 Task: Create new invoice with Date Opened :30-Apr-23, Select Customer: Market Street, Terms: Payment Term 2. Make invoice entry for item-1 with Date: 30-Apr-23, Description: Windex Original Glass Cleaner, Action: Material, Income Account: Income:Sales, Quantity: 1, Unit Price: 6.25, Discount $: 1. Make entry for item-2 with Date: 30-Apr-23, Description: Ben & Jerry's Non-Dairy Chocolate Fudge Brownie_x000D_
, Action: Material, Income Account: Income:Sales, Quantity: 1, Unit Price: 9.5, Discount $: 2. Make entry for item-3 with Date: 30-Apr-23, Description: Cheetos Puffs Flamin' Hot Cheese Flavored Snacks (8 oz), Action: Material, Income Account: Income:Sales, Quantity: 2, Unit Price: 10.5, Discount $: 2.5. Write Notes: 'Looking forward to serving you again.'. Post Invoice with Post Date: 30-Apr-23, Post to Accounts: Assets:Accounts Receivable. Pay / Process Payment with Transaction Date: 15-May-23, Amount: 31.25, Transfer Account: Checking Account. Print Invoice, display notes by going to Option, then go to Display Tab and check 'Invoice Notes'.
Action: Mouse moved to (144, 21)
Screenshot: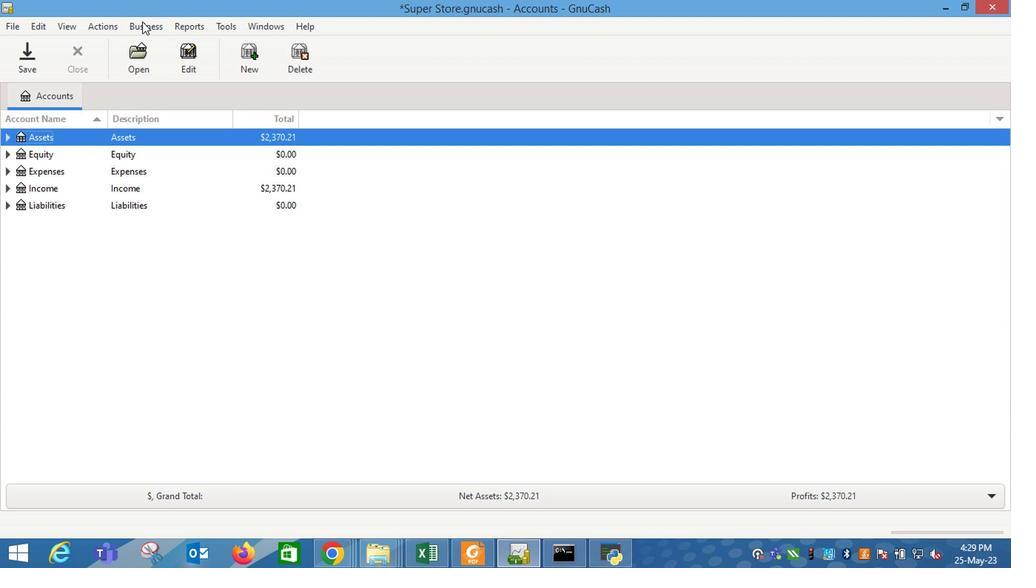 
Action: Mouse pressed left at (144, 21)
Screenshot: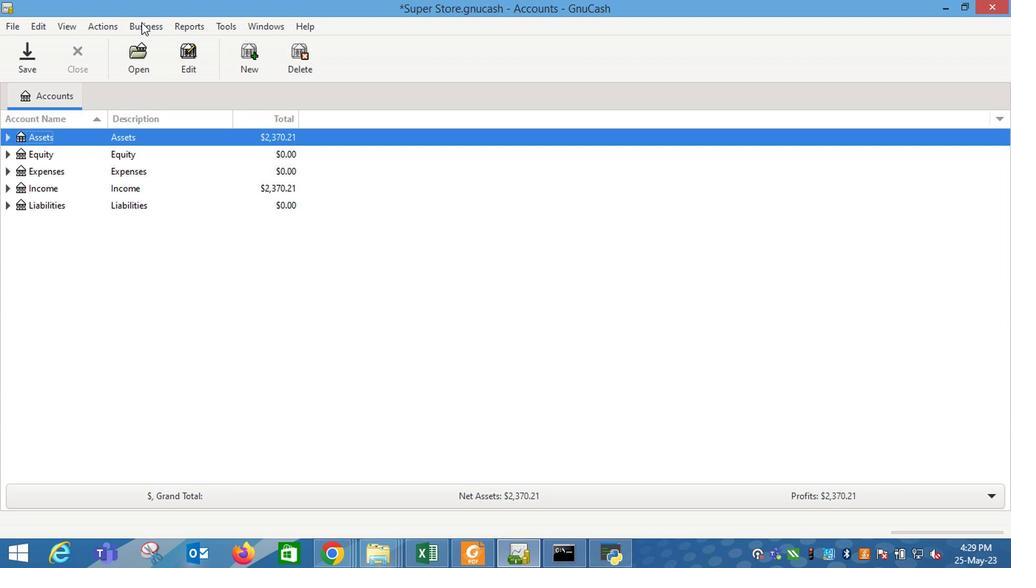 
Action: Mouse moved to (339, 97)
Screenshot: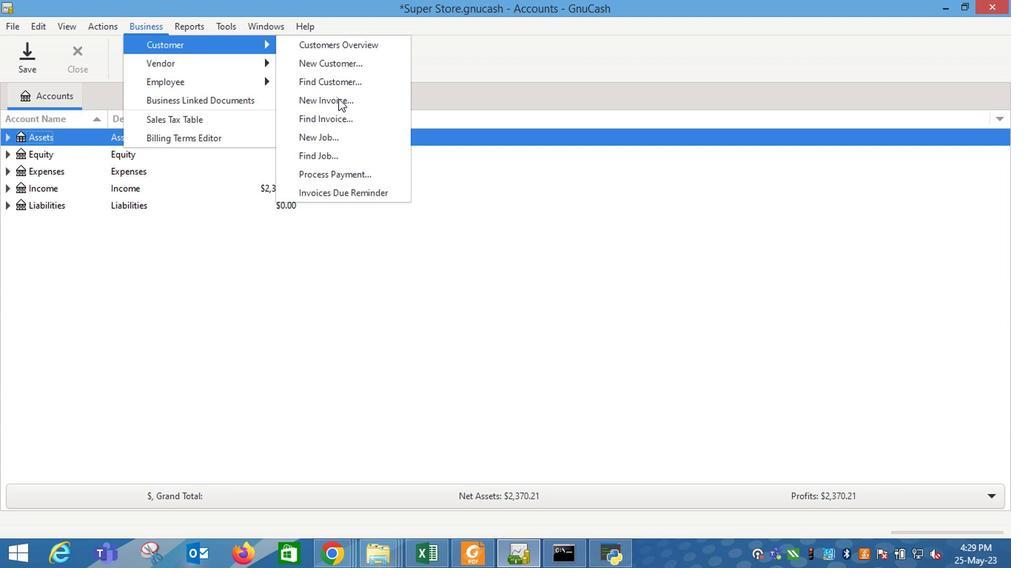 
Action: Mouse pressed left at (339, 97)
Screenshot: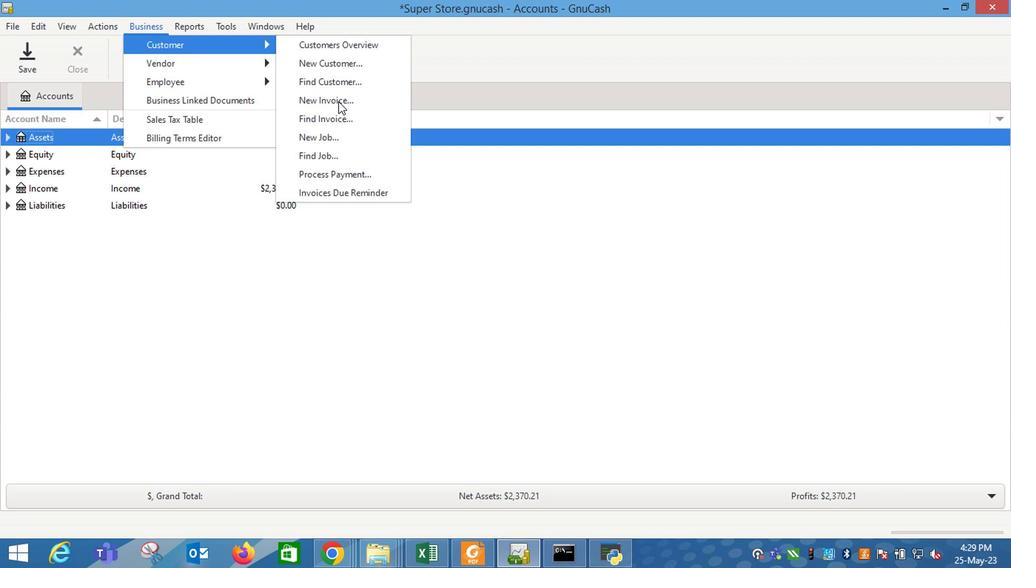 
Action: Mouse moved to (602, 224)
Screenshot: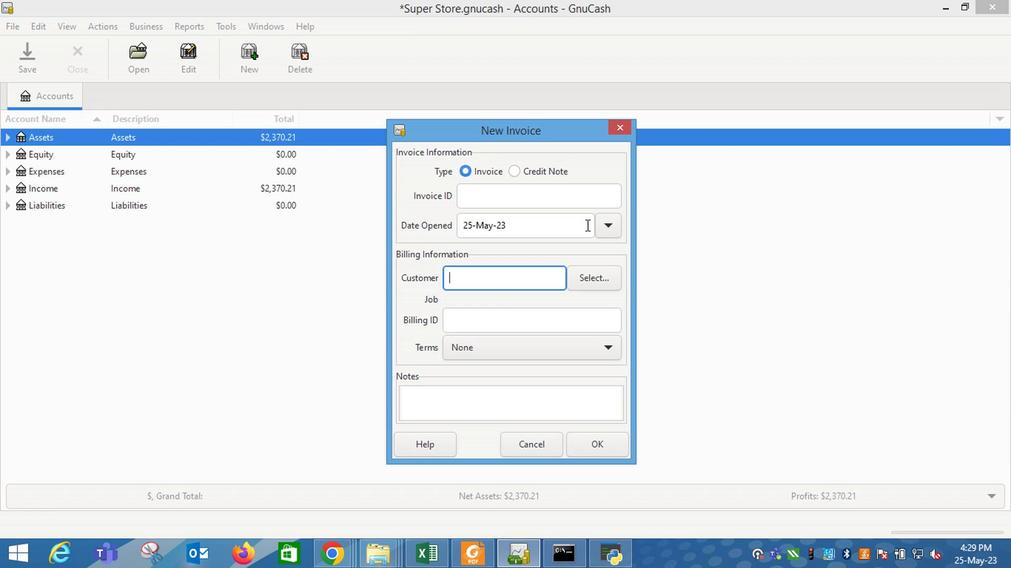 
Action: Mouse pressed left at (602, 224)
Screenshot: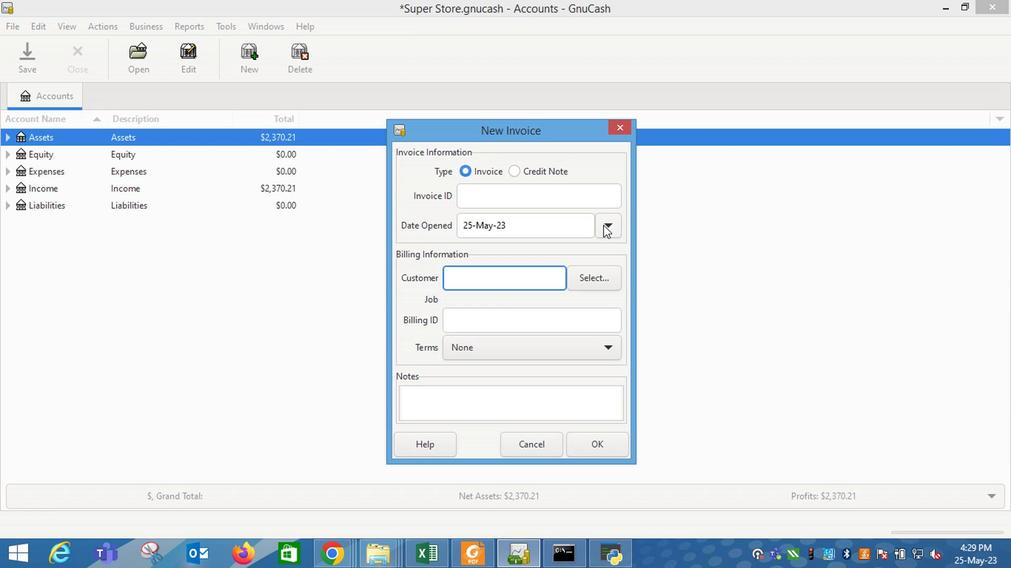 
Action: Mouse moved to (493, 247)
Screenshot: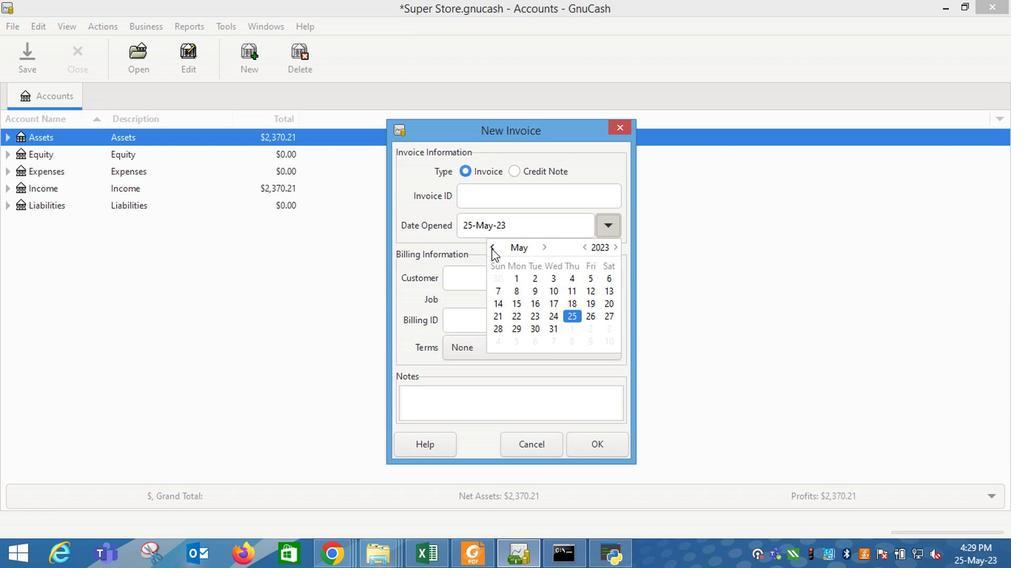 
Action: Mouse pressed left at (493, 247)
Screenshot: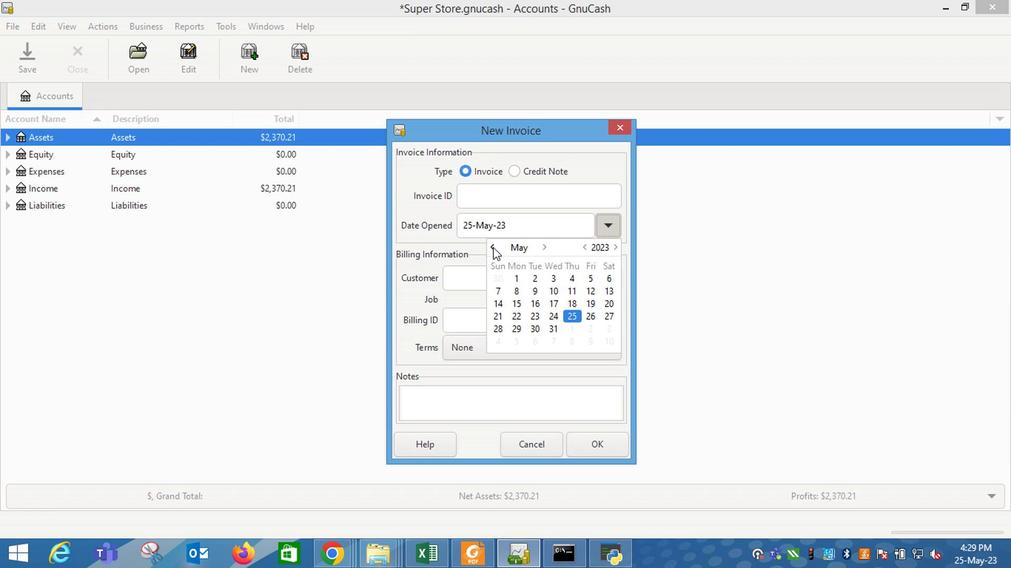 
Action: Mouse moved to (496, 342)
Screenshot: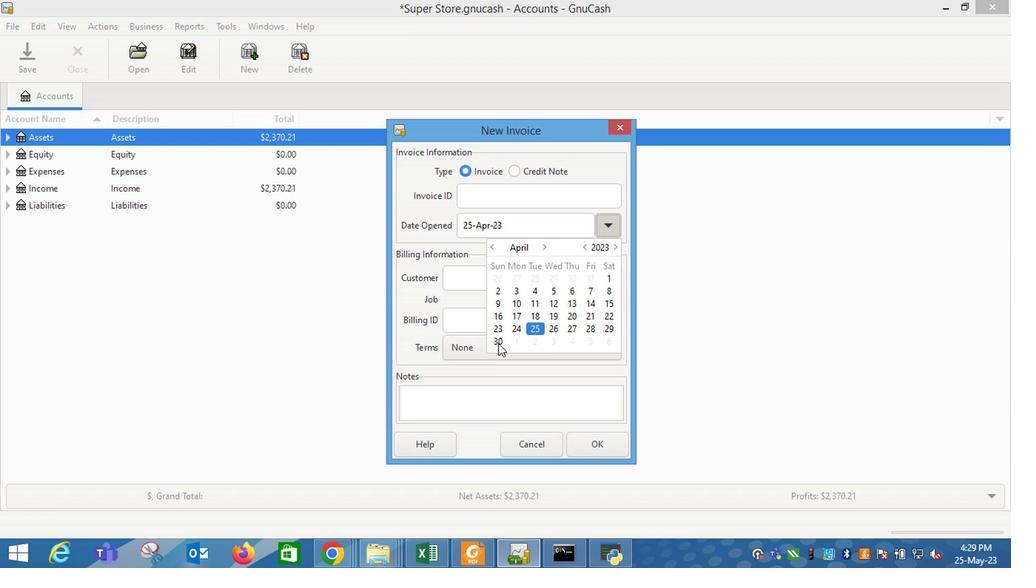 
Action: Mouse pressed left at (496, 342)
Screenshot: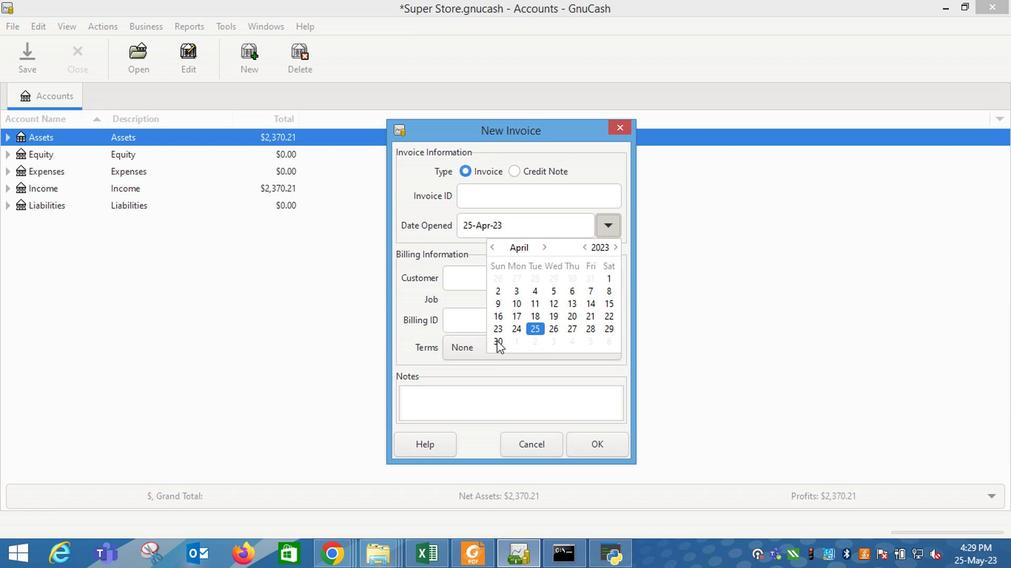 
Action: Mouse moved to (469, 271)
Screenshot: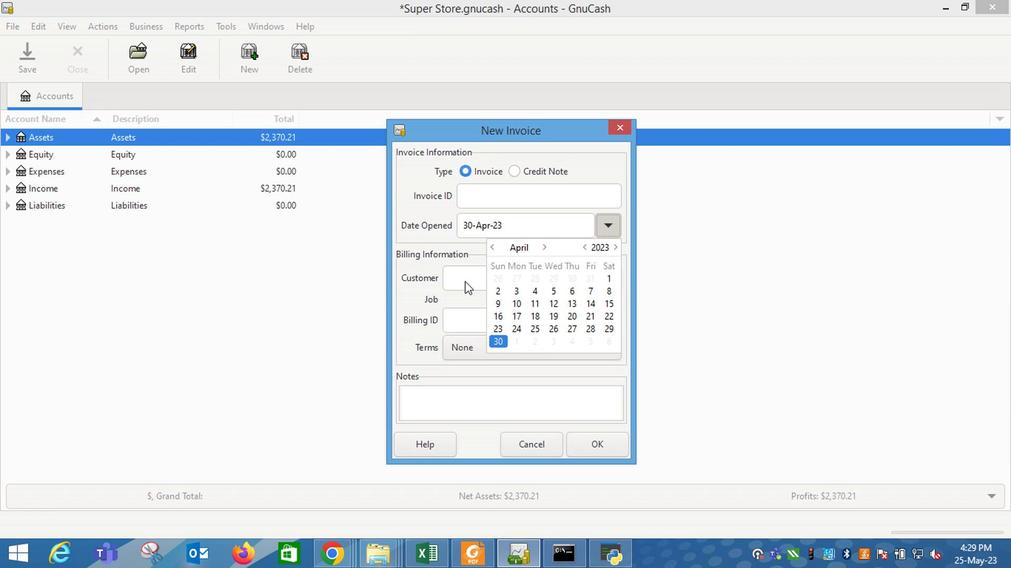 
Action: Mouse pressed left at (469, 271)
Screenshot: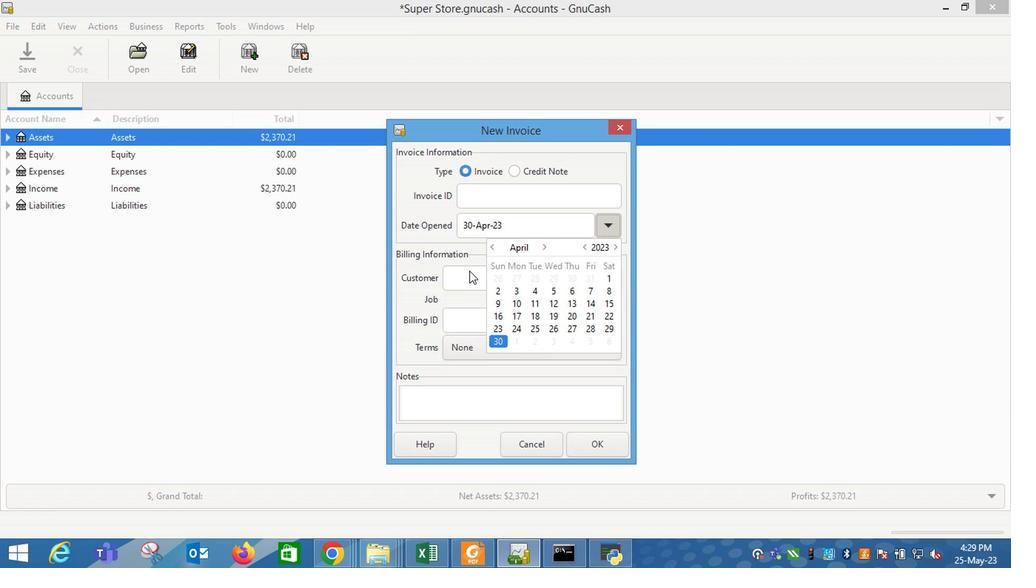 
Action: Mouse moved to (463, 271)
Screenshot: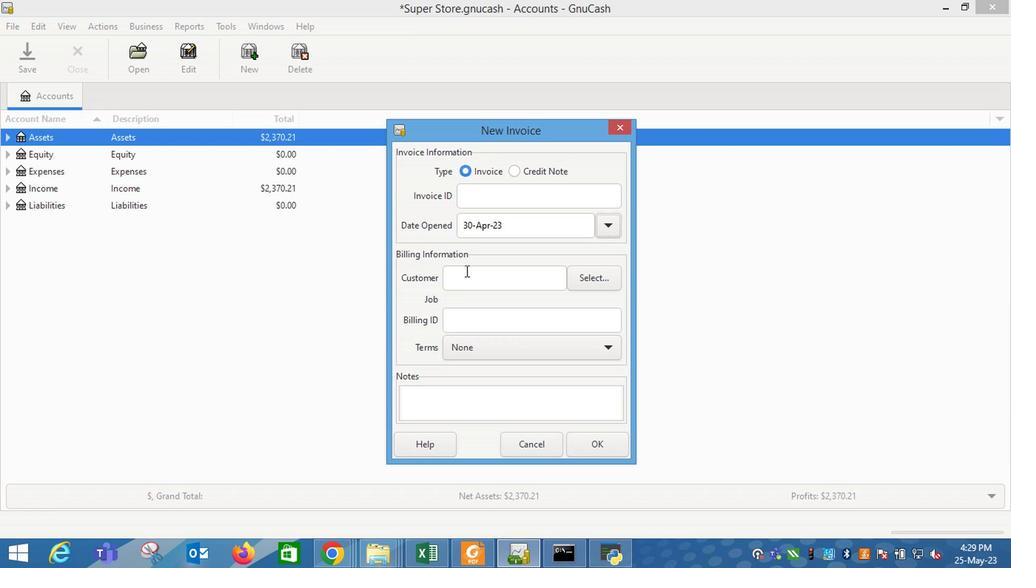 
Action: Mouse pressed left at (463, 271)
Screenshot: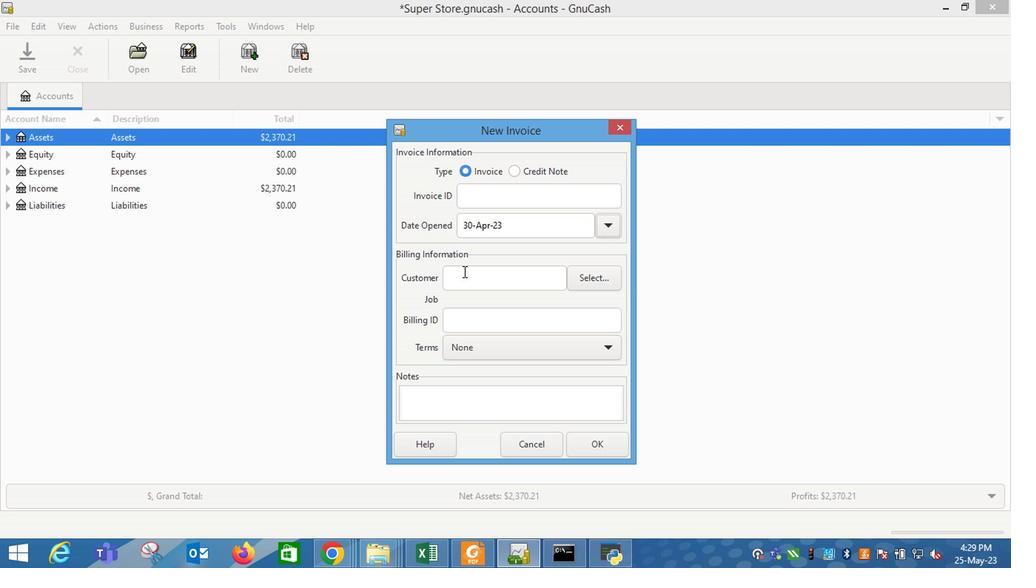 
Action: Key pressed mark
Screenshot: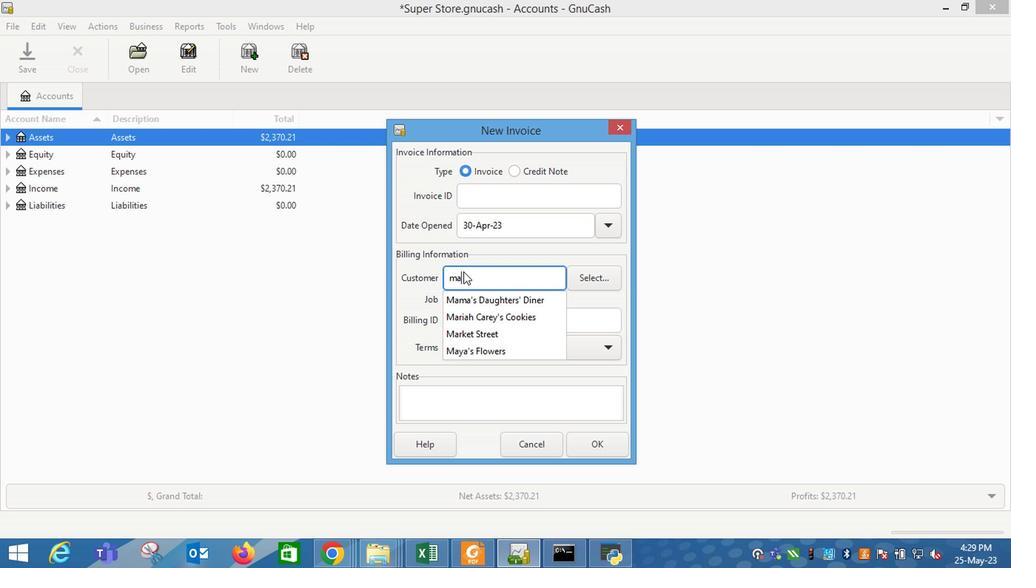 
Action: Mouse moved to (477, 292)
Screenshot: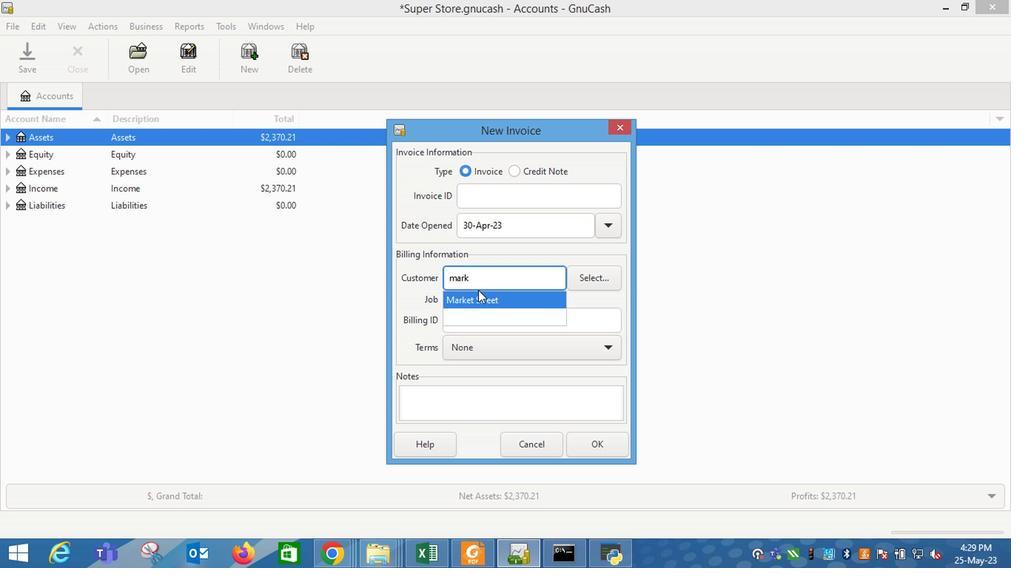 
Action: Mouse pressed left at (477, 292)
Screenshot: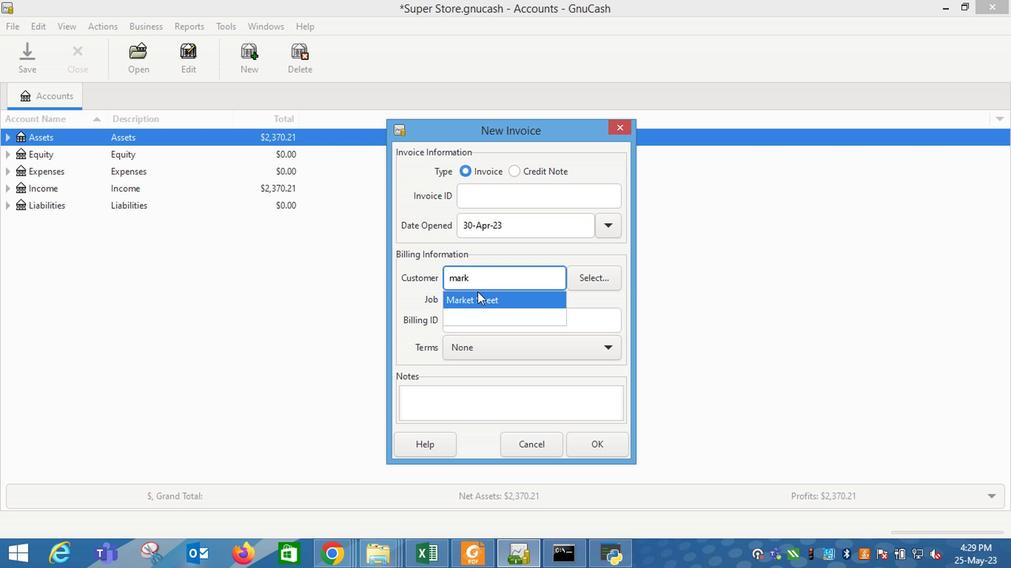 
Action: Mouse moved to (497, 334)
Screenshot: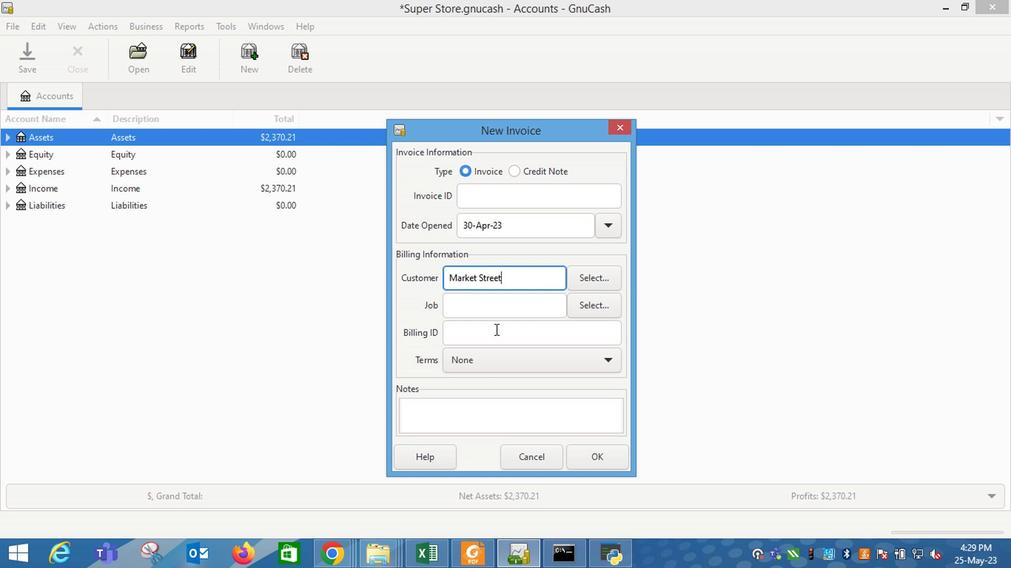 
Action: Key pressed <Key.tab>
Screenshot: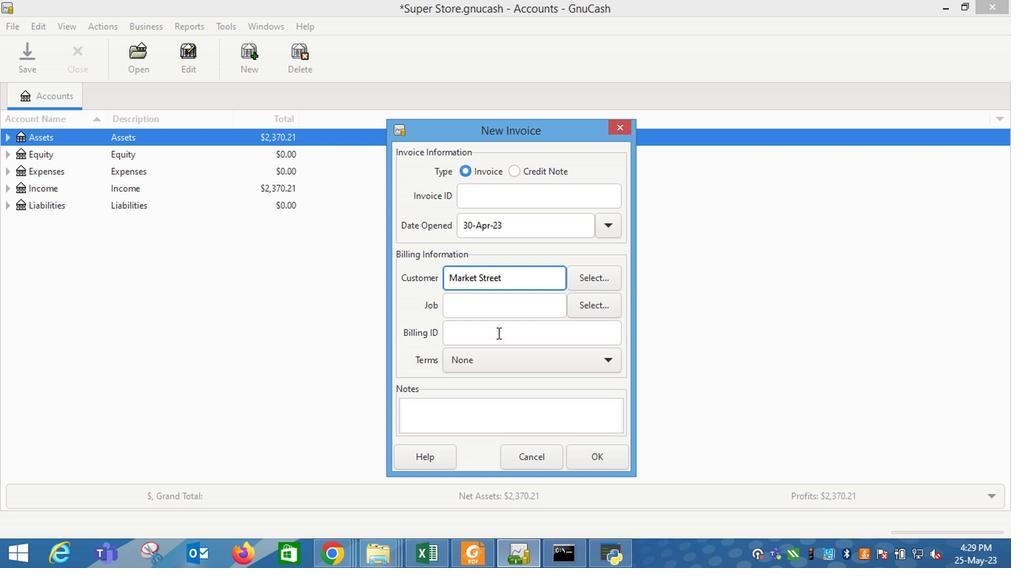 
Action: Mouse moved to (501, 339)
Screenshot: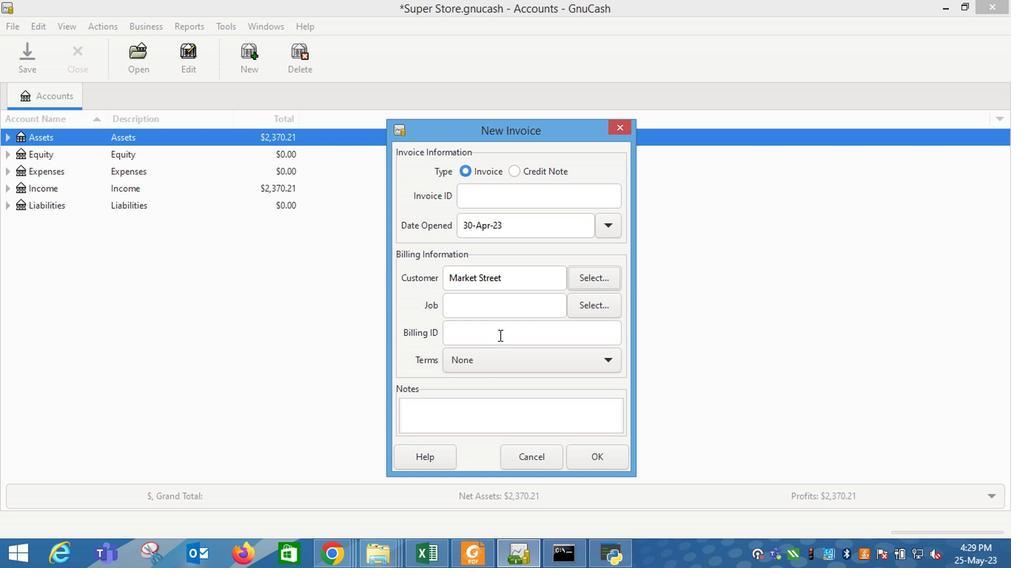 
Action: Key pressed <Key.tab>
Screenshot: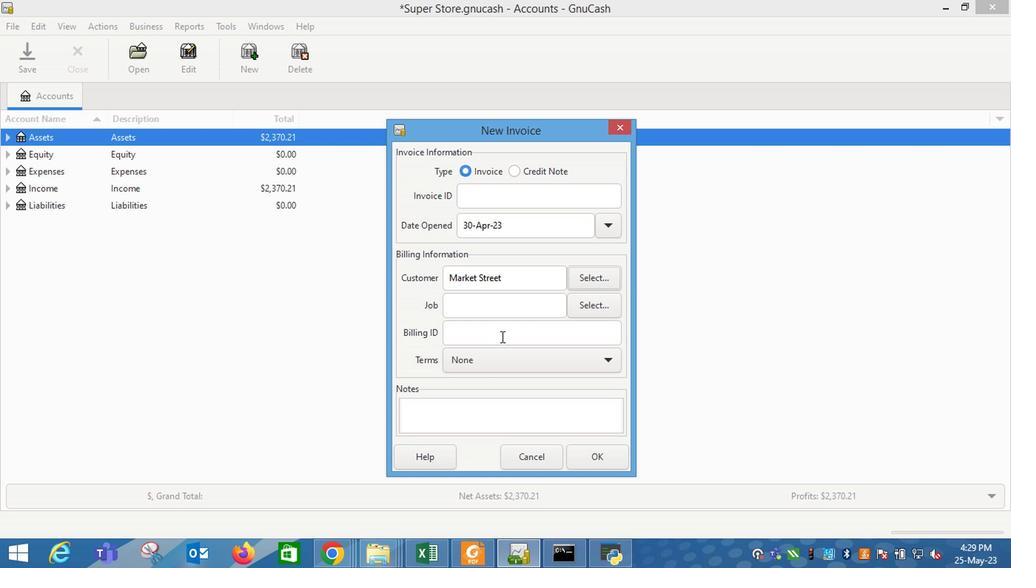 
Action: Mouse moved to (499, 356)
Screenshot: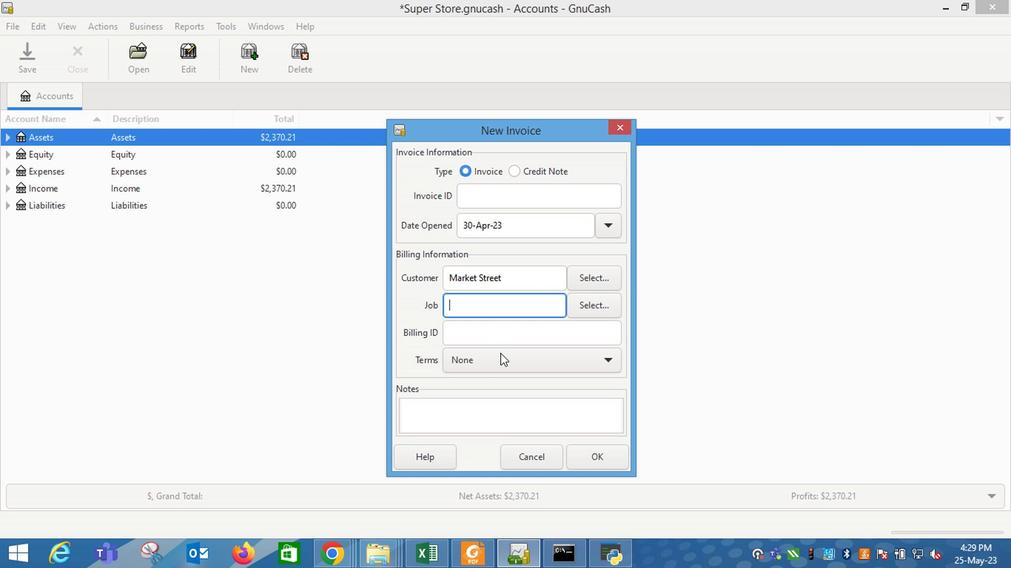 
Action: Key pressed <Key.tab><Key.tab><Key.tab>
Screenshot: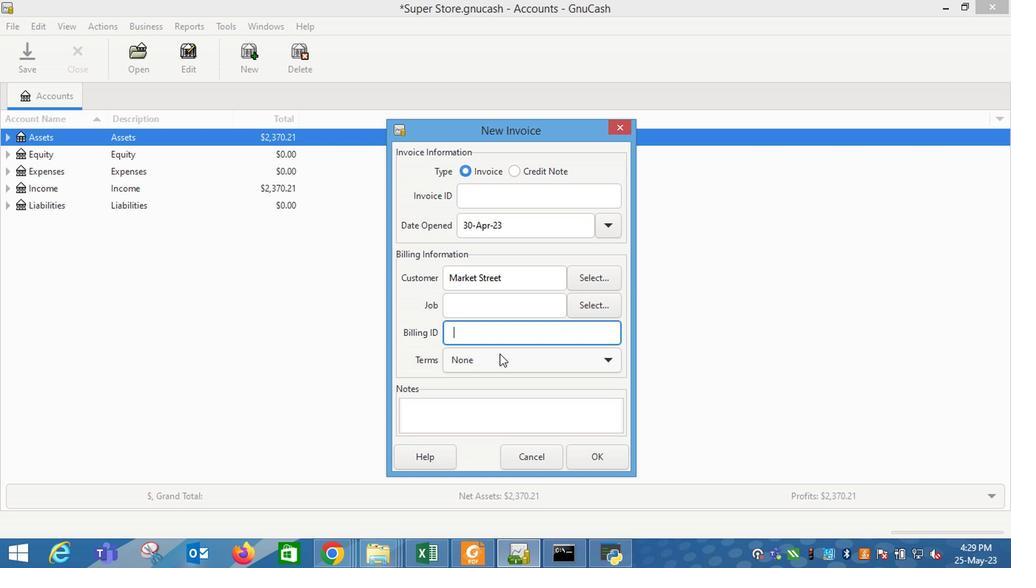 
Action: Mouse moved to (498, 361)
Screenshot: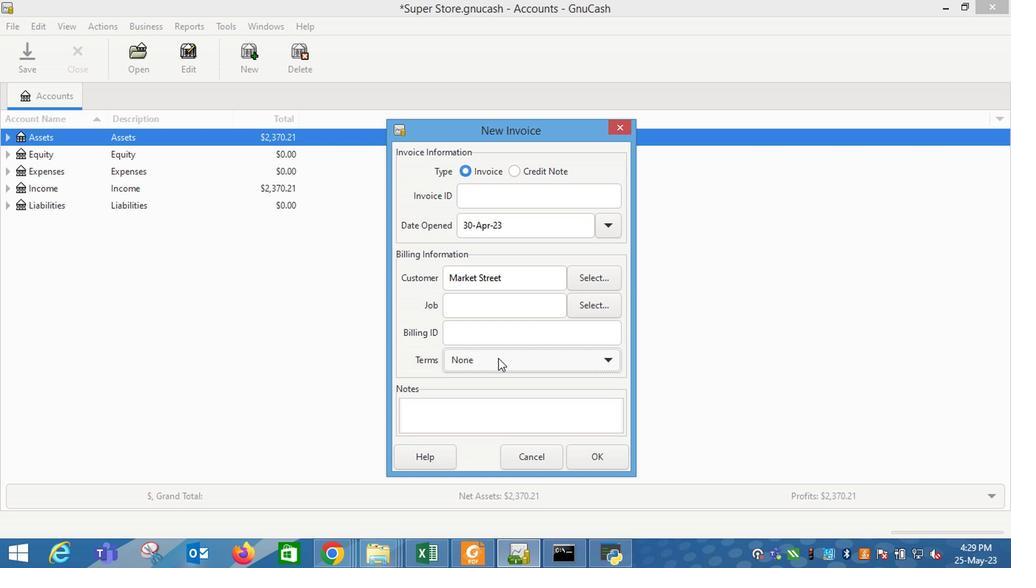 
Action: Mouse pressed left at (498, 361)
Screenshot: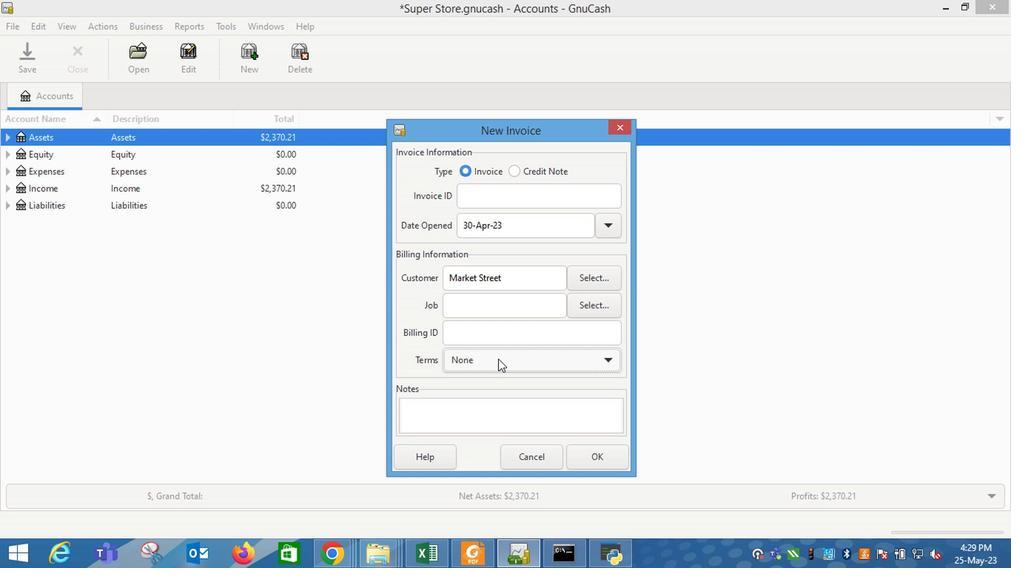 
Action: Mouse moved to (487, 408)
Screenshot: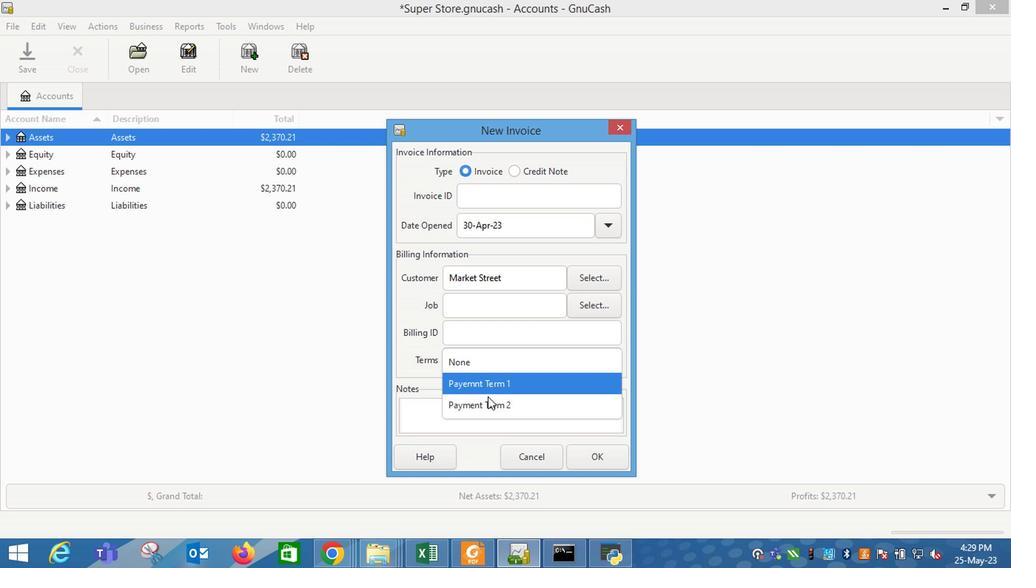 
Action: Mouse pressed left at (487, 408)
Screenshot: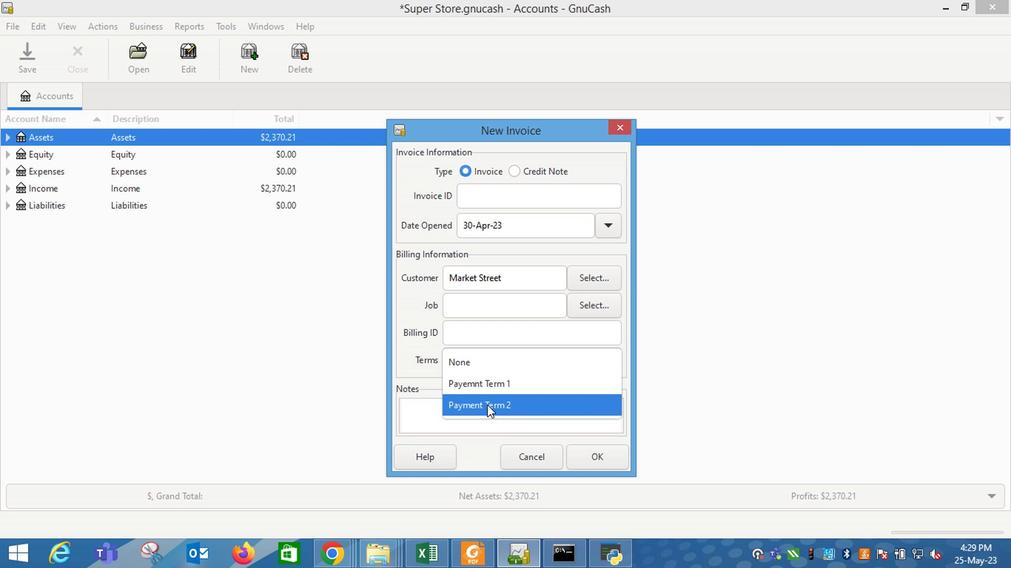 
Action: Mouse moved to (582, 458)
Screenshot: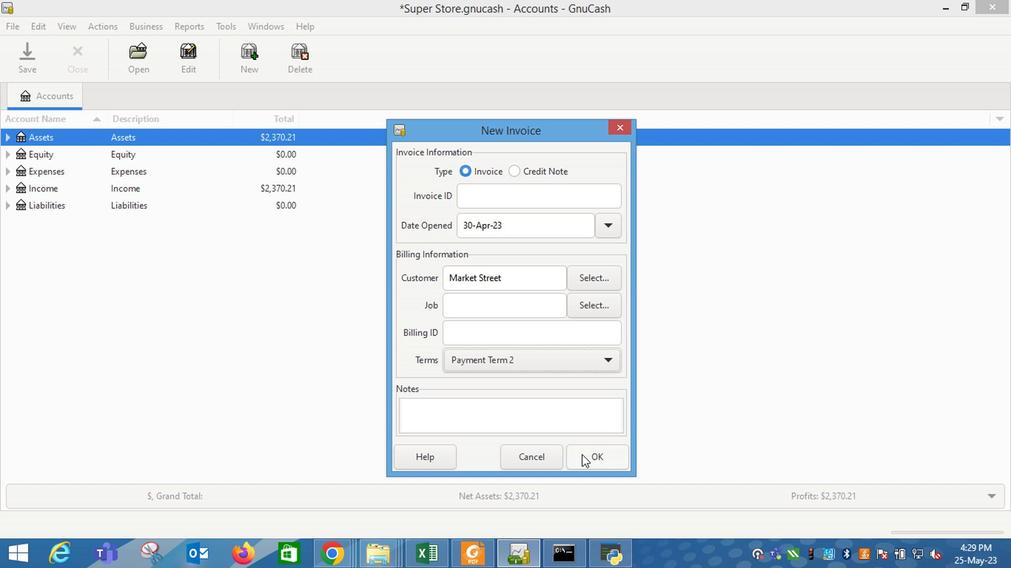 
Action: Mouse pressed left at (582, 458)
Screenshot: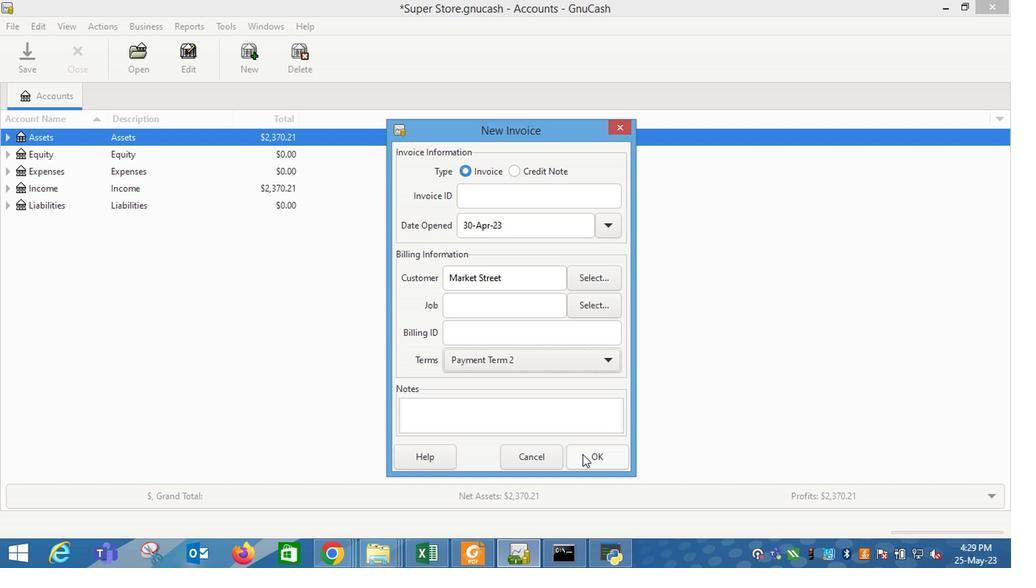 
Action: Mouse moved to (73, 284)
Screenshot: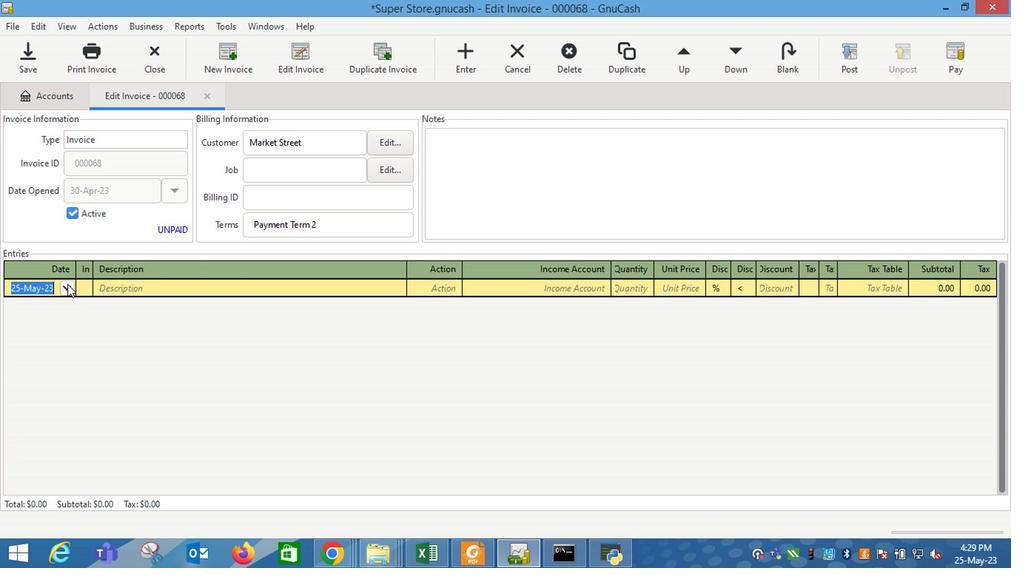 
Action: Mouse pressed left at (73, 284)
Screenshot: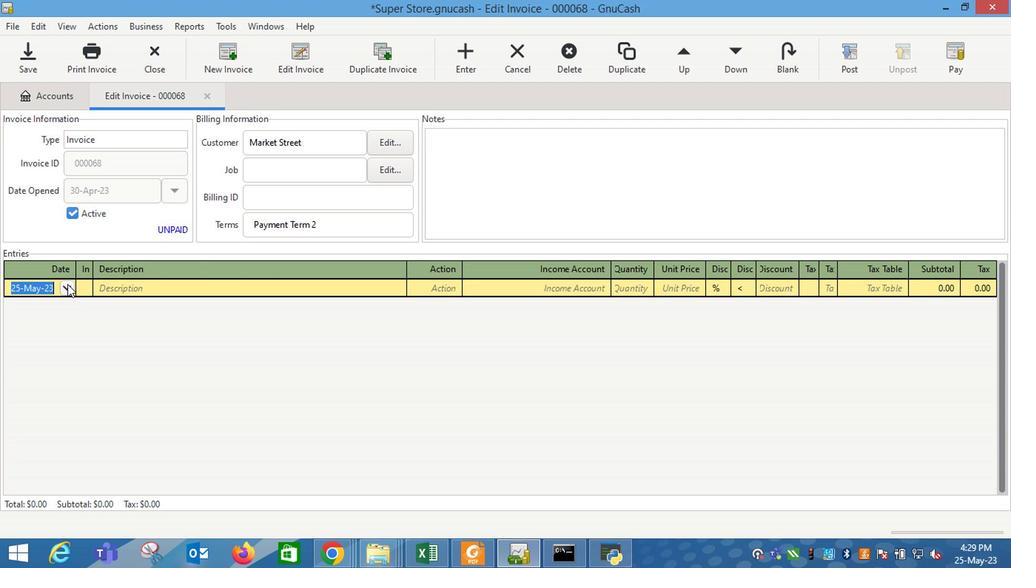 
Action: Mouse moved to (15, 311)
Screenshot: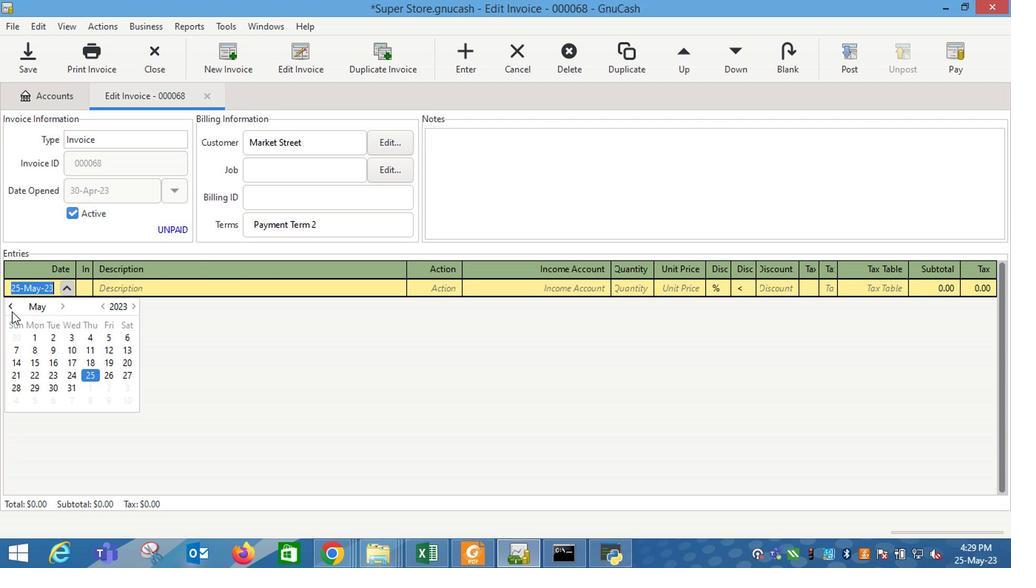 
Action: Mouse pressed left at (15, 311)
Screenshot: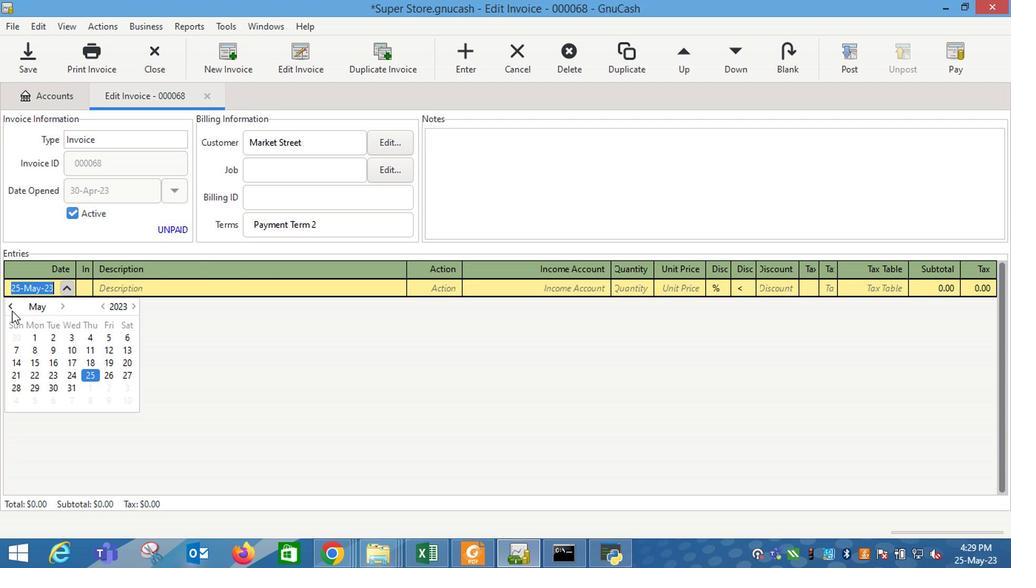 
Action: Mouse moved to (17, 408)
Screenshot: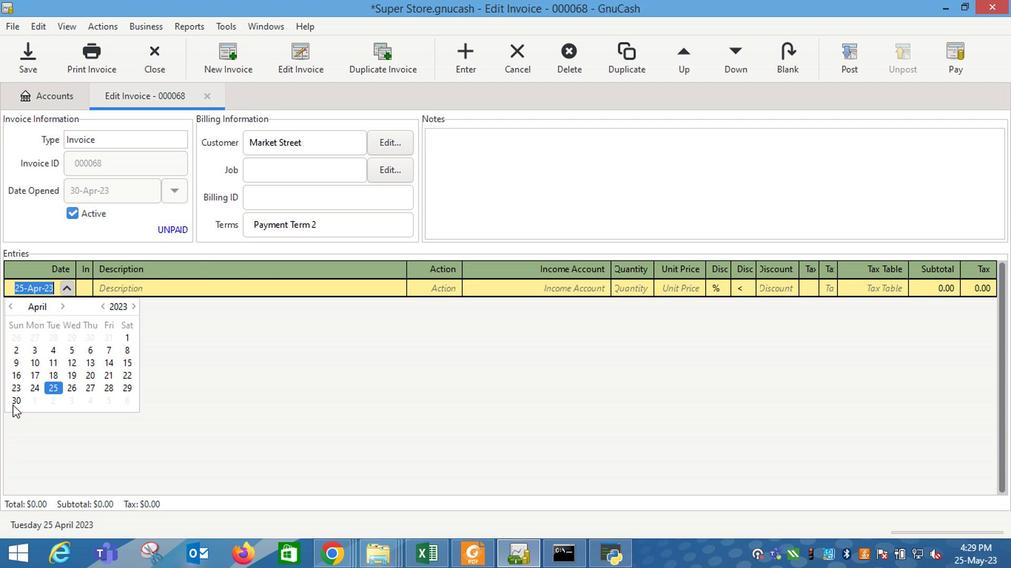 
Action: Mouse pressed left at (17, 408)
Screenshot: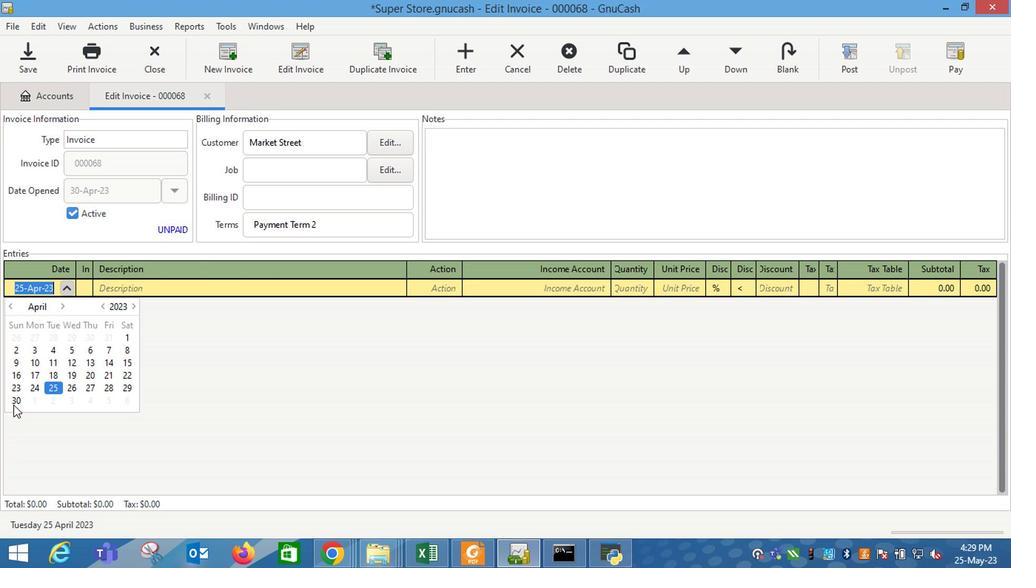 
Action: Key pressed <Key.tab><Key.shift_r>Windes<Key.space><Key.shift_r>Original<Key.space><Key.shift_r>Glass<Key.space><Key.shift_r>Cleaner<Key.tab>
Screenshot: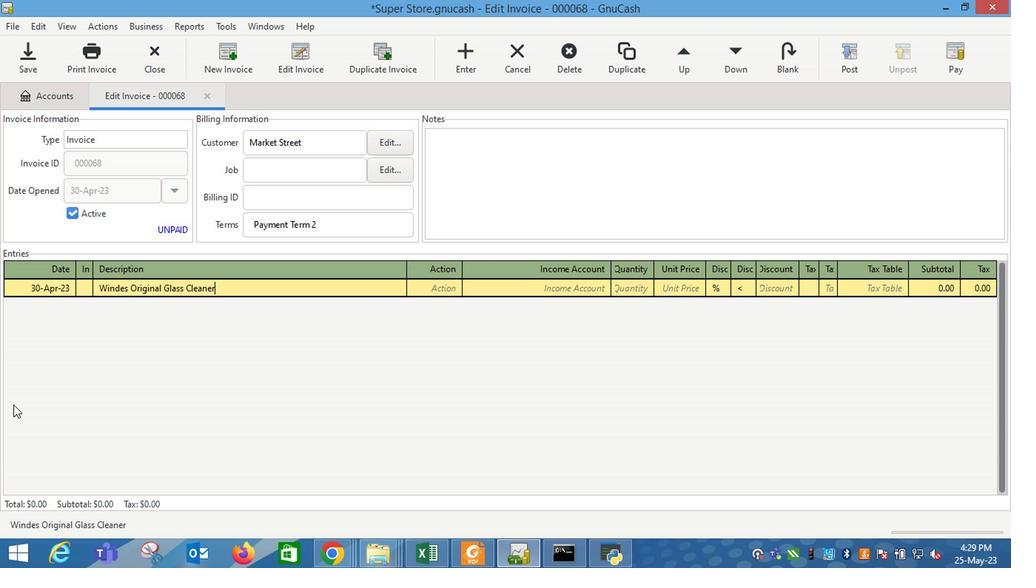 
Action: Mouse moved to (449, 280)
Screenshot: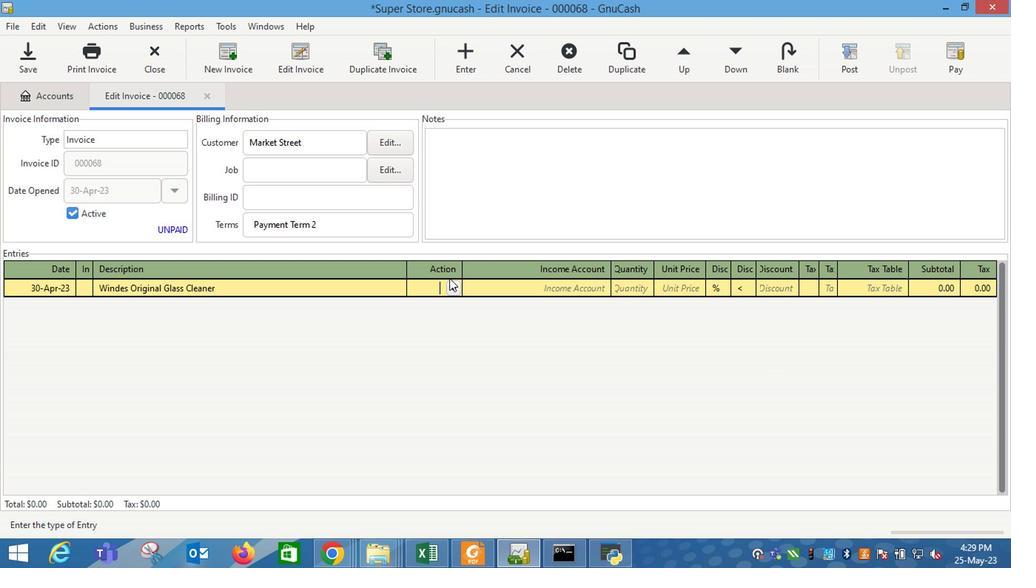 
Action: Mouse pressed left at (449, 280)
Screenshot: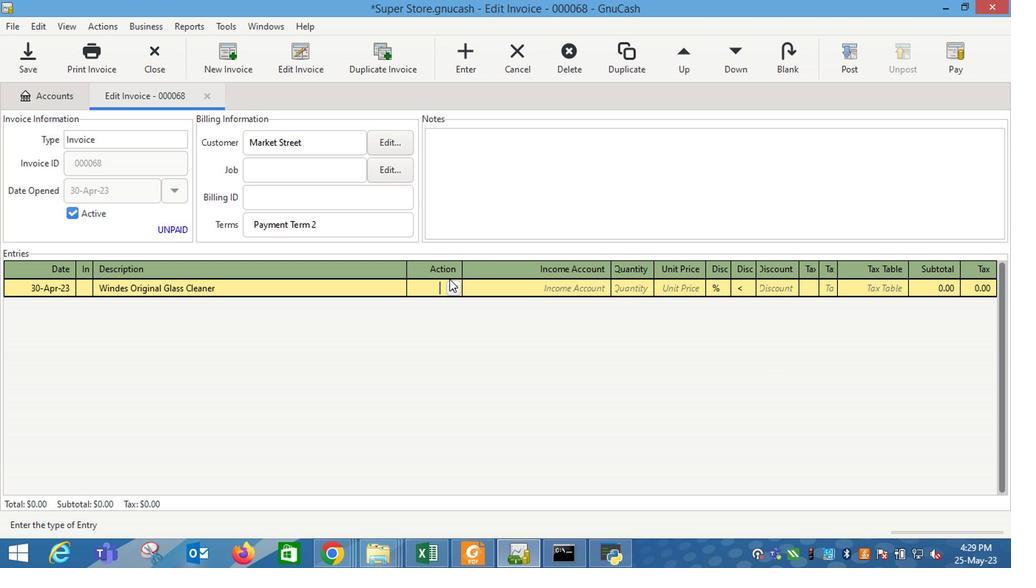
Action: Mouse moved to (458, 286)
Screenshot: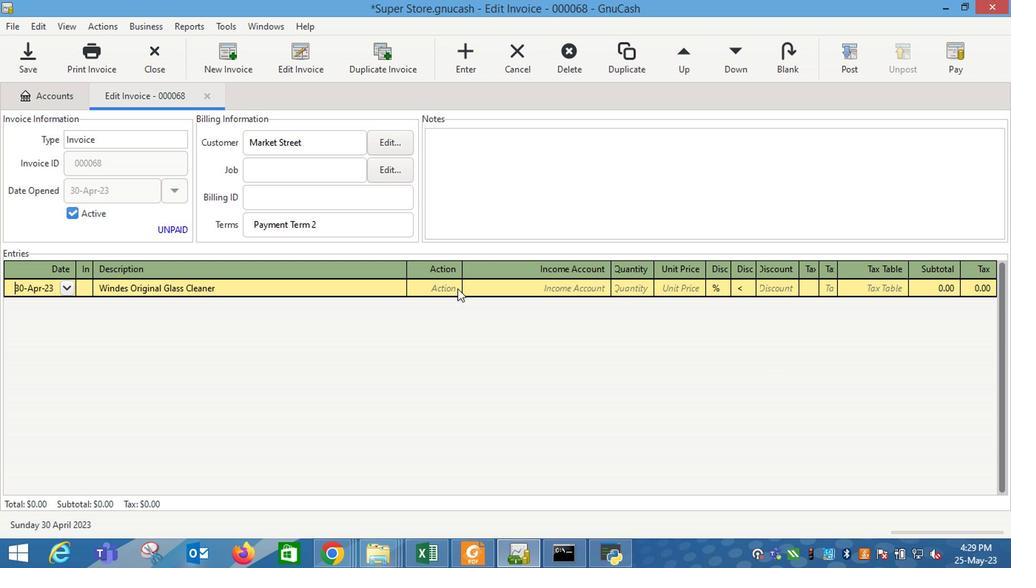 
Action: Mouse pressed left at (458, 286)
Screenshot: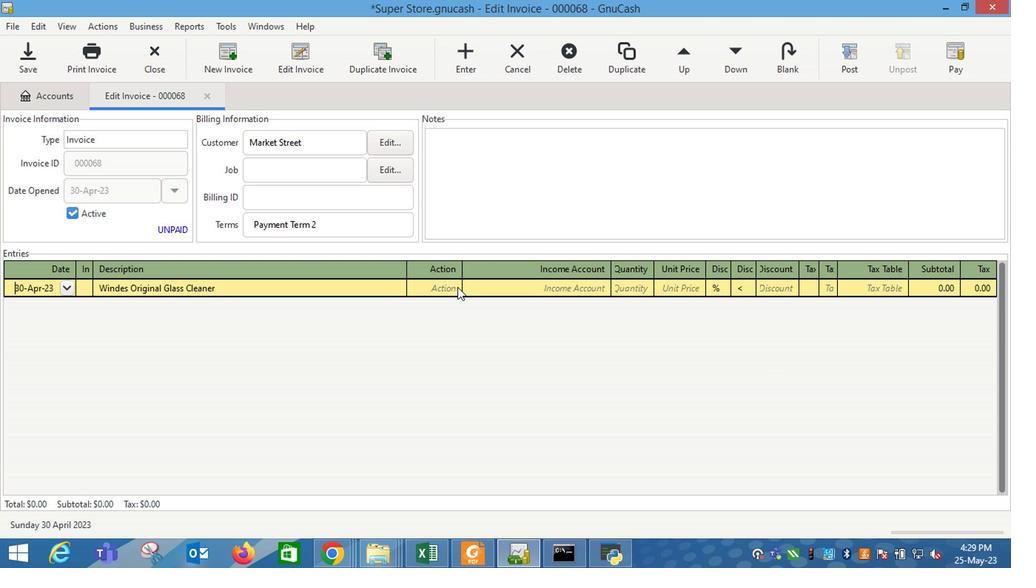 
Action: Mouse moved to (458, 291)
Screenshot: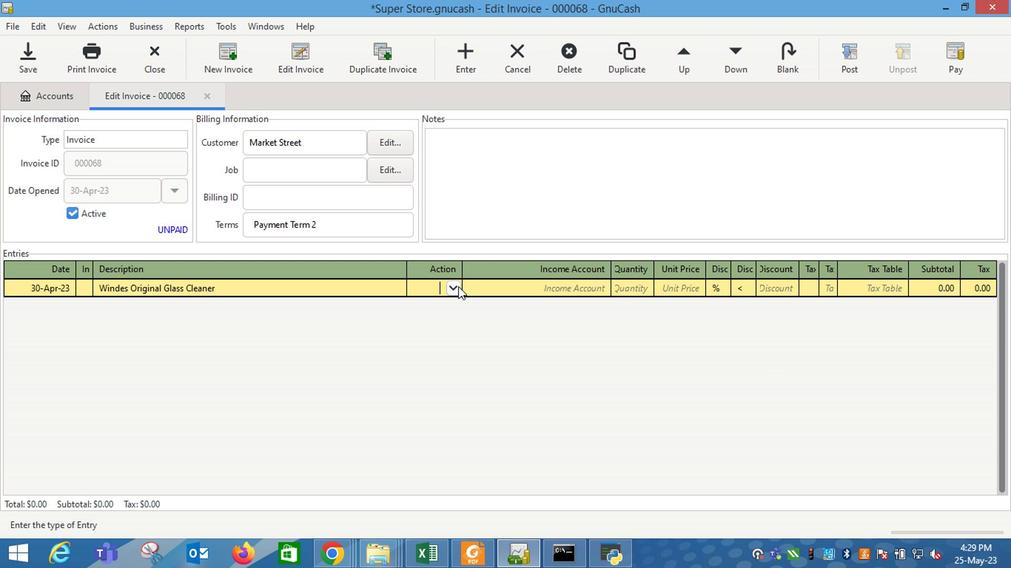 
Action: Mouse pressed left at (458, 288)
Screenshot: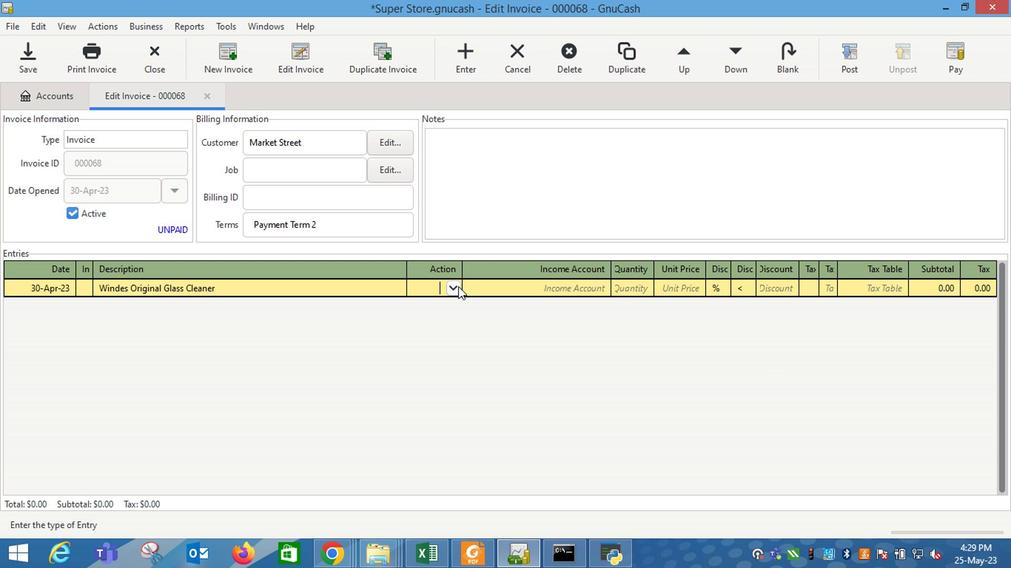 
Action: Mouse moved to (444, 308)
Screenshot: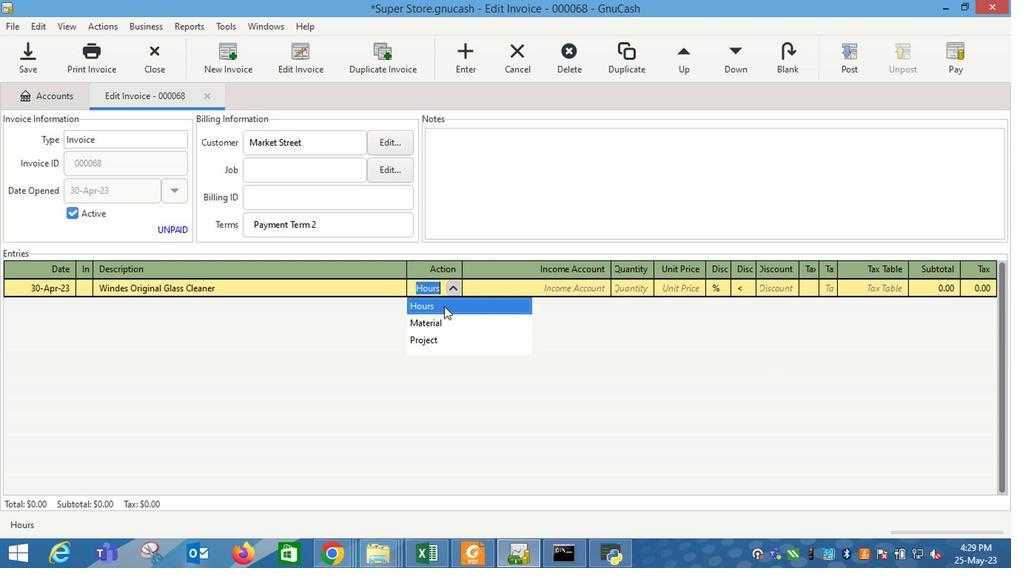 
Action: Mouse pressed left at (444, 308)
Screenshot: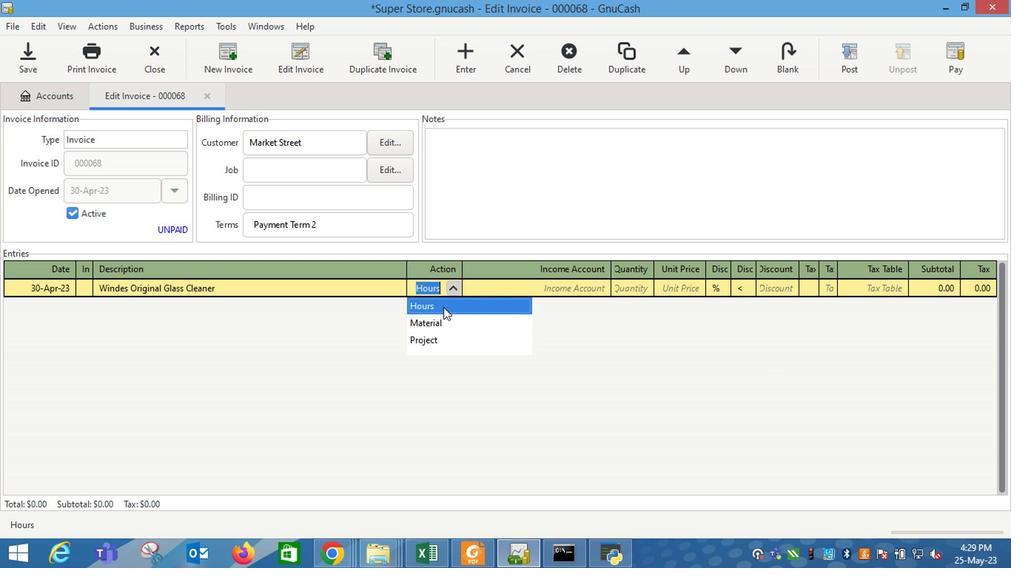 
Action: Mouse moved to (453, 286)
Screenshot: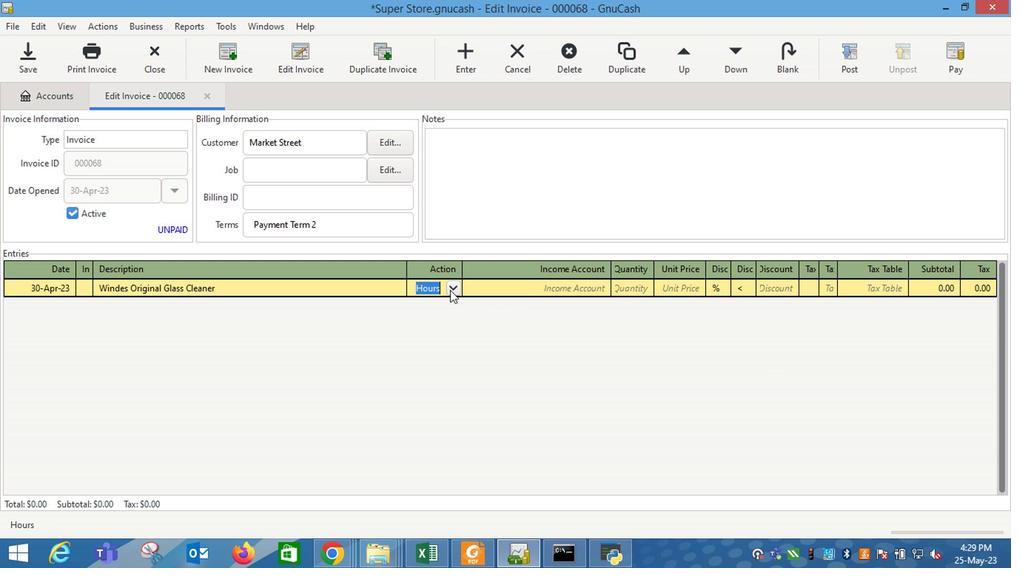 
Action: Mouse pressed left at (453, 286)
Screenshot: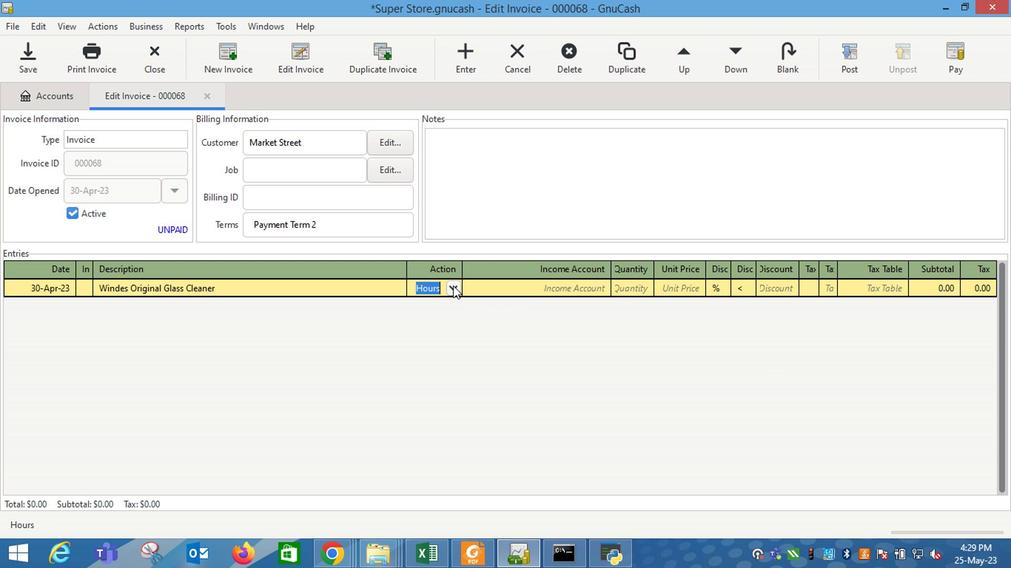 
Action: Mouse moved to (434, 330)
Screenshot: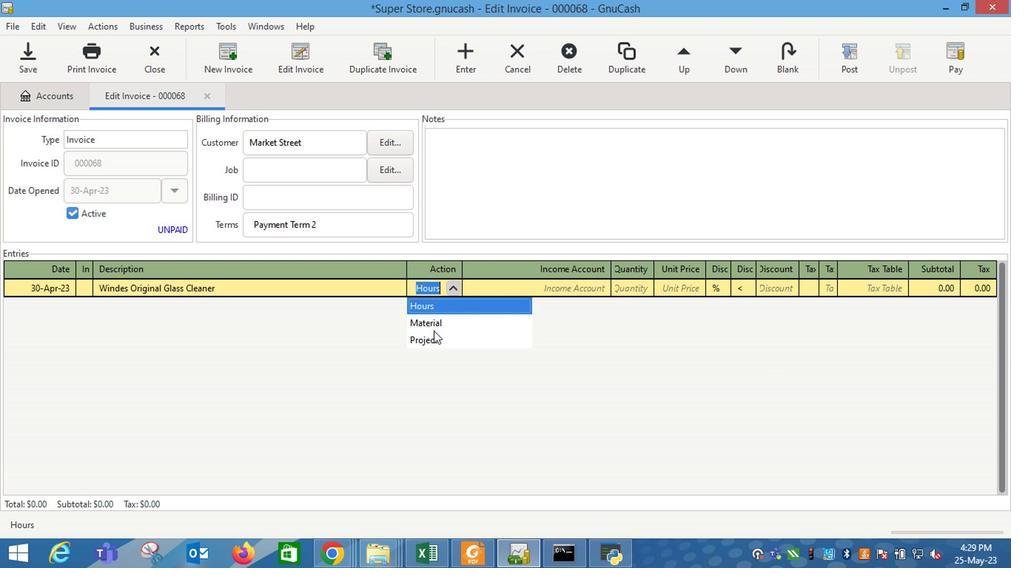 
Action: Mouse pressed left at (434, 330)
Screenshot: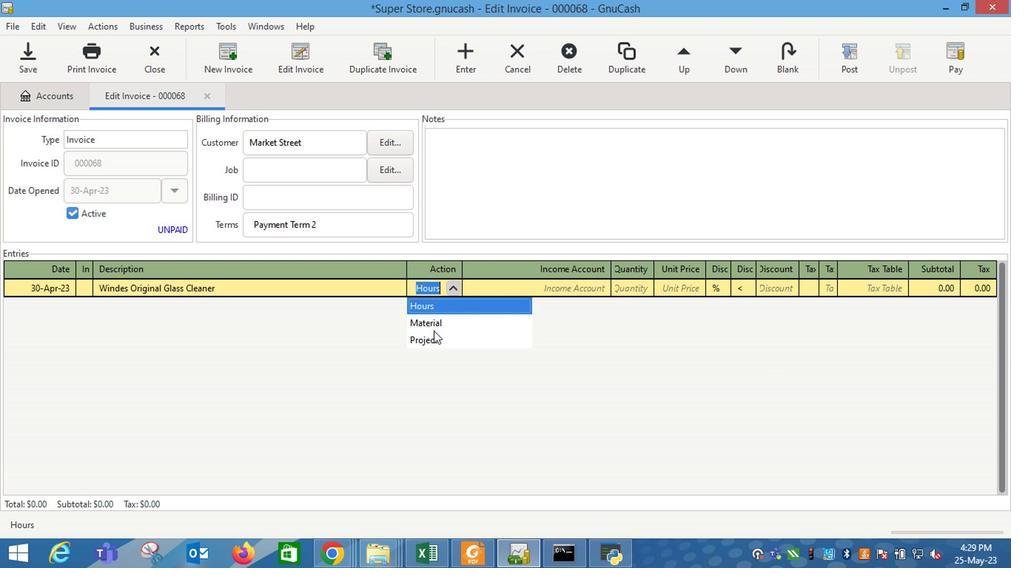 
Action: Mouse moved to (543, 290)
Screenshot: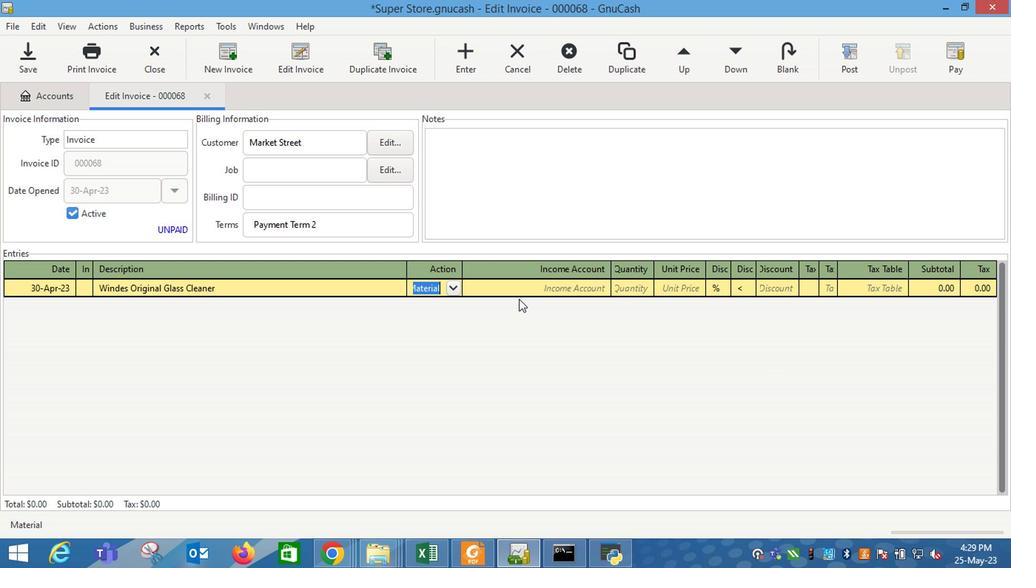 
Action: Key pressed <Key.tab>
Screenshot: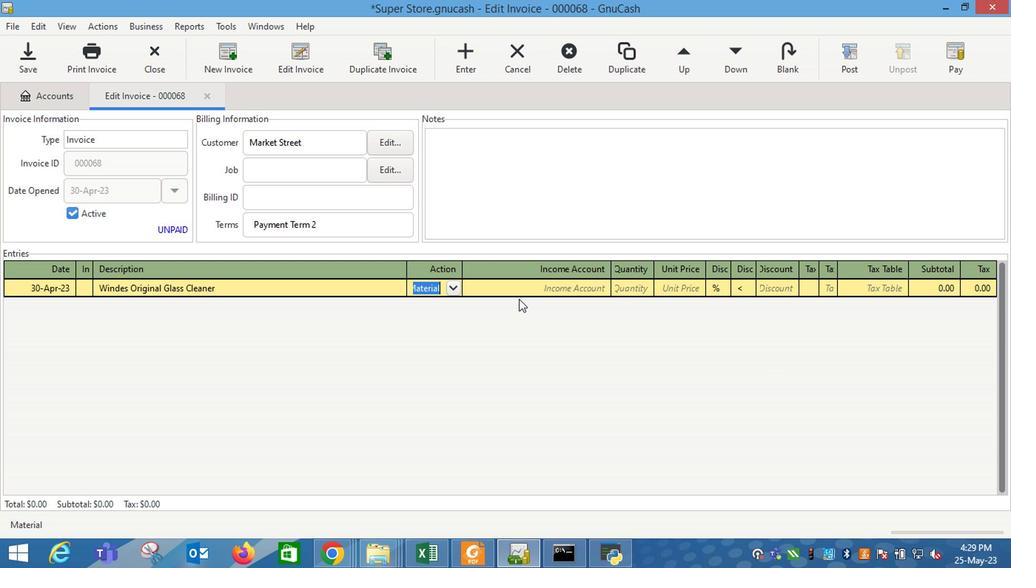 
Action: Mouse moved to (599, 284)
Screenshot: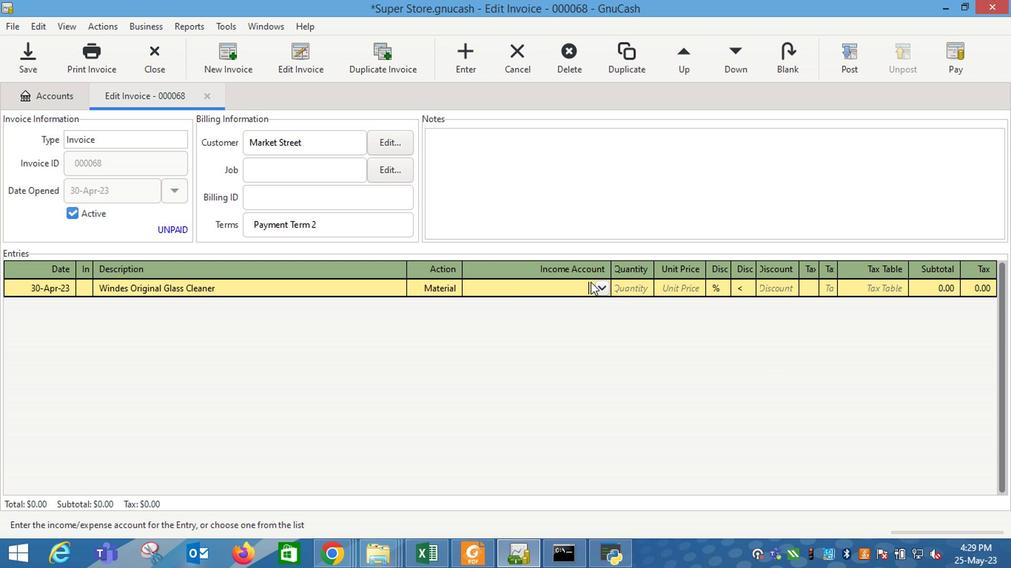 
Action: Mouse pressed left at (599, 284)
Screenshot: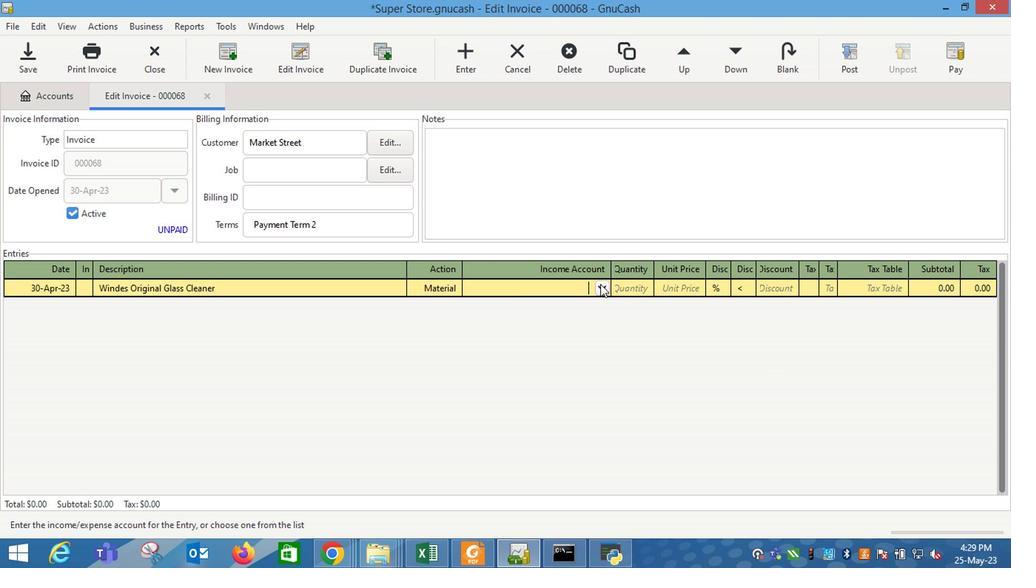
Action: Mouse moved to (516, 363)
Screenshot: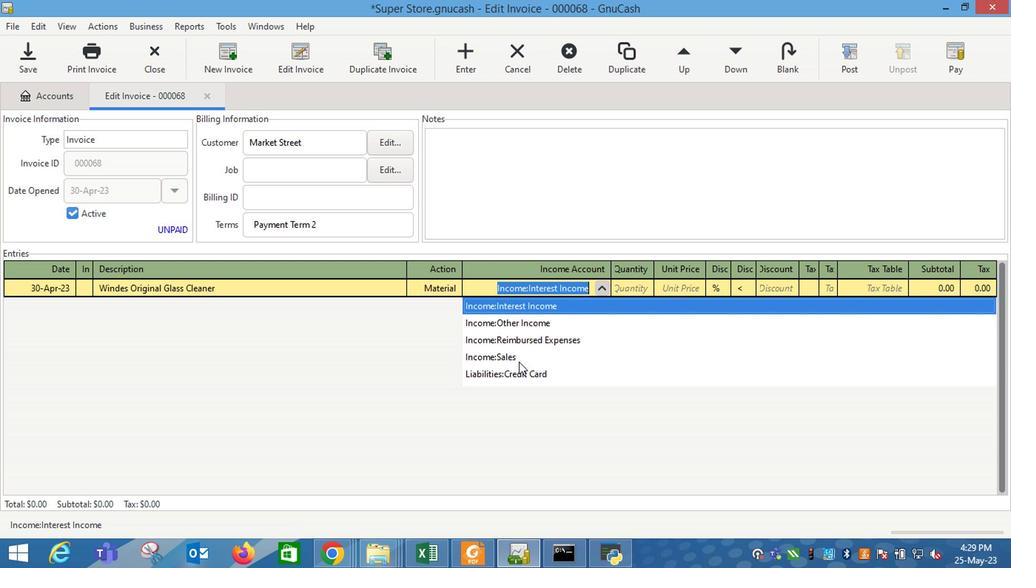 
Action: Mouse pressed left at (516, 363)
Screenshot: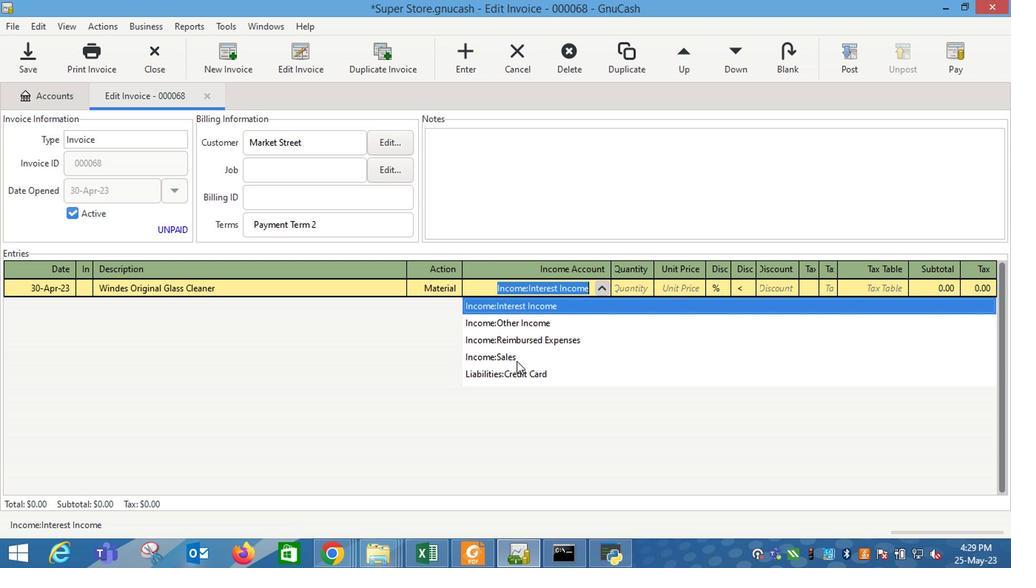
Action: Key pressed <Key.tab>1<Key.tab>6
Screenshot: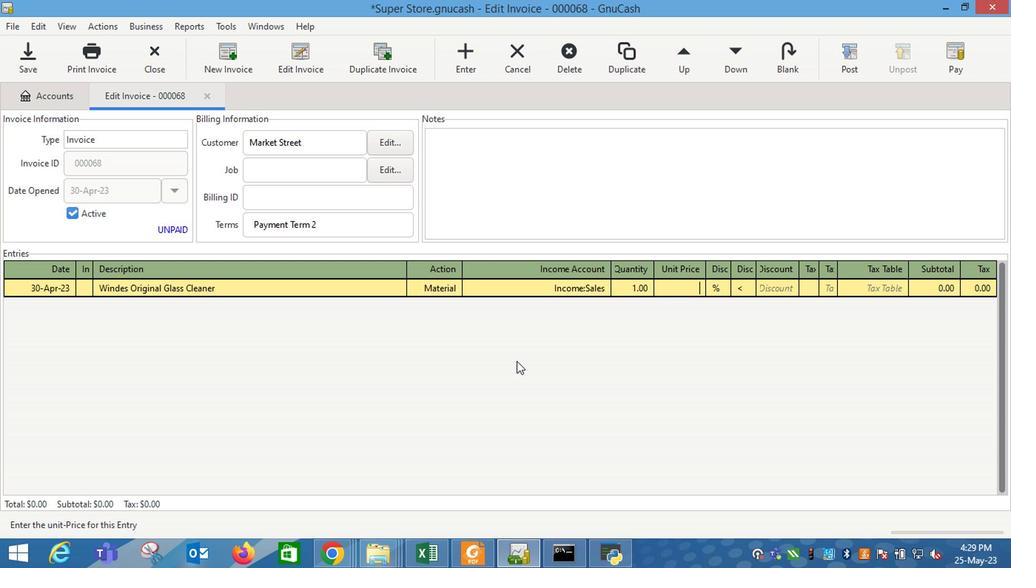 
Action: Mouse moved to (516, 363)
Screenshot: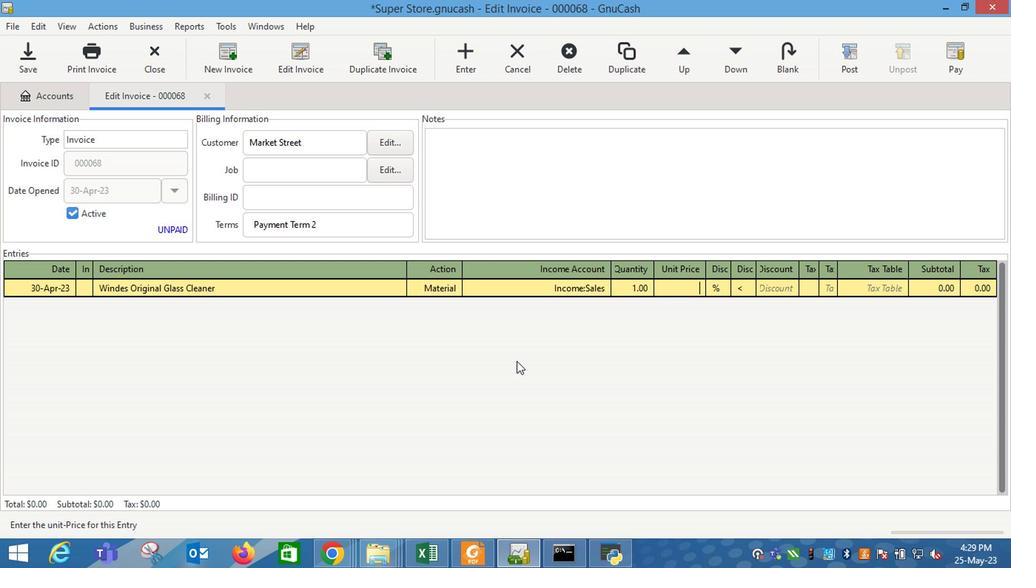
Action: Key pressed .25
Screenshot: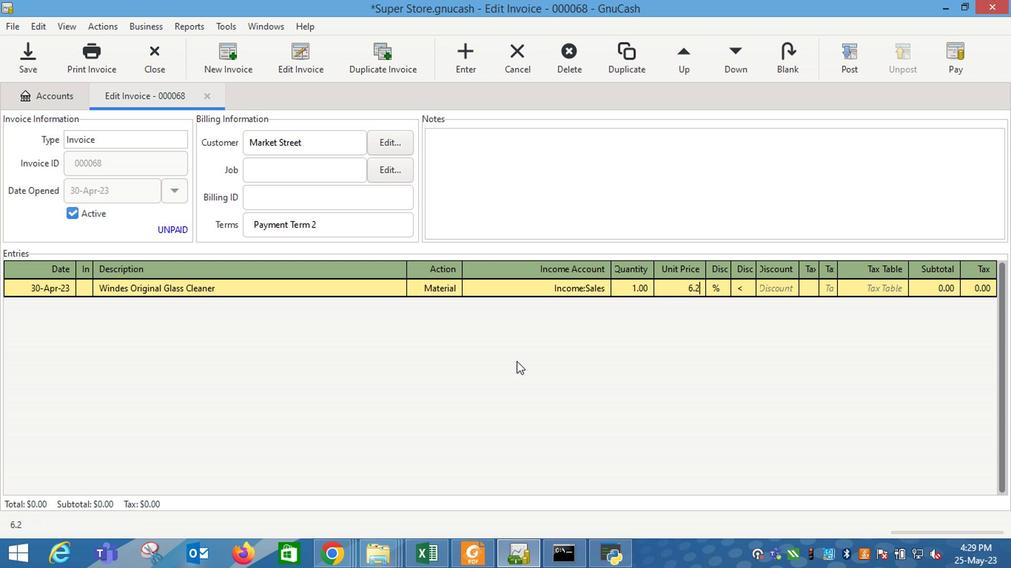 
Action: Mouse moved to (714, 291)
Screenshot: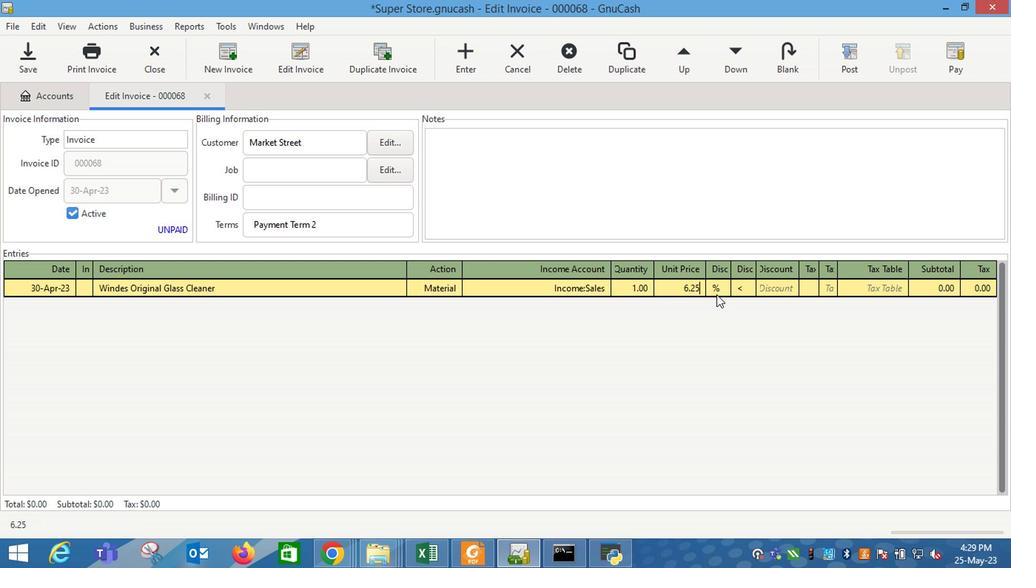 
Action: Mouse pressed left at (714, 291)
Screenshot: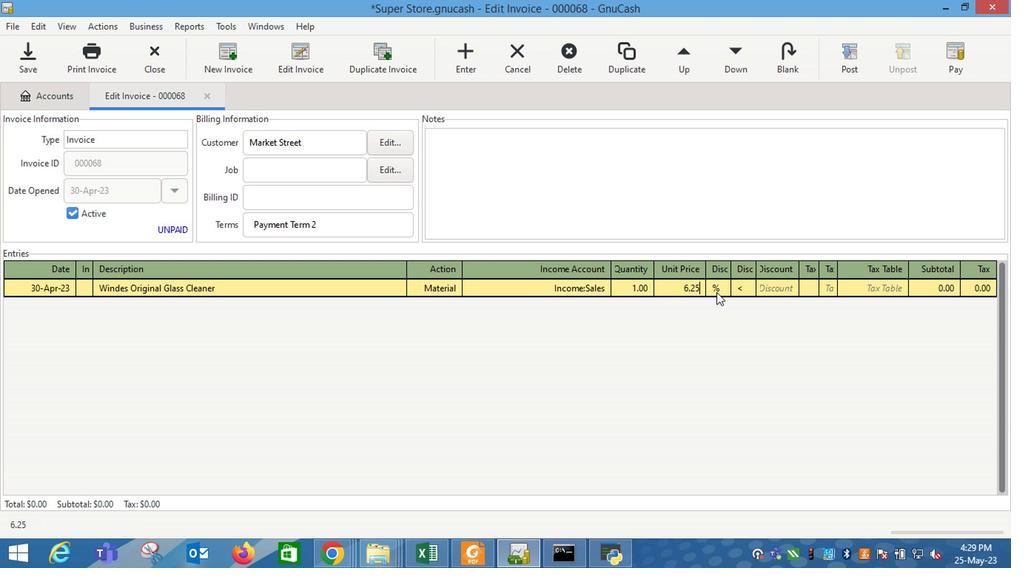 
Action: Mouse moved to (735, 290)
Screenshot: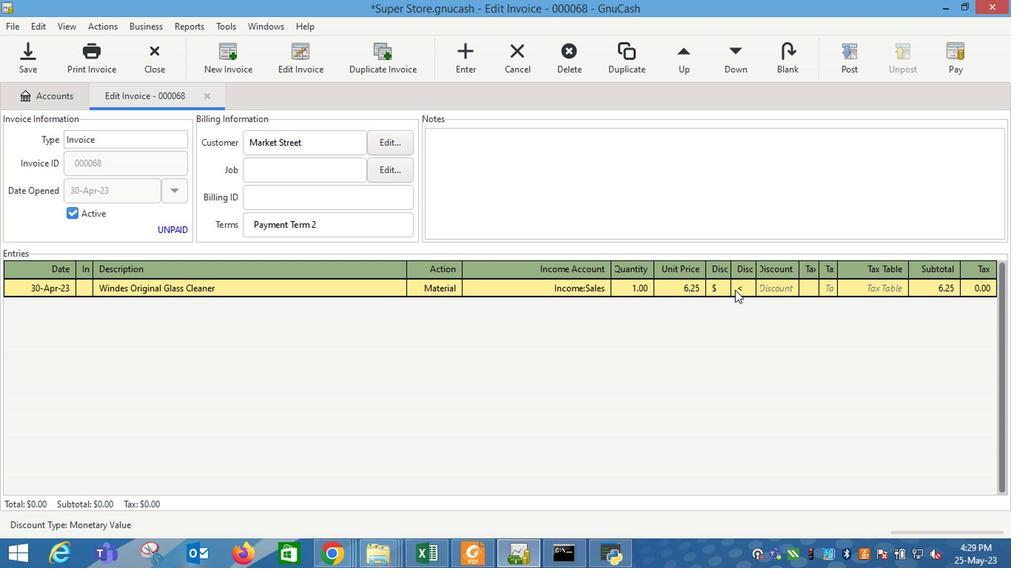 
Action: Mouse pressed left at (735, 290)
Screenshot: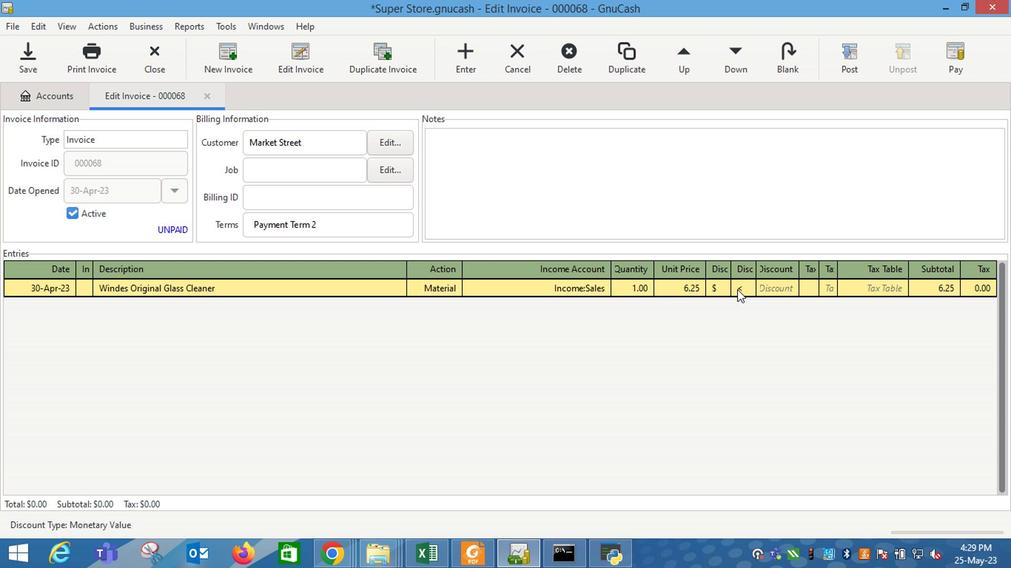 
Action: Mouse moved to (769, 288)
Screenshot: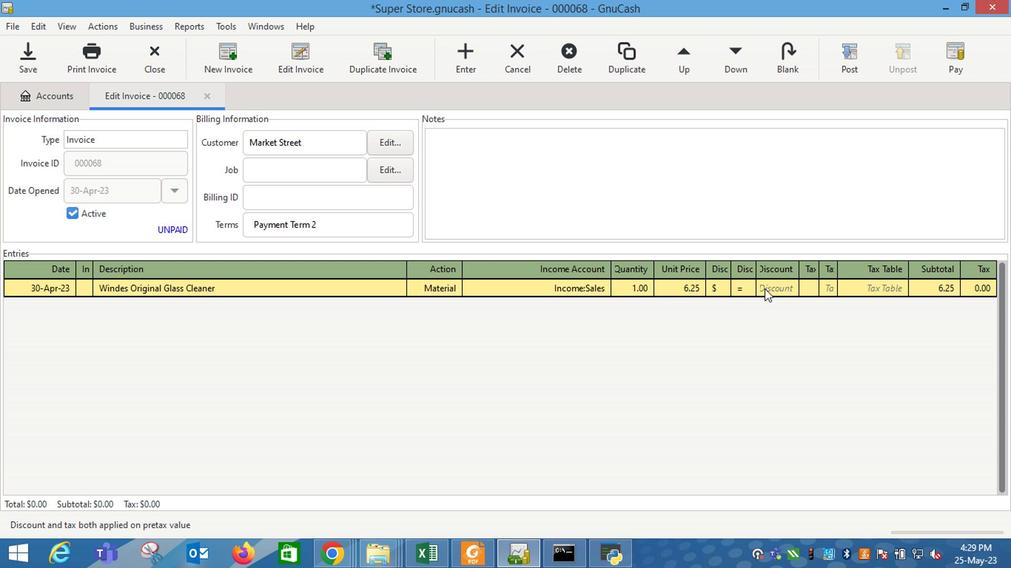 
Action: Mouse pressed left at (769, 288)
Screenshot: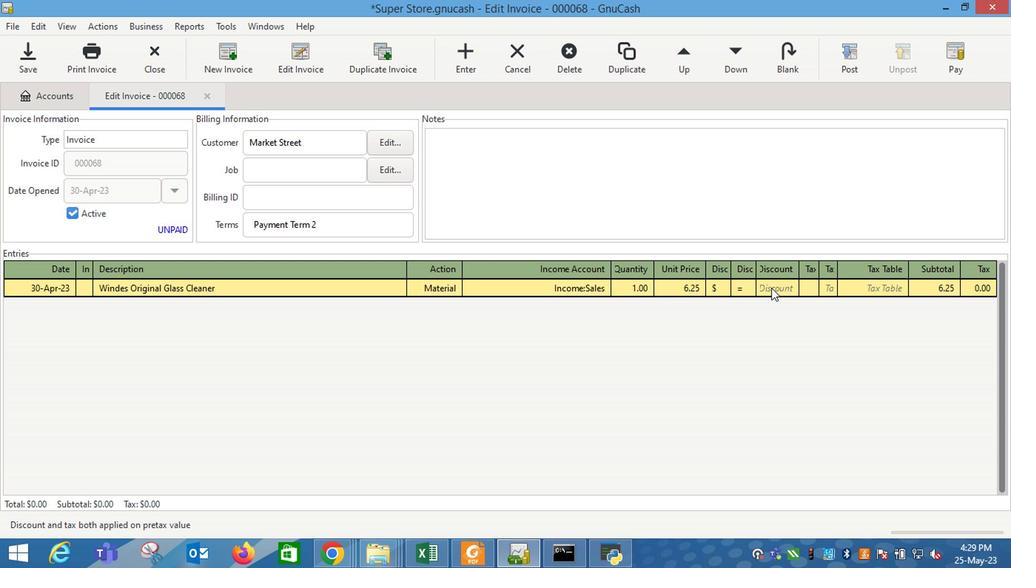 
Action: Mouse moved to (774, 289)
Screenshot: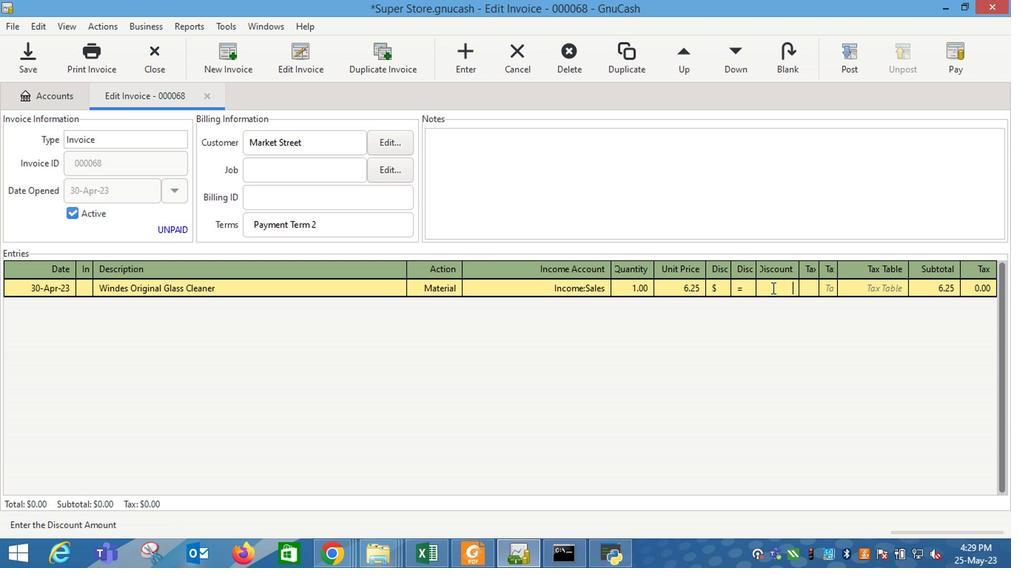 
Action: Key pressed 1<Key.enter>
Screenshot: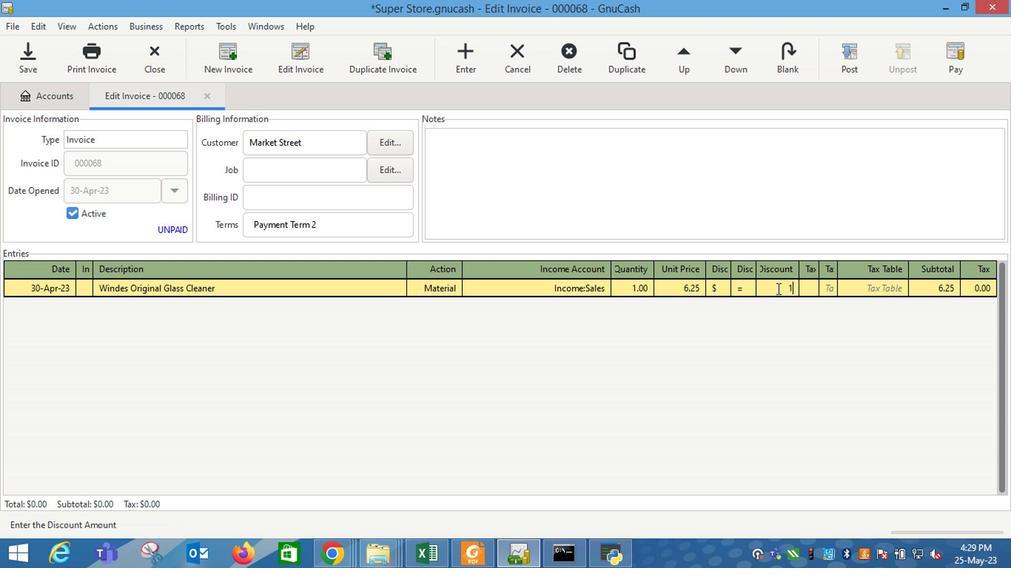
Action: Mouse moved to (157, 360)
Screenshot: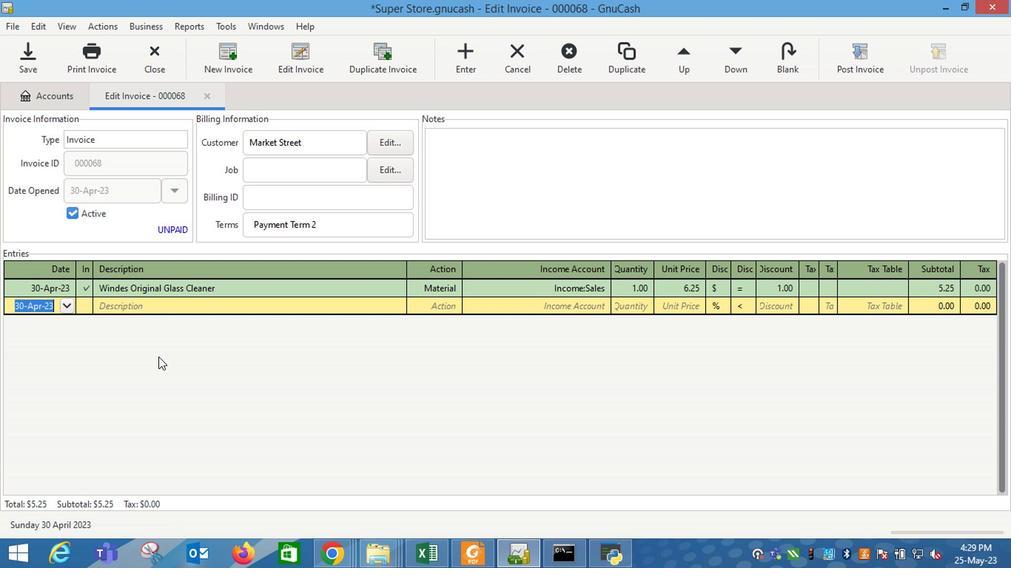 
Action: Key pressed <Key.tab><Key.shift_r><Key.shift_r><Key.shift_r>Ben<Key.space><Key.shift_r>&<Key.space><Key.shift_r>Jerry's<Key.space><Key.shift_r>N
Screenshot: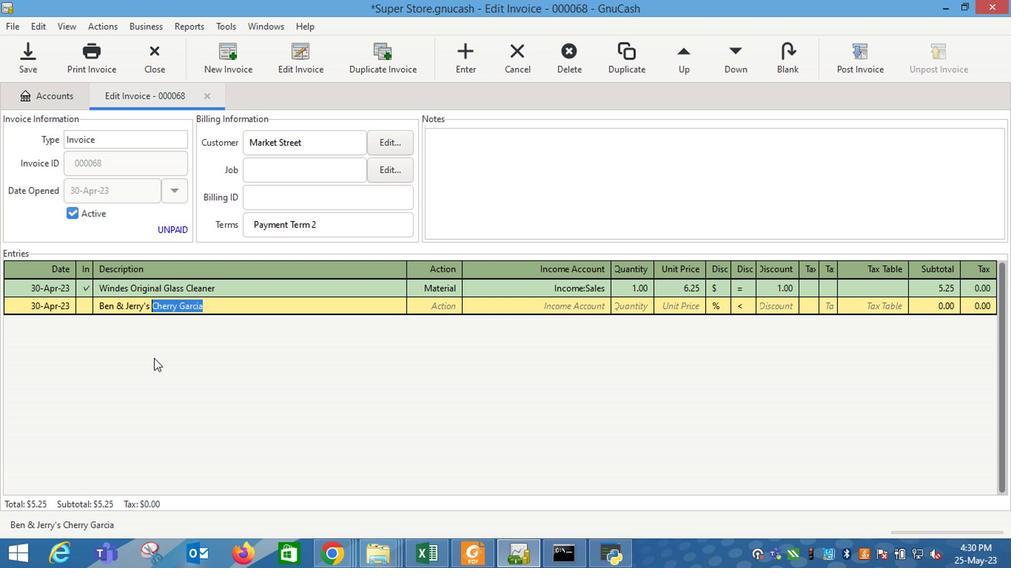 
Action: Mouse pressed left at (157, 360)
Screenshot: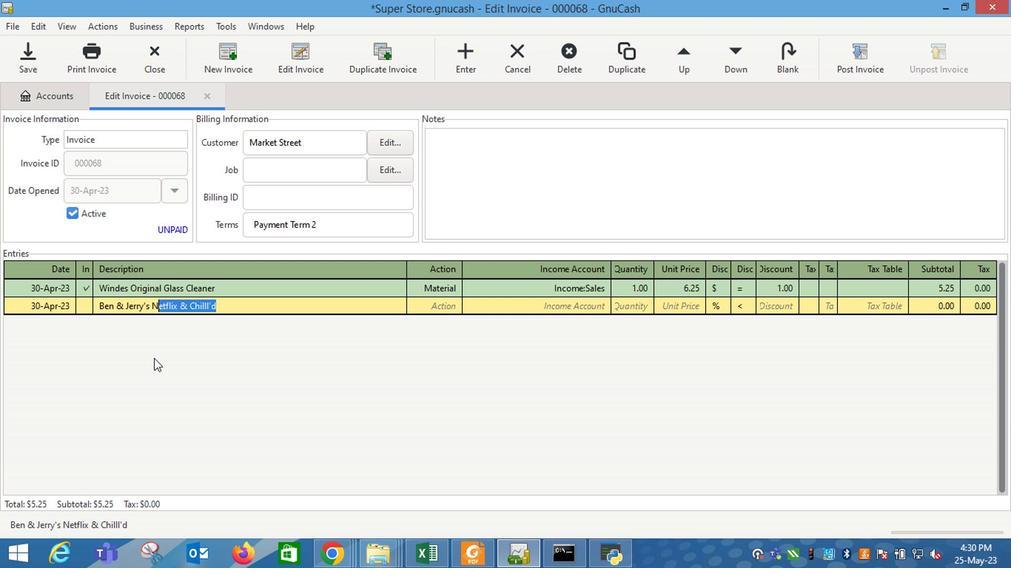 
Action: Key pressed on-<Key.shift_r>Dairy<Key.space><Key.shift_r>Chocolate<Key.space><Key.shift_r>Fudge<Key.space><Key.shift_r>Brownie<Key.tab>
Screenshot: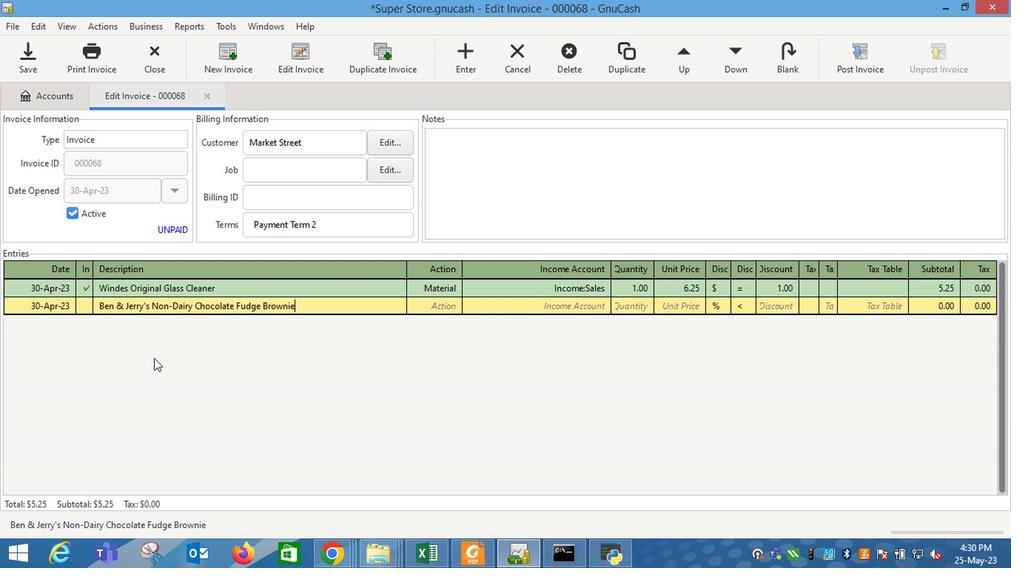 
Action: Mouse moved to (449, 307)
Screenshot: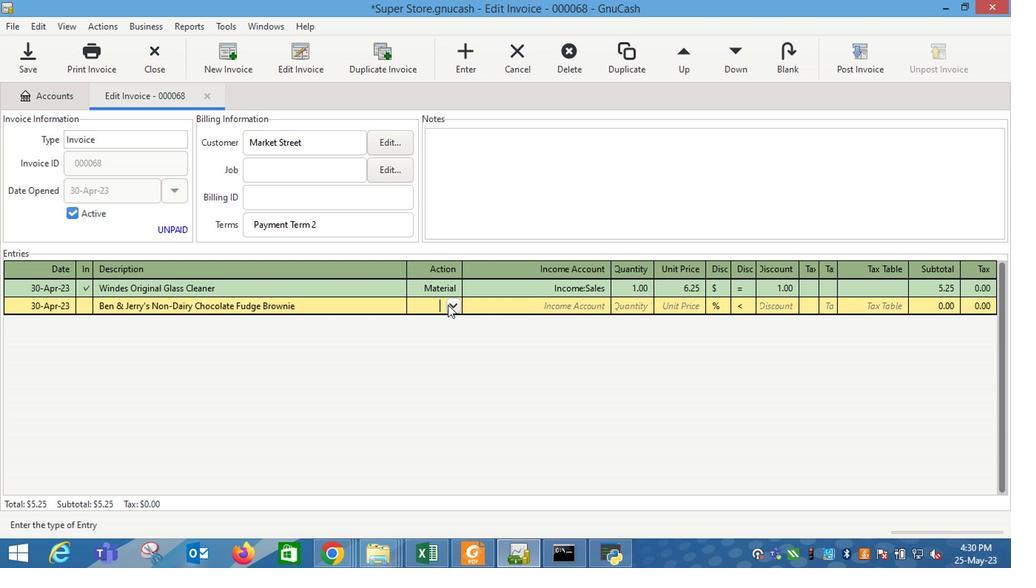 
Action: Mouse pressed left at (449, 307)
Screenshot: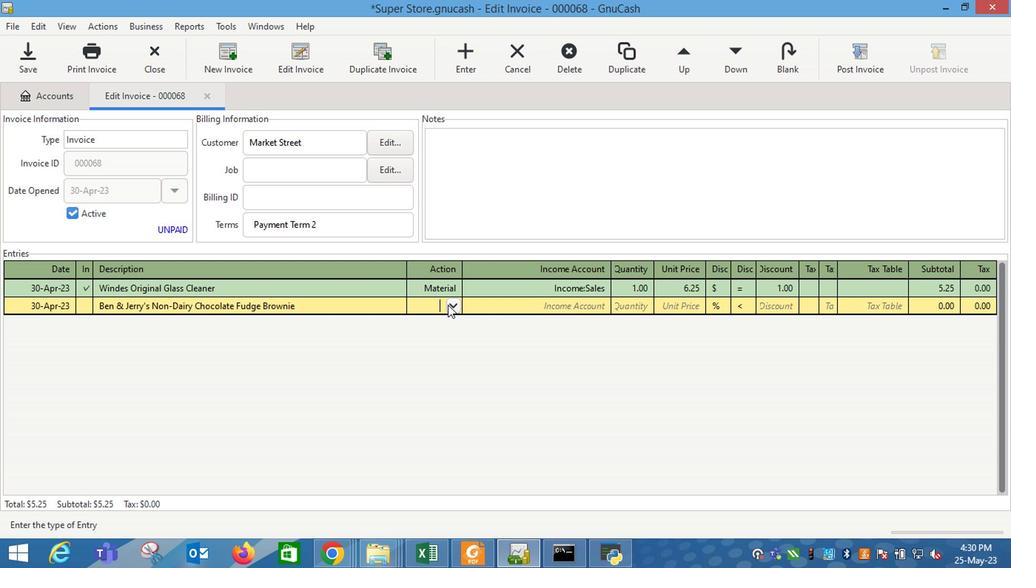 
Action: Mouse moved to (438, 344)
Screenshot: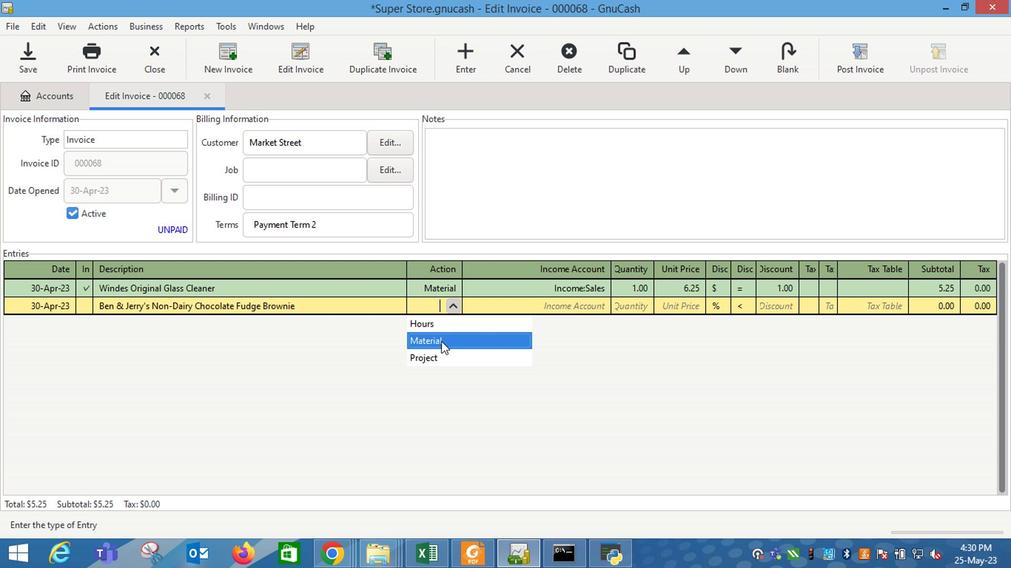 
Action: Mouse pressed left at (438, 344)
Screenshot: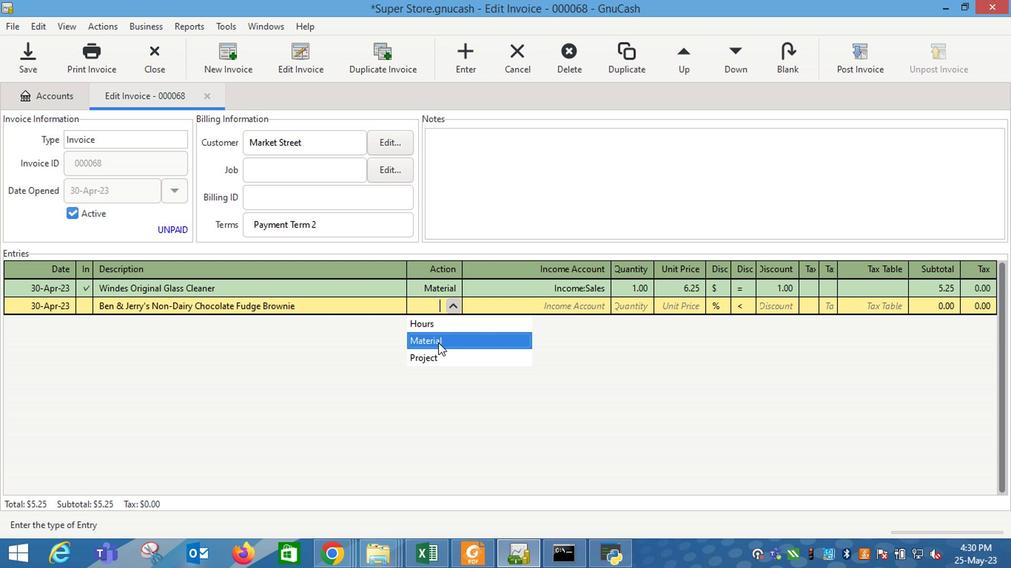 
Action: Key pressed <Key.tab>
Screenshot: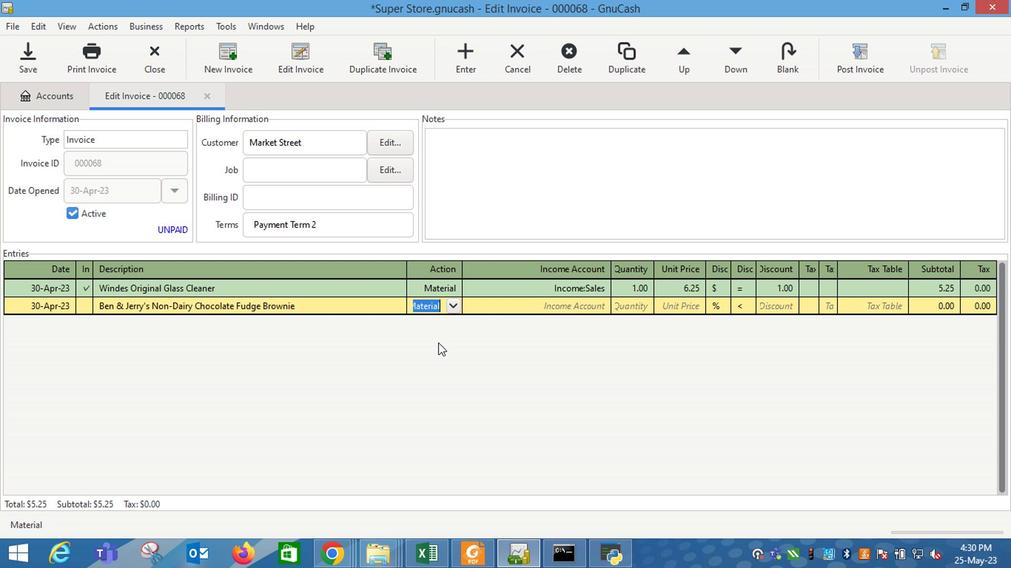 
Action: Mouse moved to (599, 306)
Screenshot: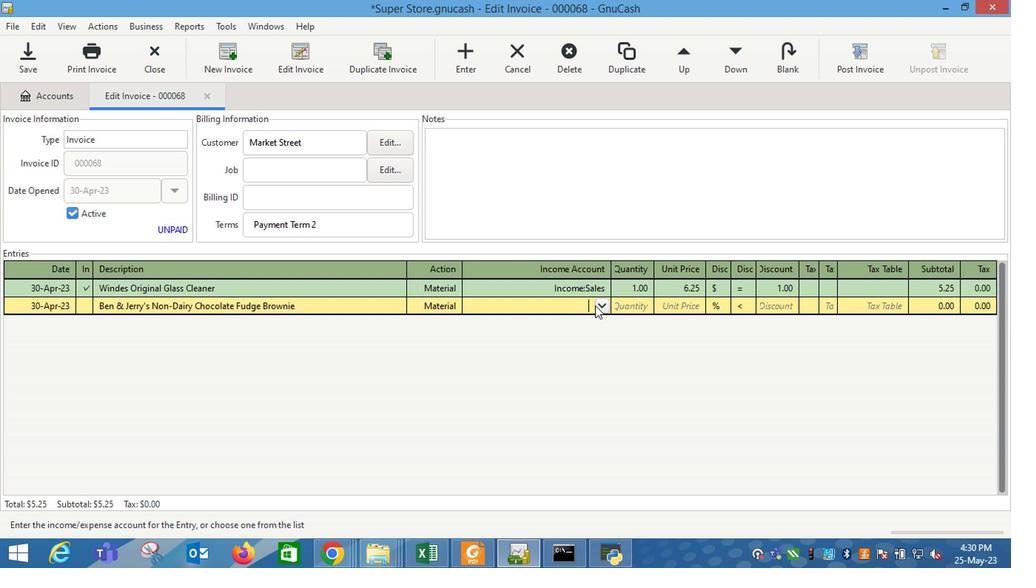 
Action: Mouse pressed left at (599, 306)
Screenshot: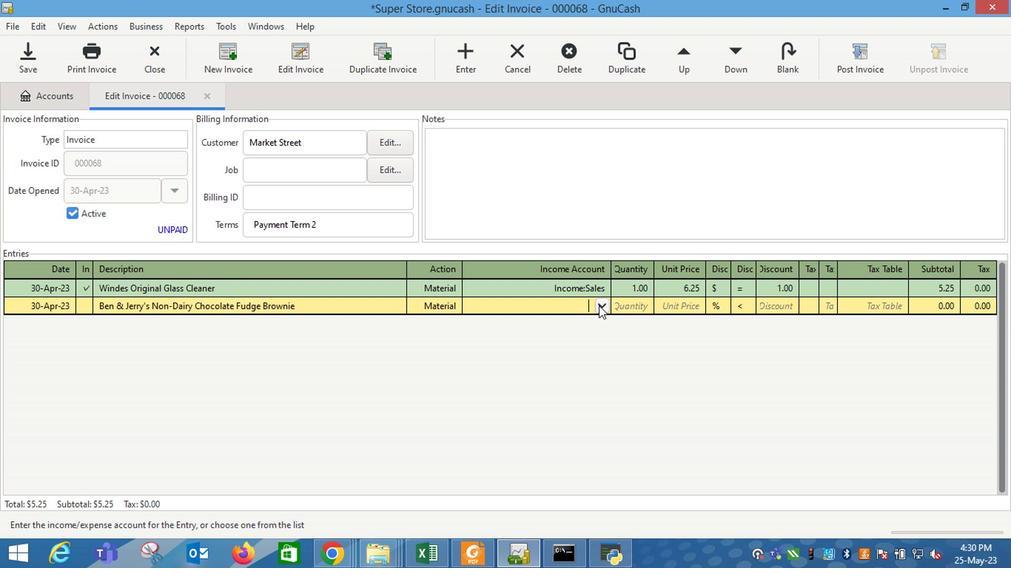 
Action: Mouse moved to (534, 373)
Screenshot: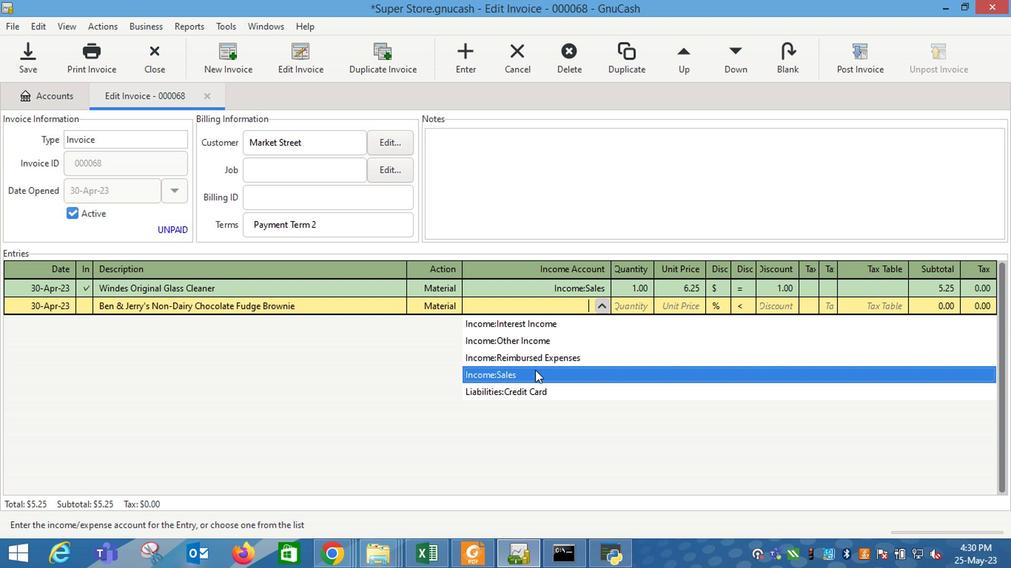 
Action: Mouse pressed left at (534, 373)
Screenshot: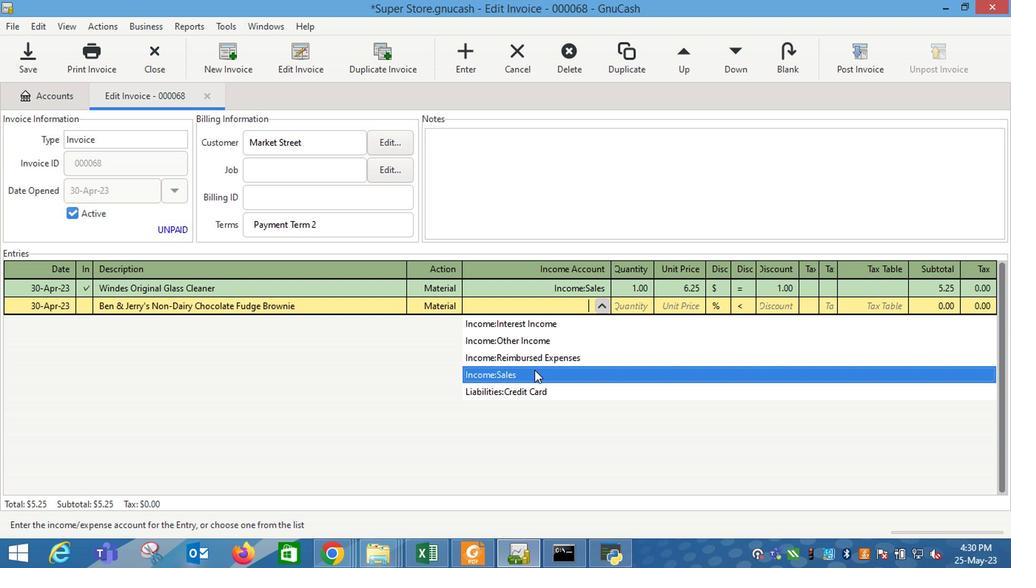
Action: Mouse moved to (533, 373)
Screenshot: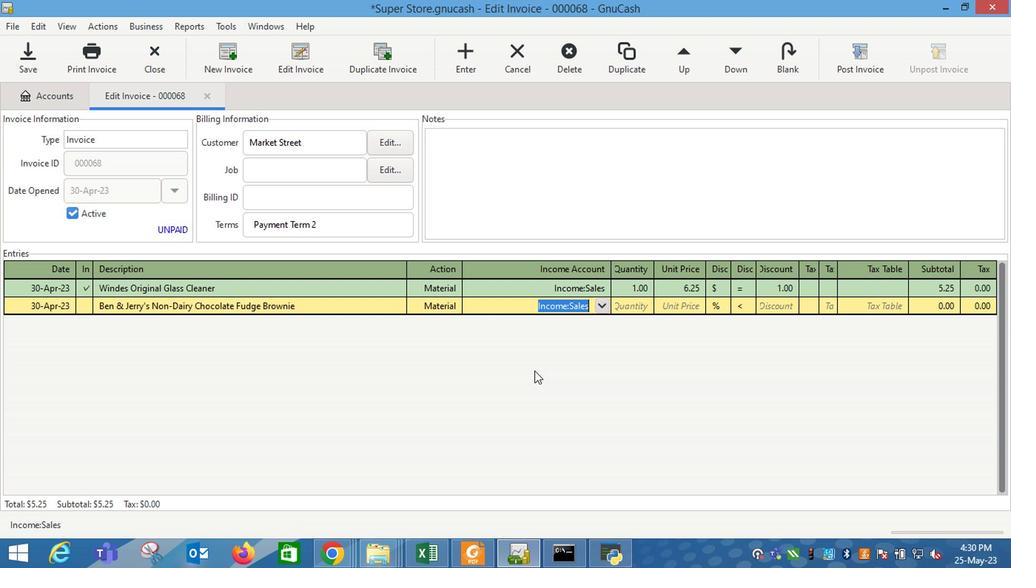 
Action: Key pressed <Key.tab>
Screenshot: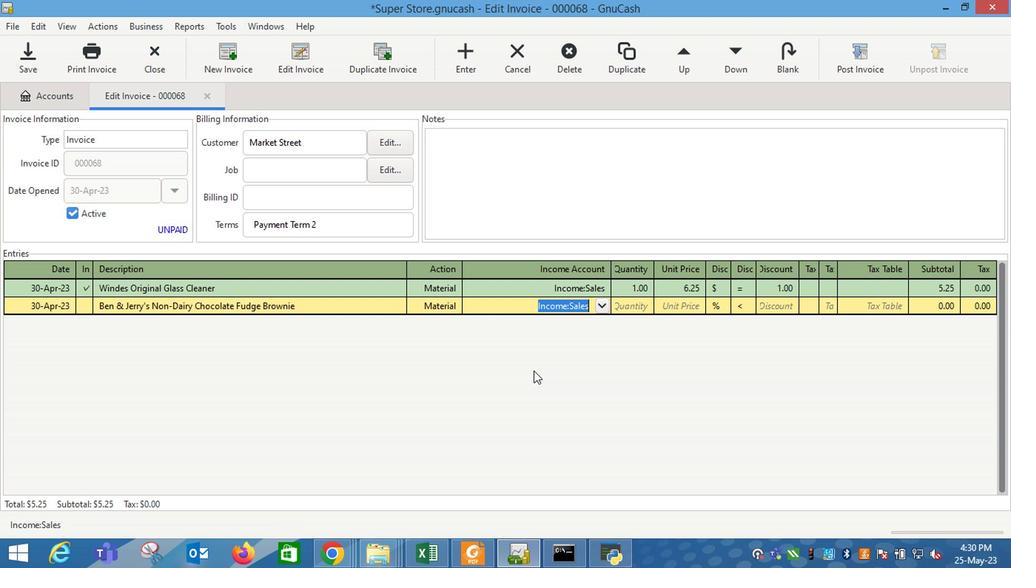
Action: Mouse moved to (642, 323)
Screenshot: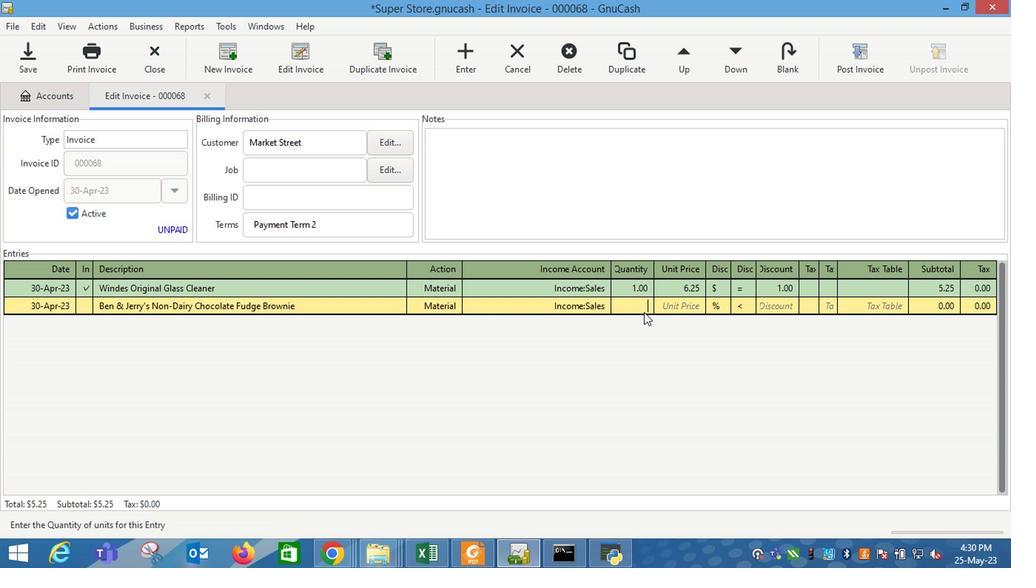 
Action: Key pressed 1<Key.tab>9.5
Screenshot: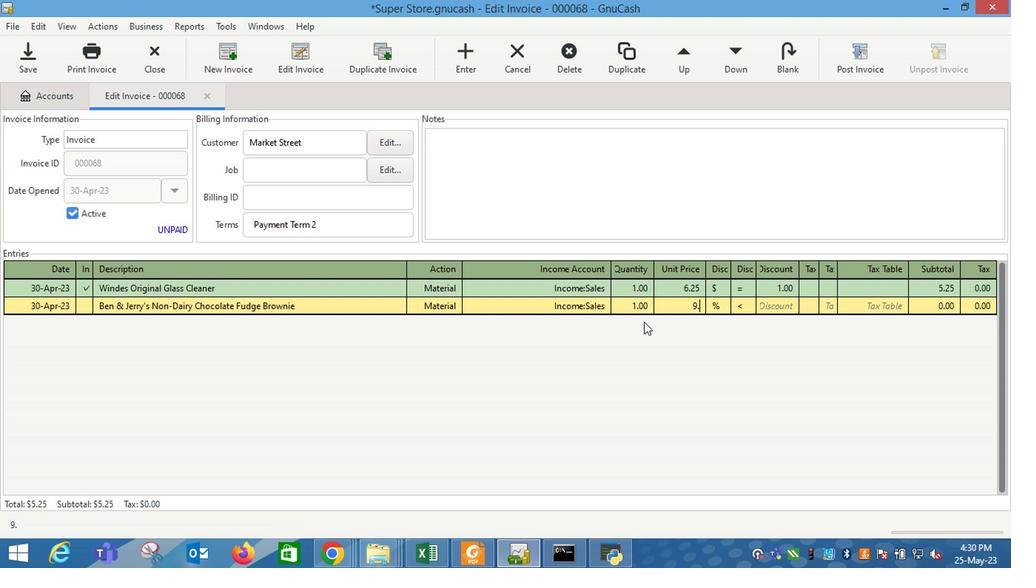 
Action: Mouse moved to (661, 321)
Screenshot: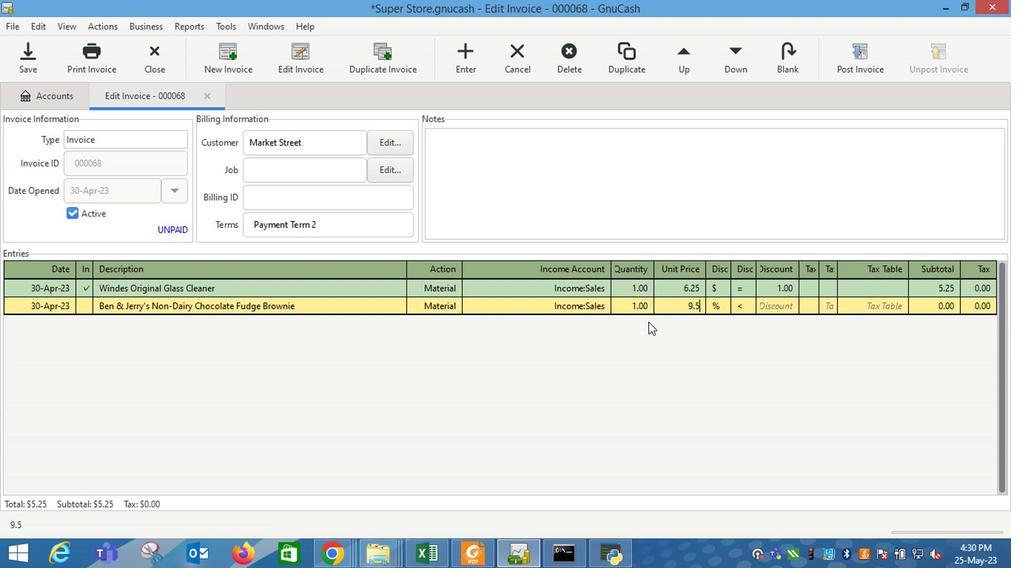 
Action: Key pressed <Key.tab>
Screenshot: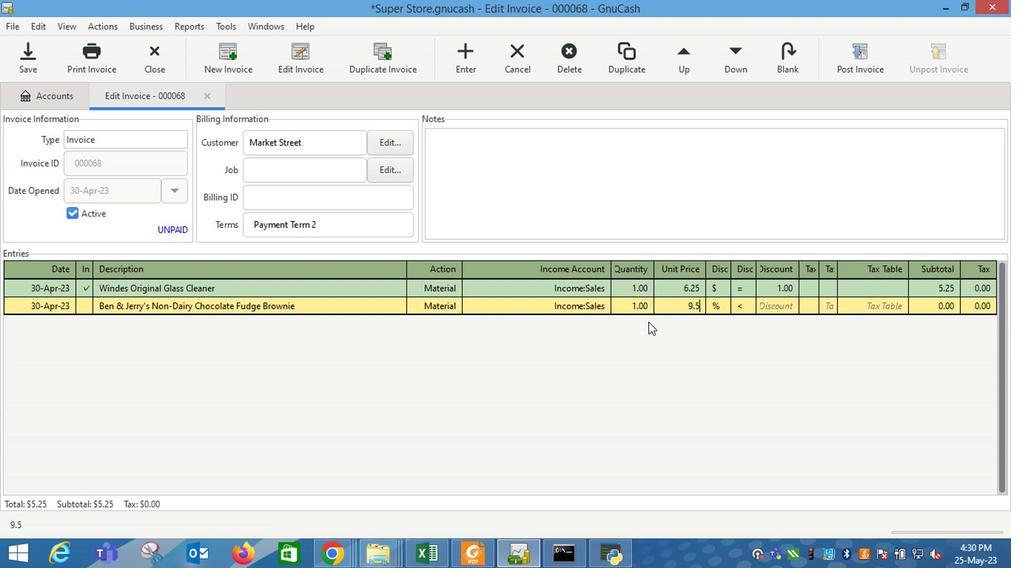 
Action: Mouse moved to (711, 304)
Screenshot: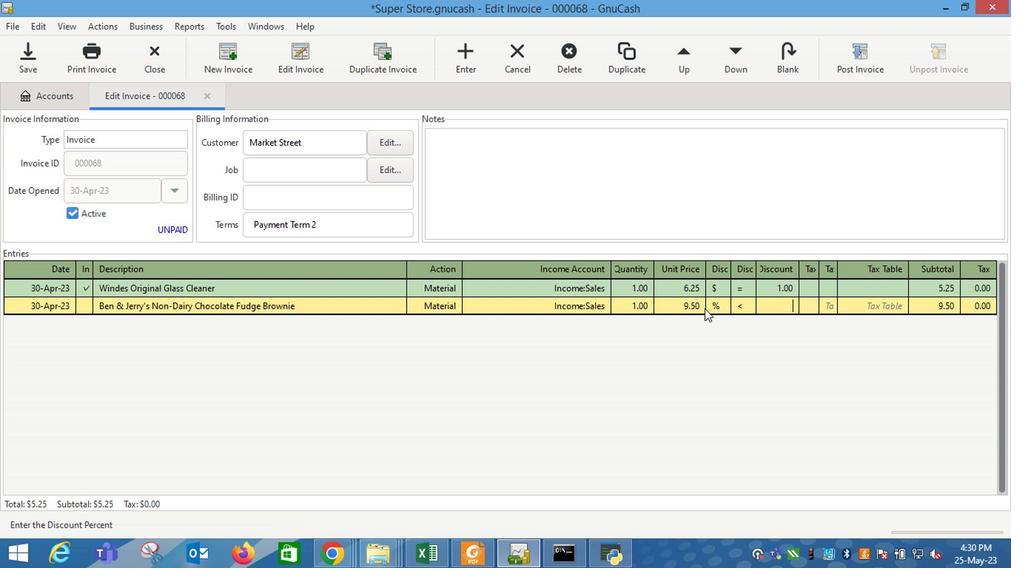
Action: Mouse pressed left at (711, 304)
Screenshot: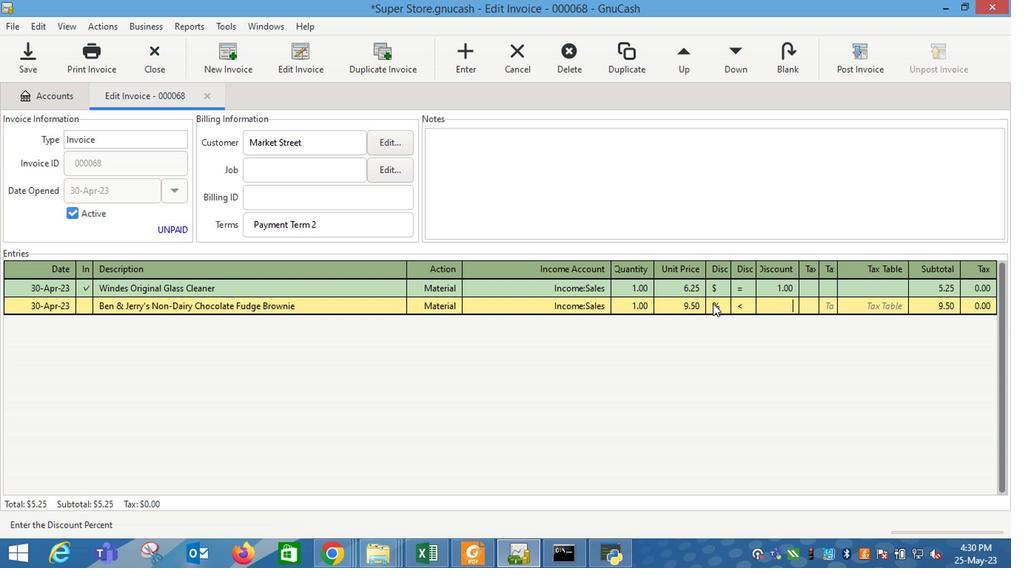 
Action: Mouse moved to (737, 309)
Screenshot: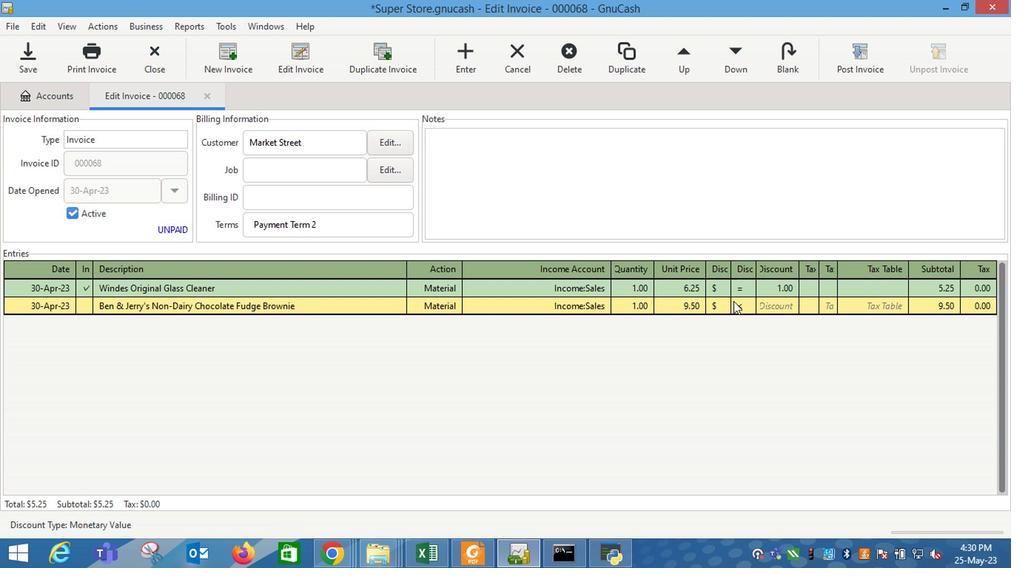 
Action: Mouse pressed left at (737, 309)
Screenshot: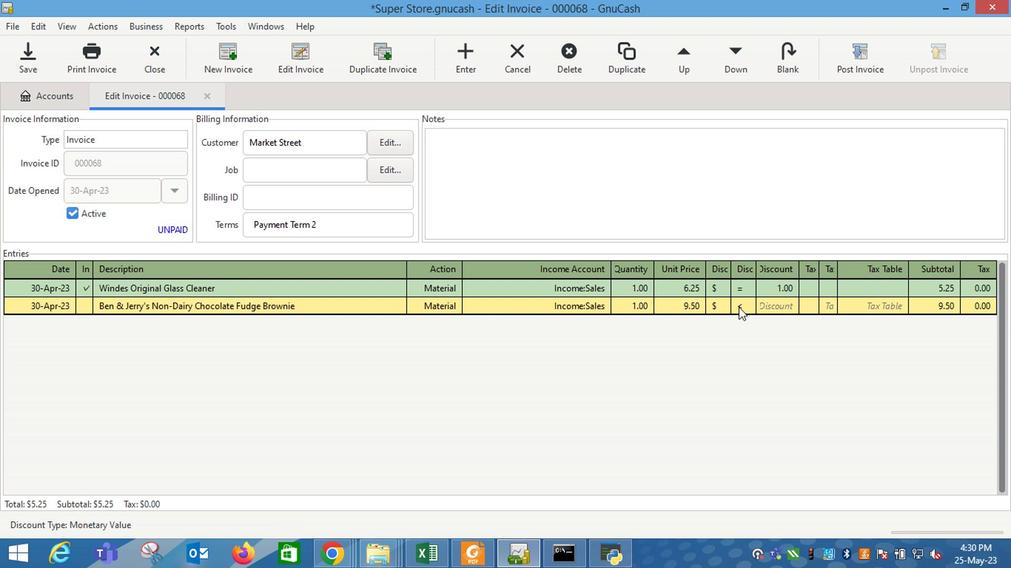 
Action: Mouse moved to (773, 311)
Screenshot: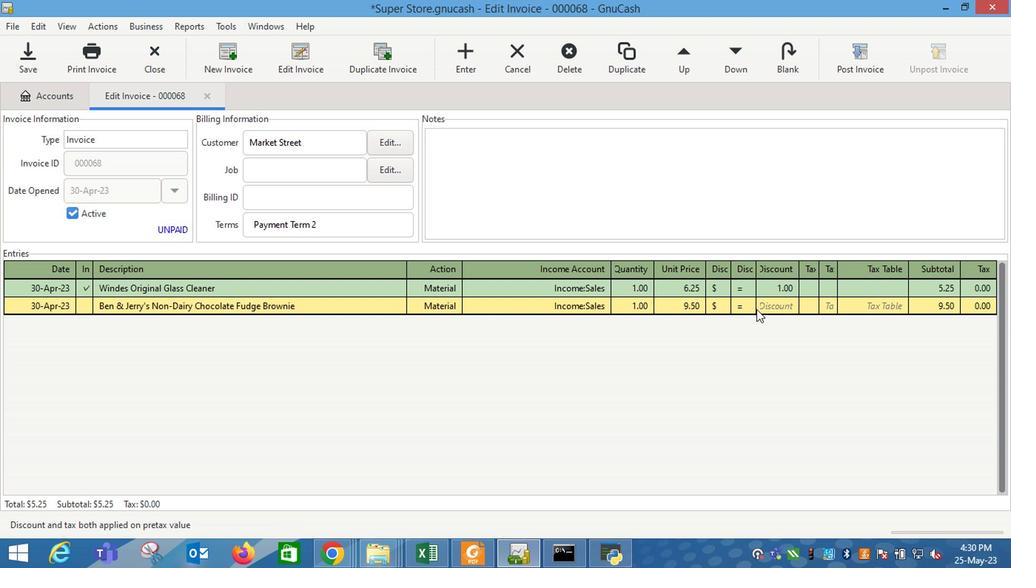 
Action: Mouse pressed left at (773, 311)
Screenshot: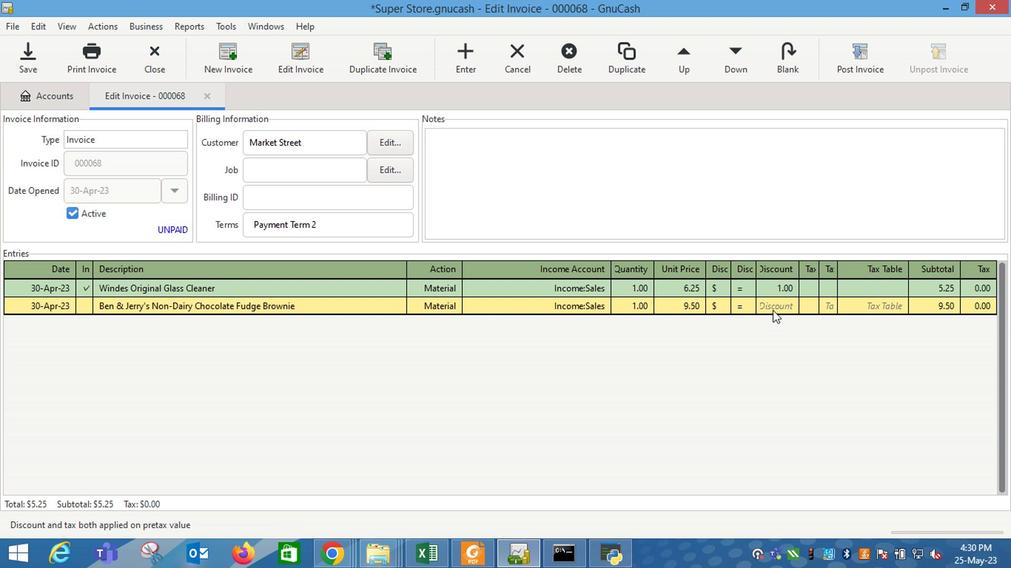 
Action: Key pressed 2<Key.enter>
Screenshot: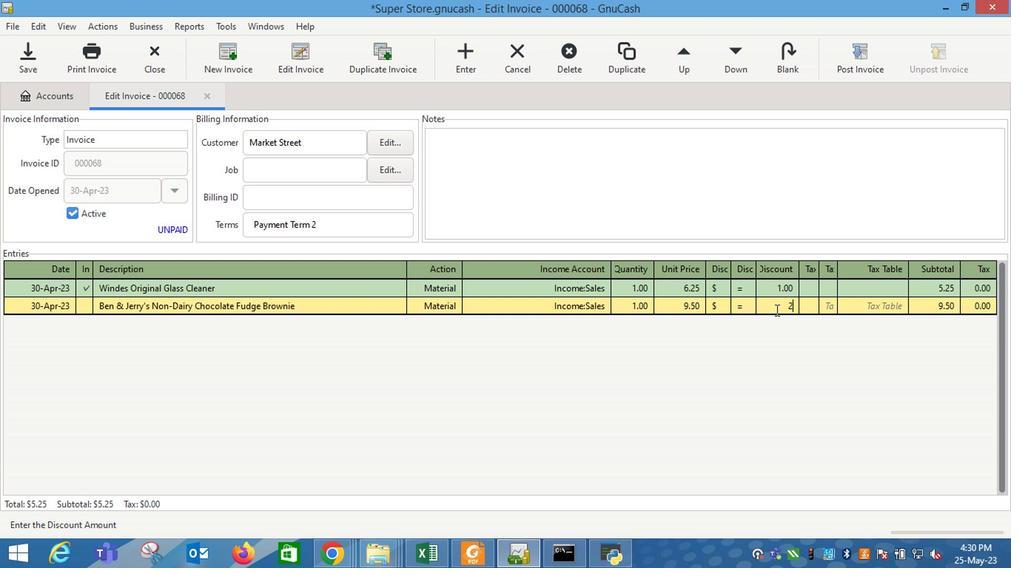 
Action: Mouse moved to (185, 323)
Screenshot: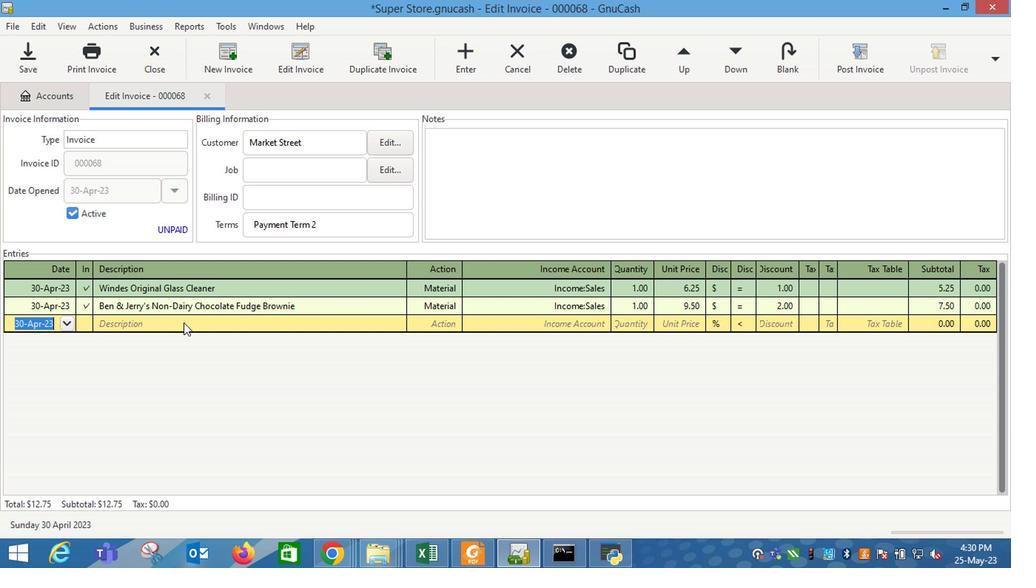 
Action: Key pressed <Key.tab><Key.shift_r><Key.shift_r><Key.shift_r><Key.shift_r><Key.shift_r><Key.shift_r>Cheetos<Key.space><Key.shift_r>Puffs<Key.tab><Key.shift_r>Flamin<Key.backspace><Key.backspace><Key.backspace><Key.backspace><Key.backspace><Key.backspace><Key.backspace><Key.backspace><Key.backspace><Key.backspace><Key.backspace><Key.backspace><Key.backspace><Key.backspace>
Screenshot: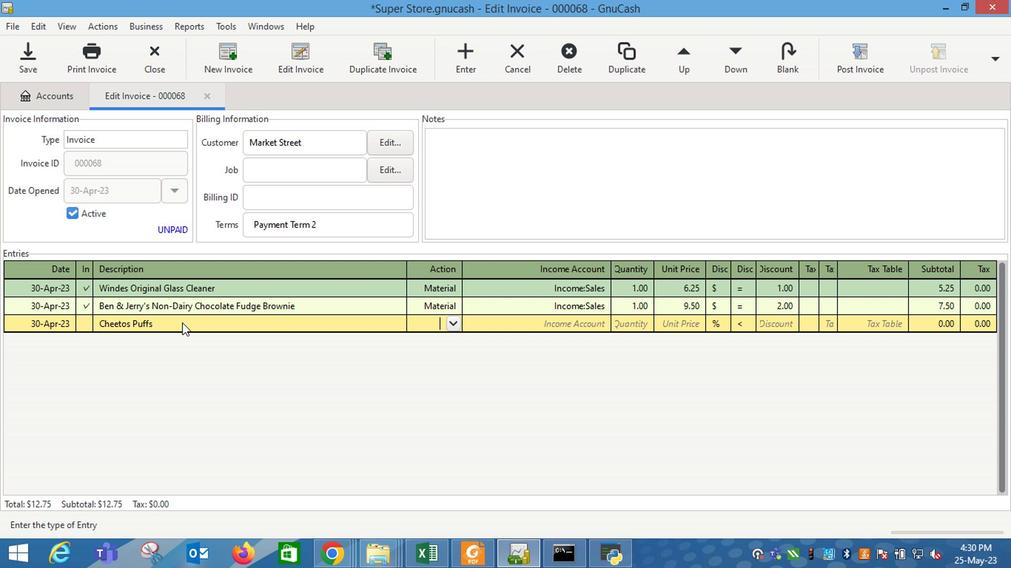 
Action: Mouse moved to (210, 328)
Screenshot: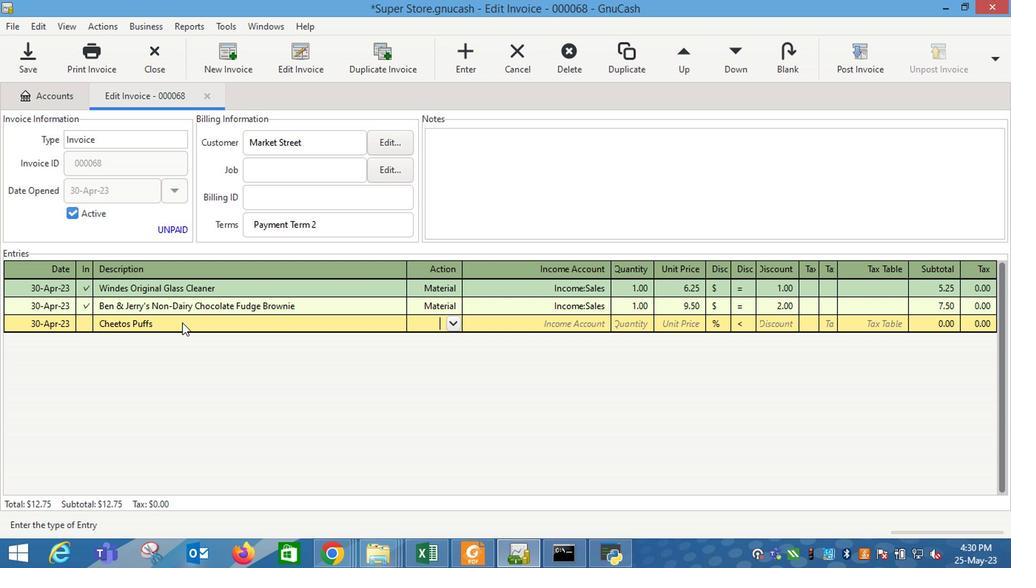 
Action: Mouse pressed left at (210, 328)
Screenshot: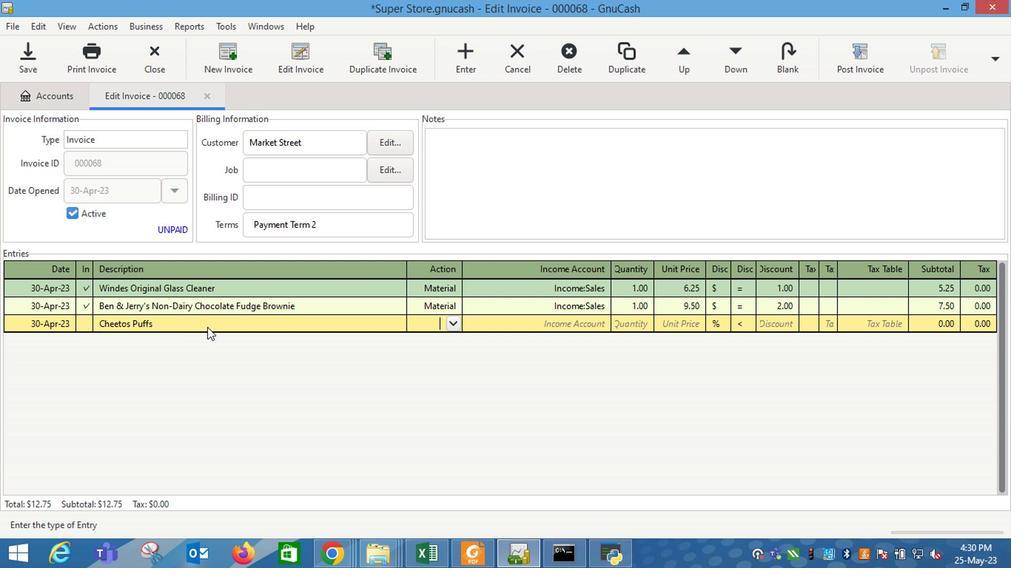 
Action: Key pressed <Key.space><Key.shift_r><Key.shift_r>Flami
Screenshot: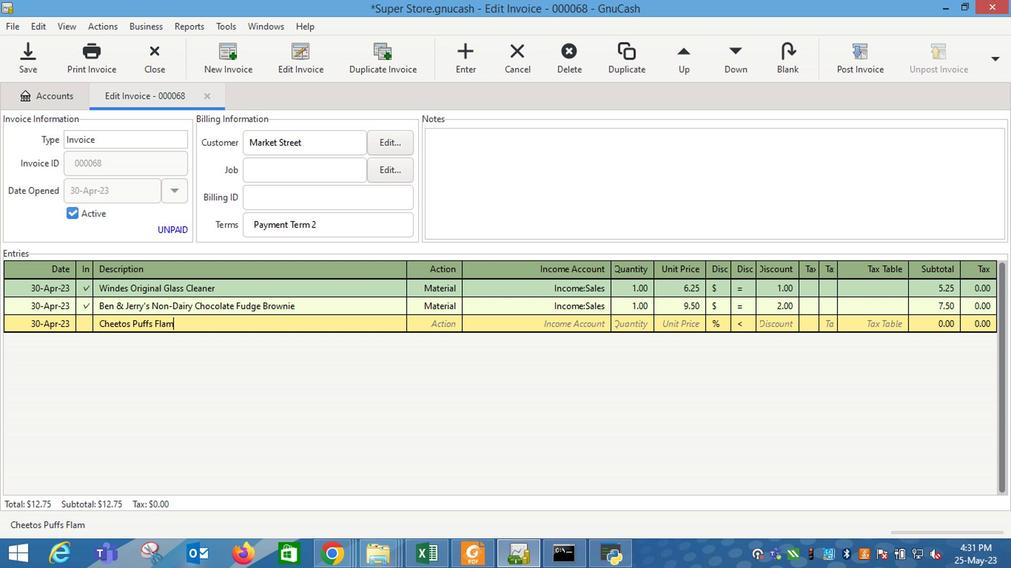 
Action: Mouse moved to (210, 330)
Screenshot: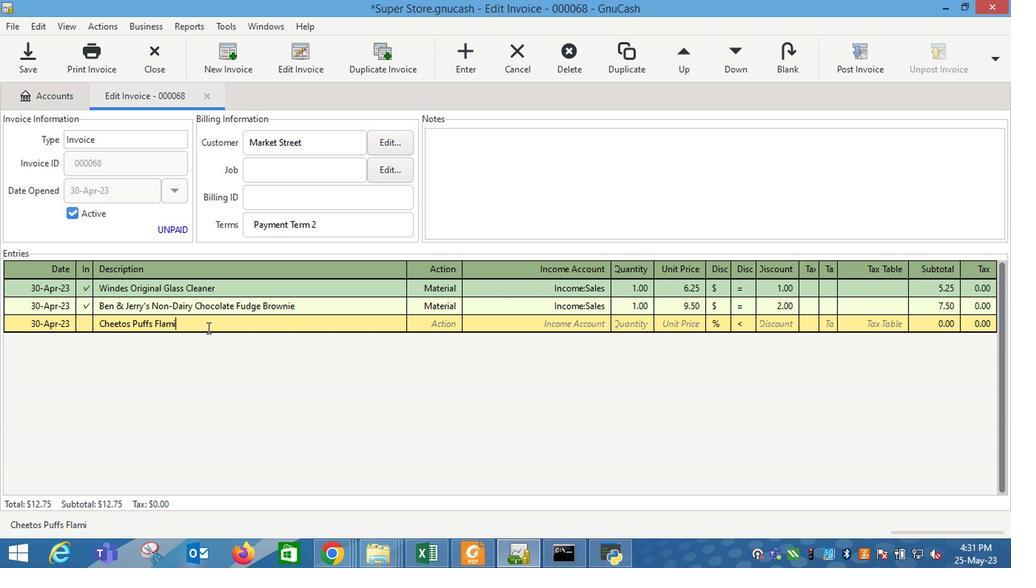 
Action: Key pressed n'<Key.space><Key.shift_r><Key.shift_r><Key.shift_r><Key.shift_r><Key.shift_r><Key.shift_r><Key.shift_r><Key.shift_r><Key.shift_r><Key.shift_r>Hot<Key.space><Key.shift_r>Ches<Key.backspace>ese<Key.space><Key.shift_r>Flavoured<Key.space><Key.shift_r>Snacks<Key.space><Key.shift_r>(8<Key.space>oz<Key.shift_r>)
Screenshot: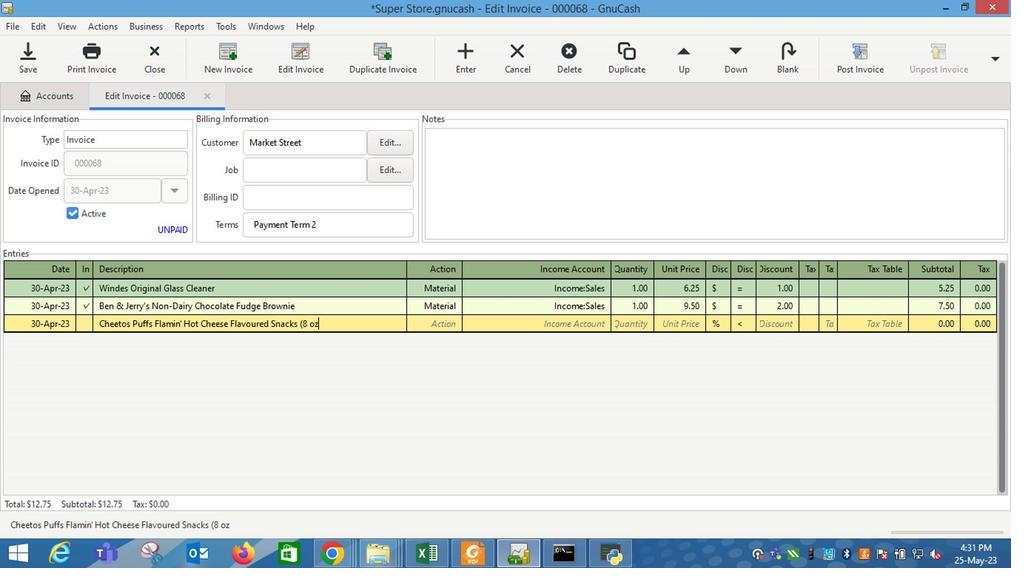 
Action: Mouse moved to (303, 290)
Screenshot: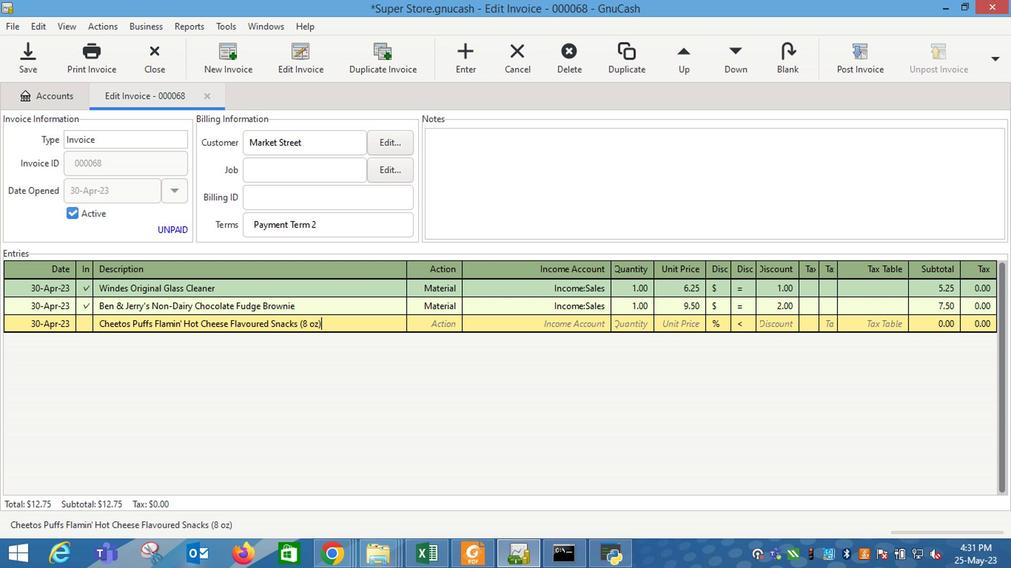 
Action: Key pressed <Key.tab>
Screenshot: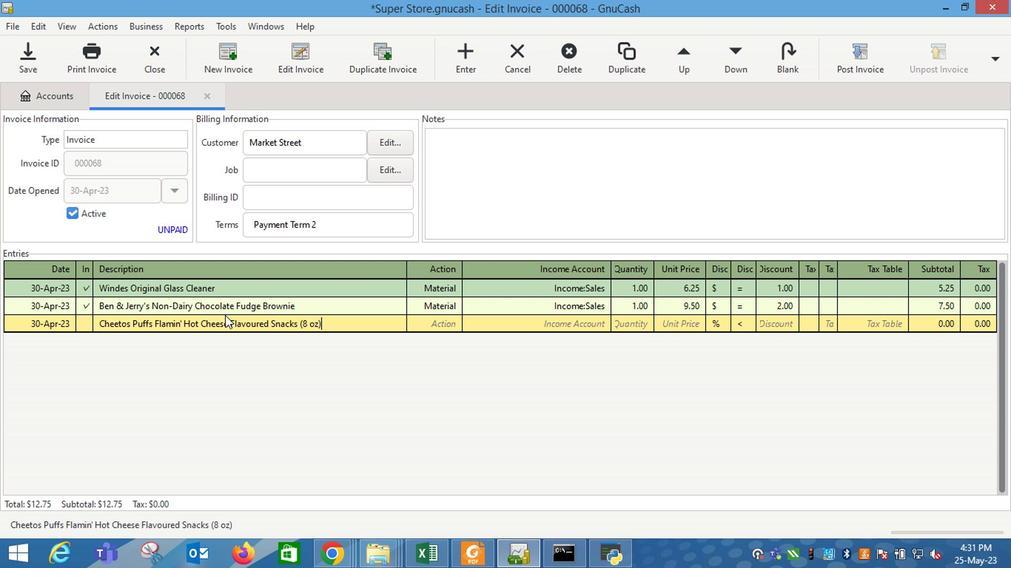 
Action: Mouse moved to (462, 322)
Screenshot: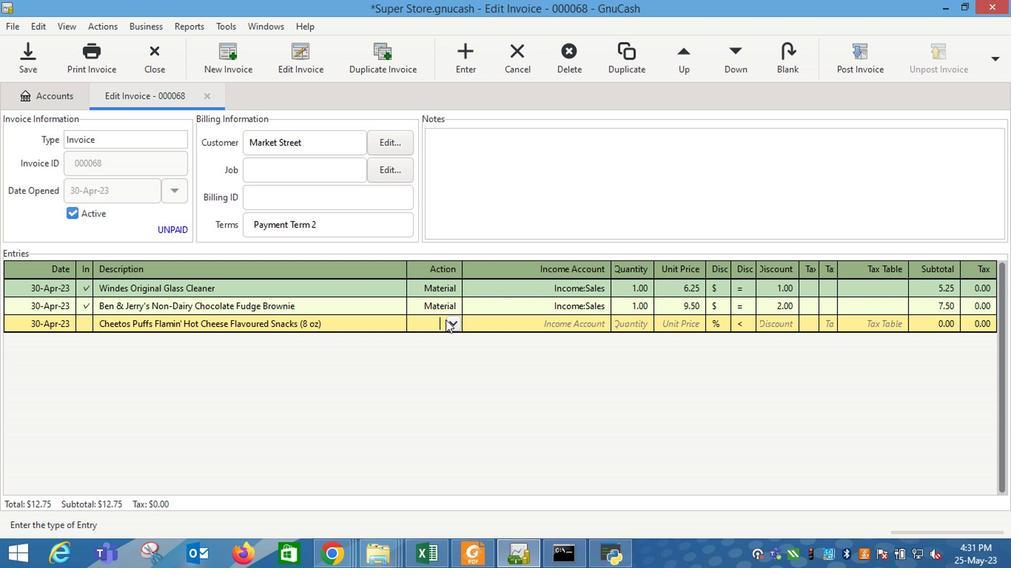 
Action: Mouse pressed left at (462, 322)
Screenshot: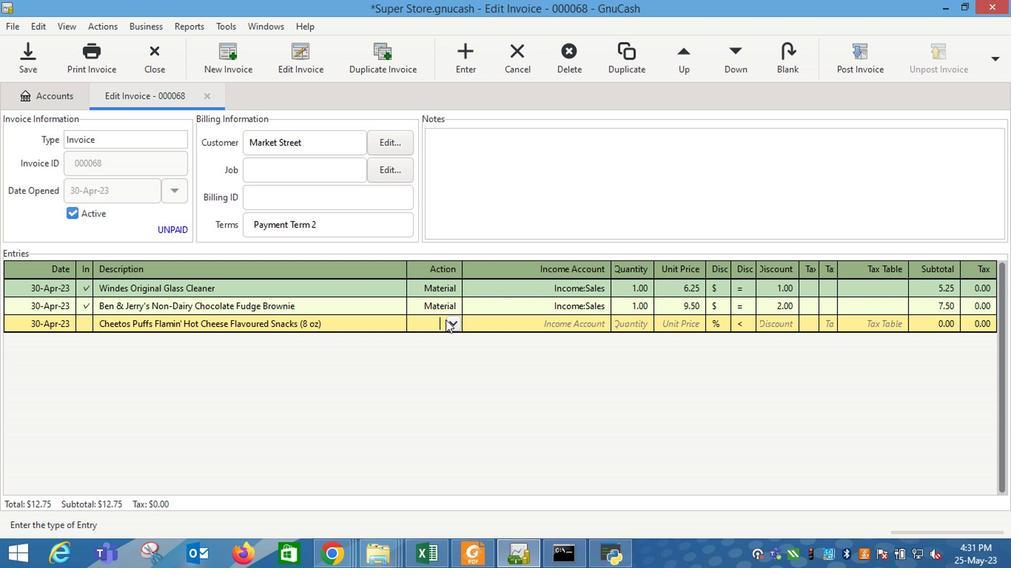 
Action: Mouse moved to (454, 324)
Screenshot: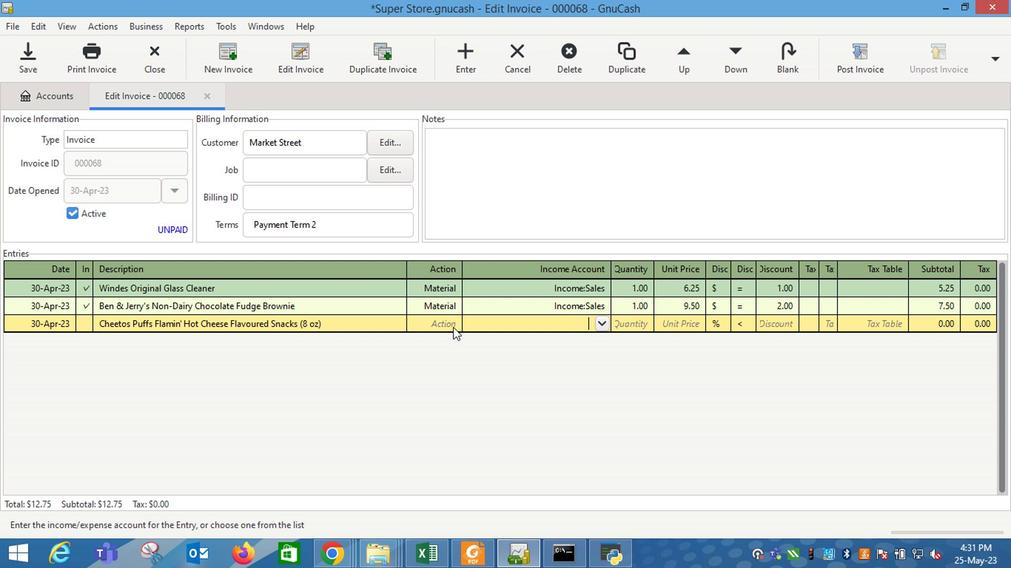 
Action: Mouse pressed left at (454, 324)
Screenshot: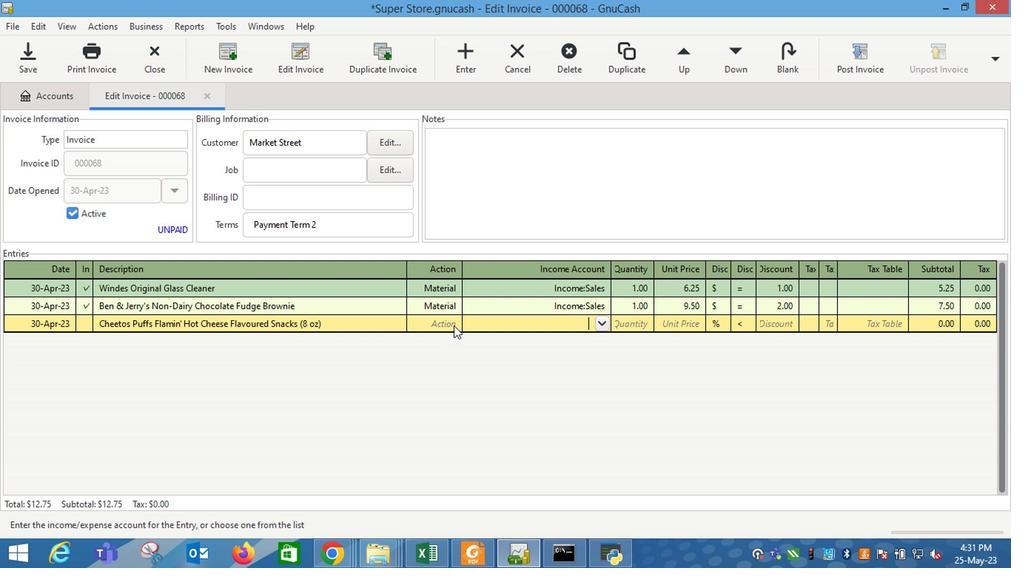 
Action: Mouse moved to (459, 323)
Screenshot: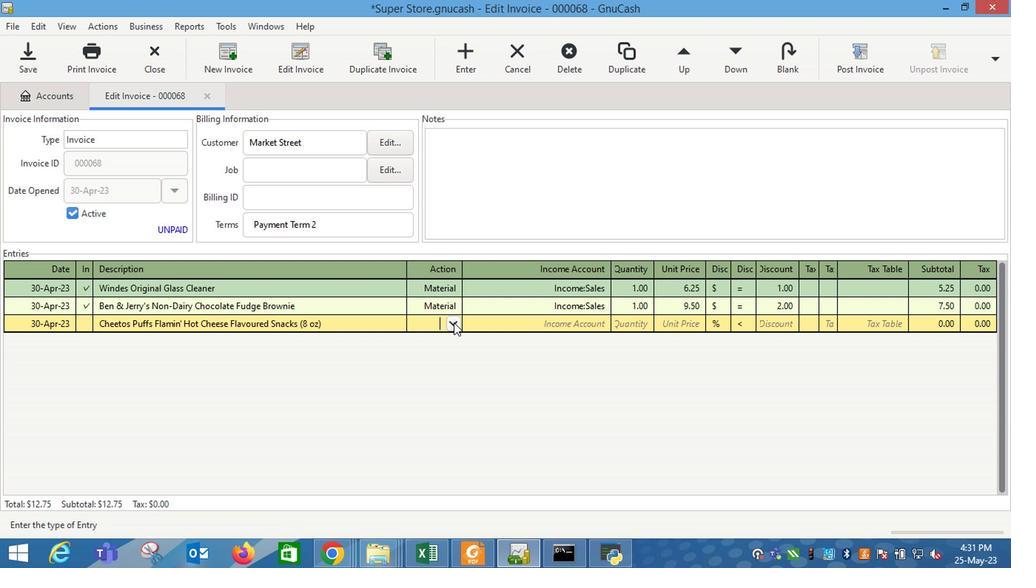 
Action: Mouse pressed left at (459, 323)
Screenshot: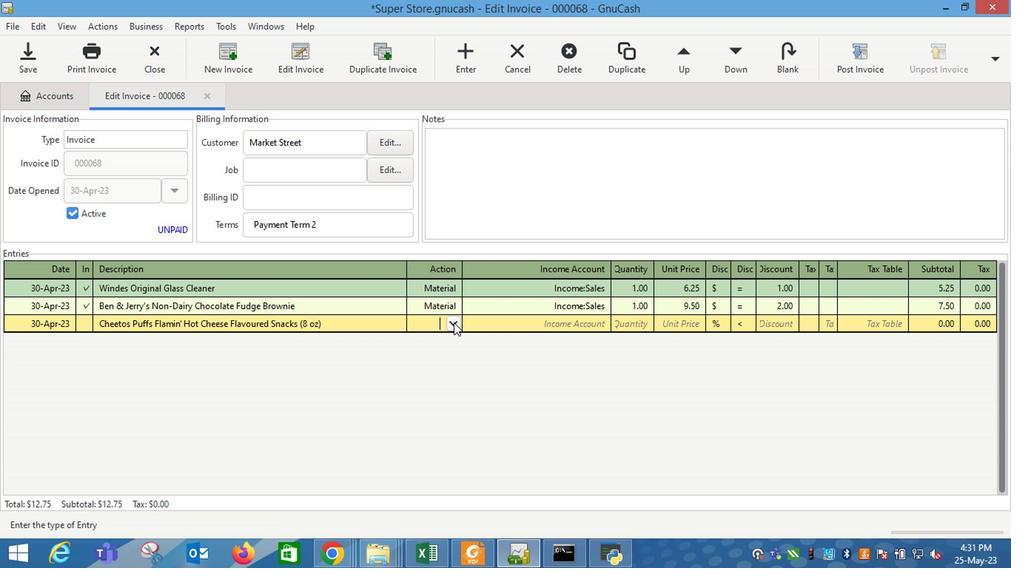 
Action: Mouse moved to (437, 360)
Screenshot: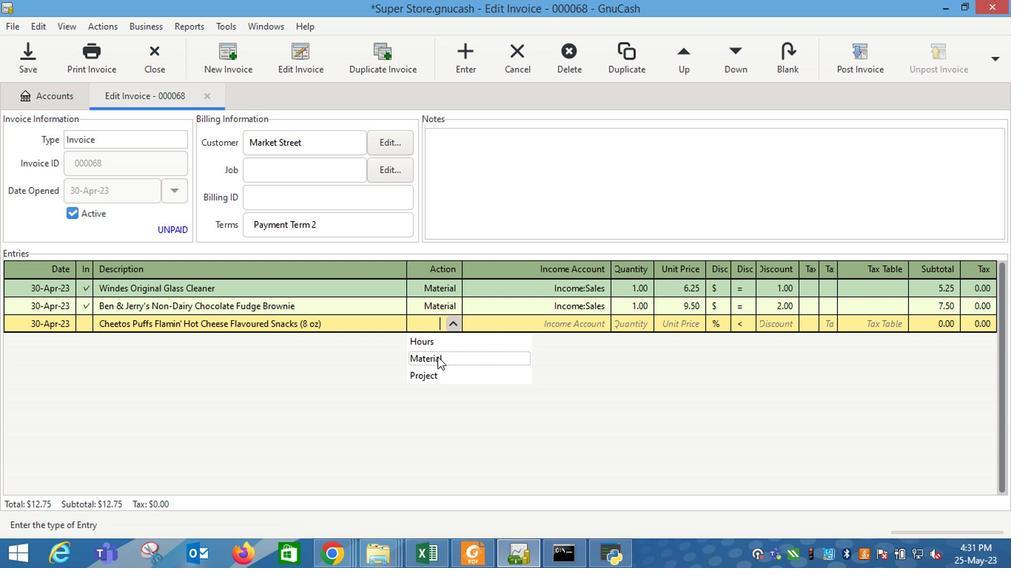 
Action: Mouse pressed left at (437, 360)
Screenshot: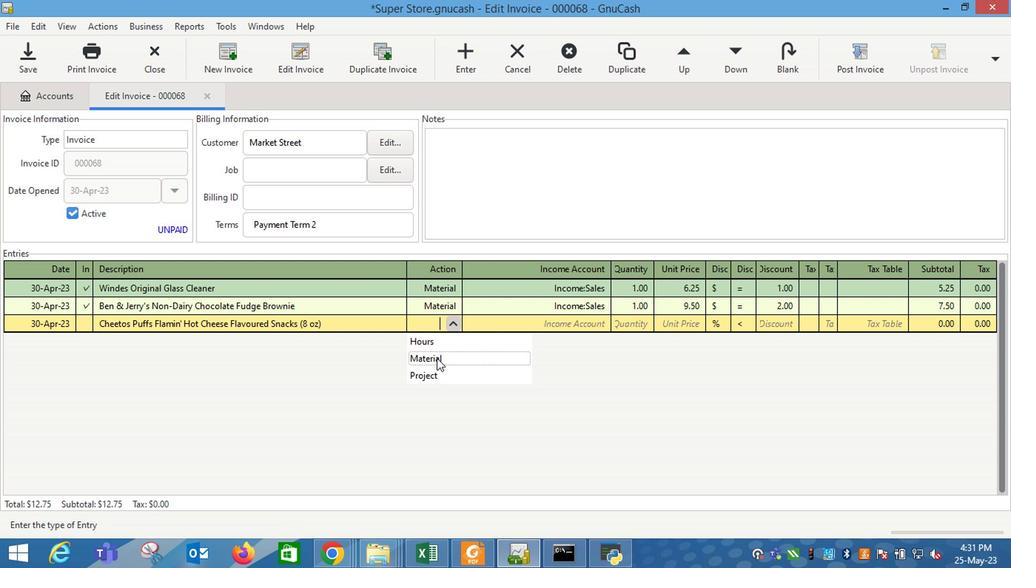 
Action: Mouse moved to (437, 360)
Screenshot: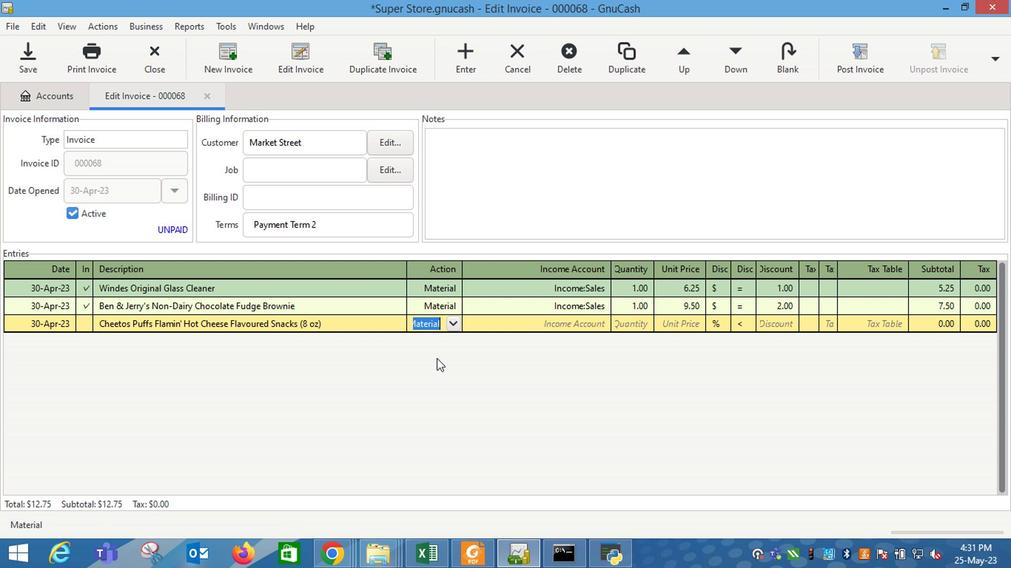 
Action: Key pressed <Key.tab>
Screenshot: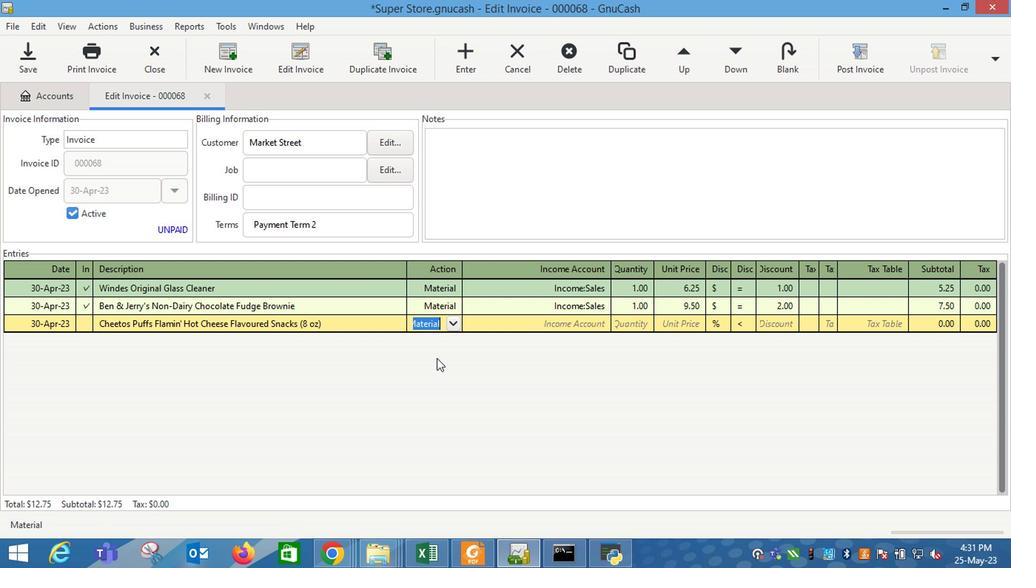 
Action: Mouse moved to (593, 323)
Screenshot: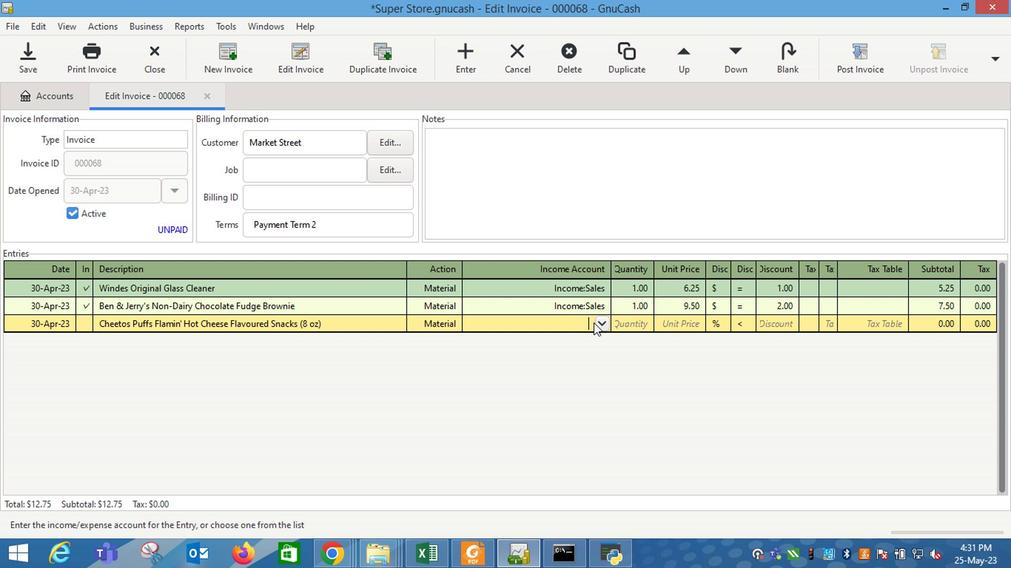 
Action: Mouse pressed left at (593, 323)
Screenshot: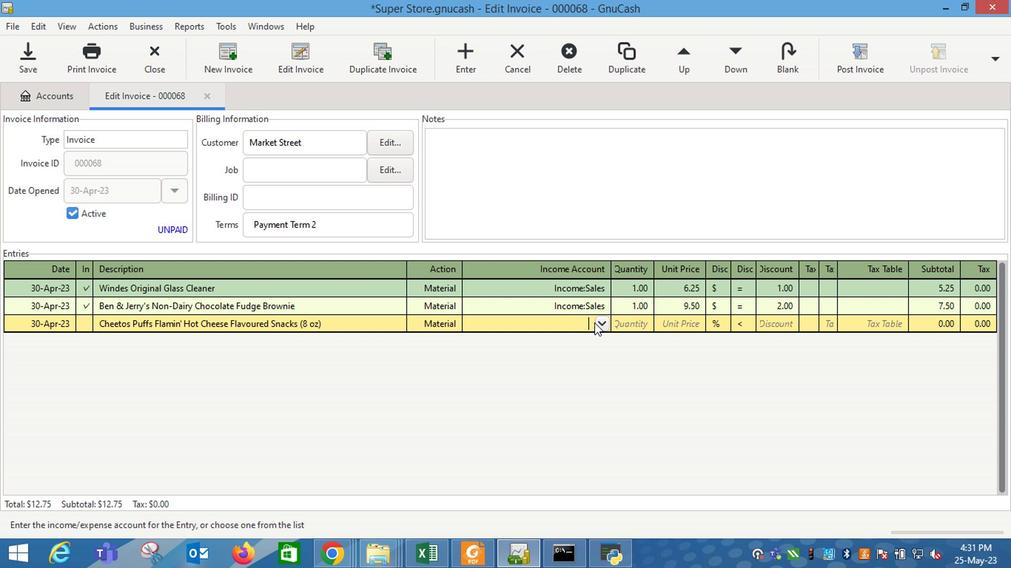 
Action: Mouse moved to (599, 314)
Screenshot: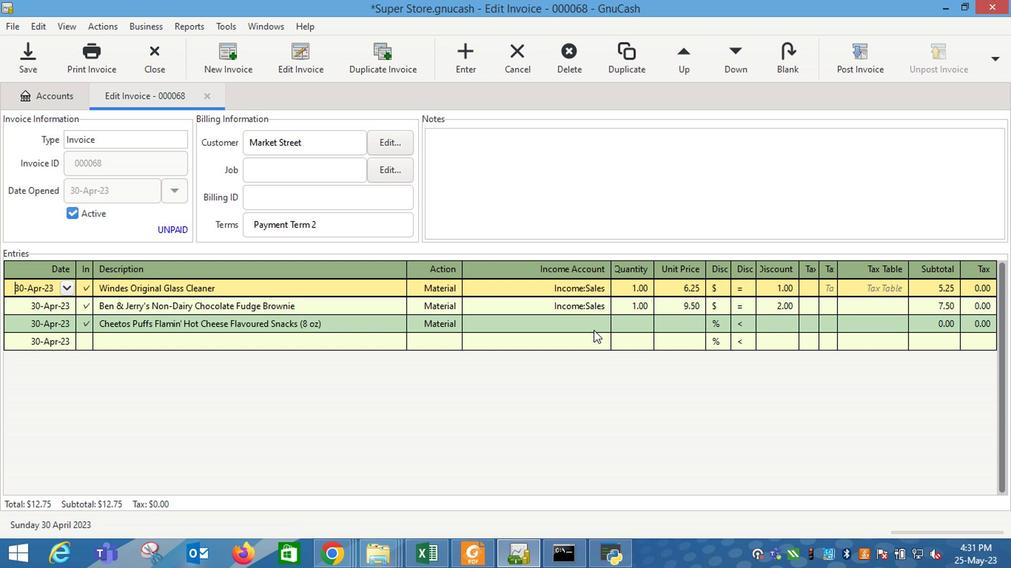 
Action: Mouse pressed left at (599, 314)
Screenshot: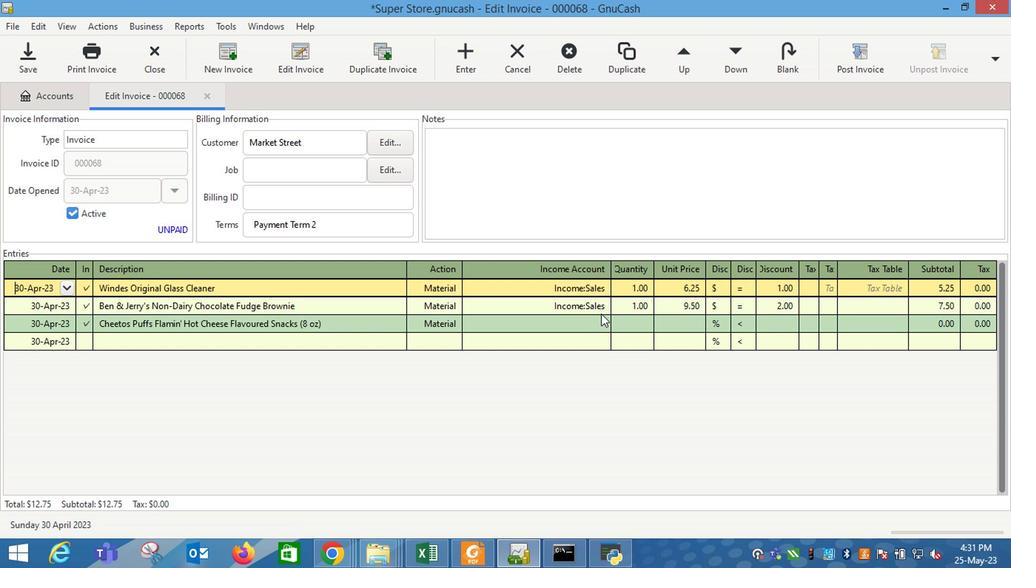 
Action: Mouse moved to (599, 322)
Screenshot: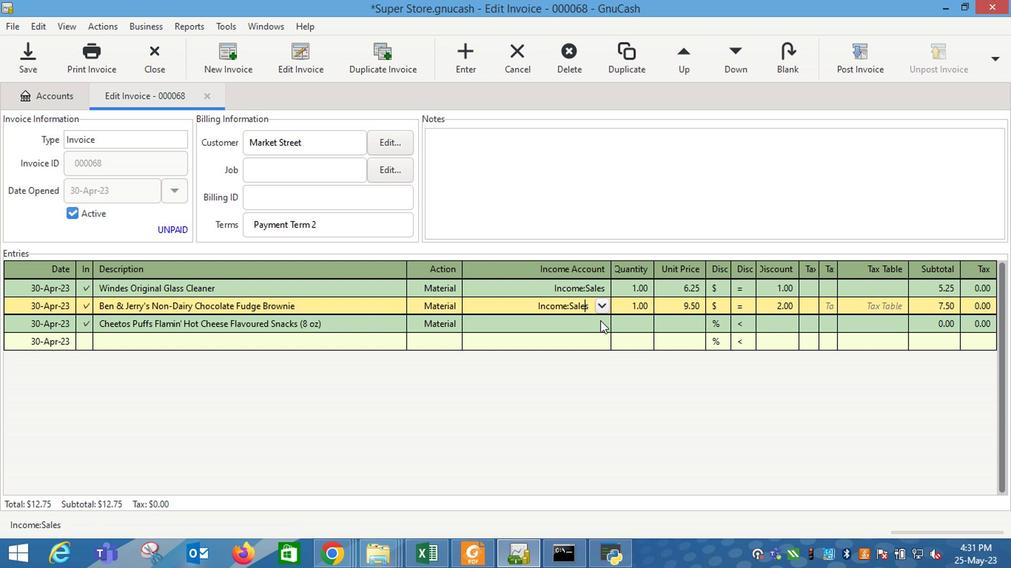 
Action: Mouse pressed left at (599, 322)
Screenshot: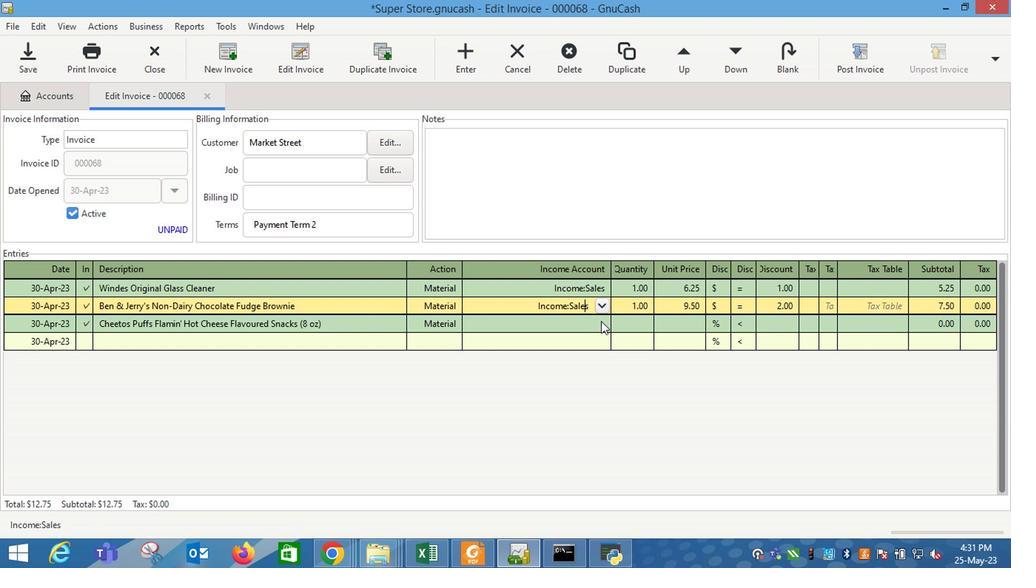 
Action: Mouse moved to (600, 323)
Screenshot: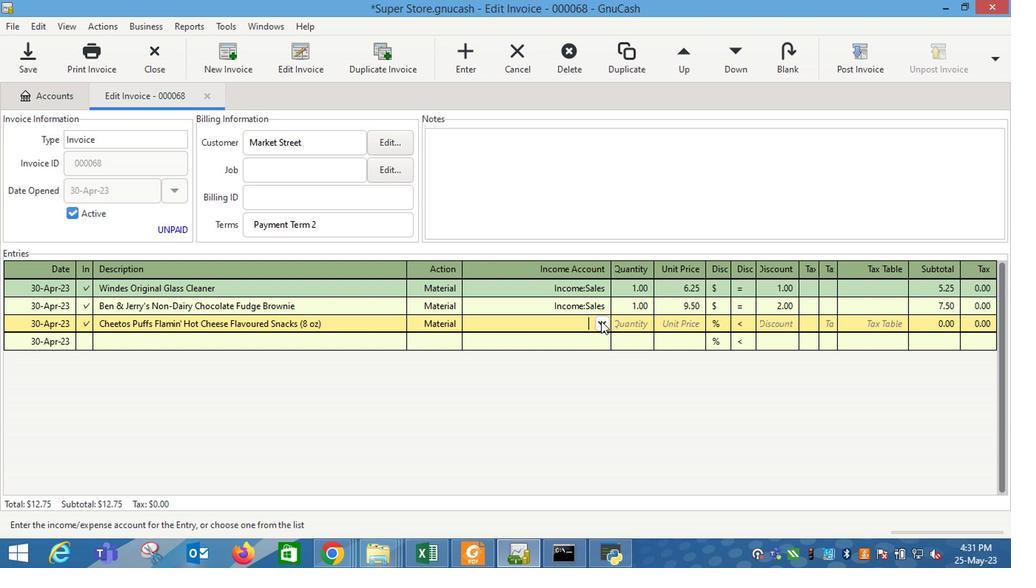
Action: Mouse pressed left at (600, 323)
Screenshot: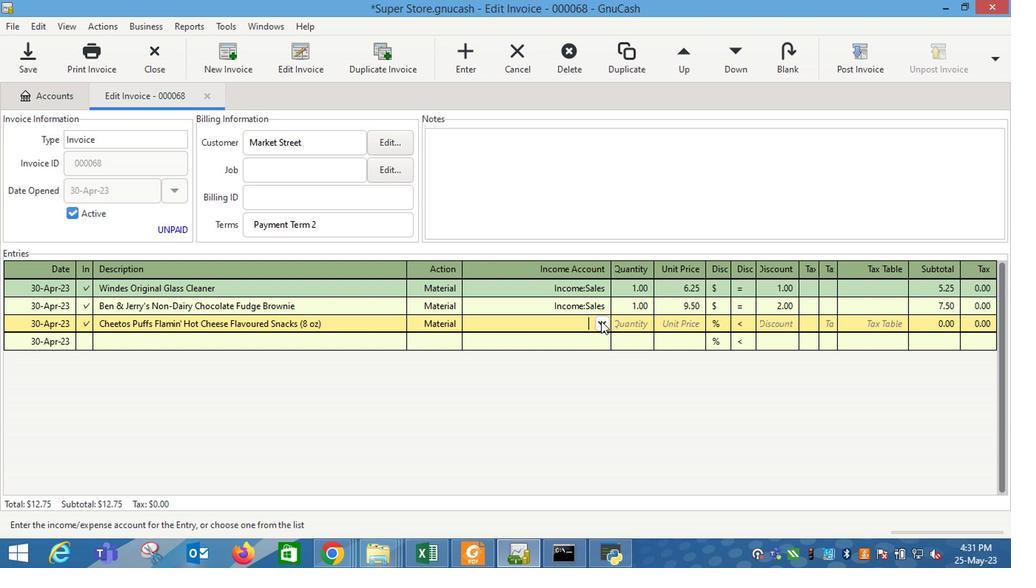 
Action: Mouse moved to (538, 394)
Screenshot: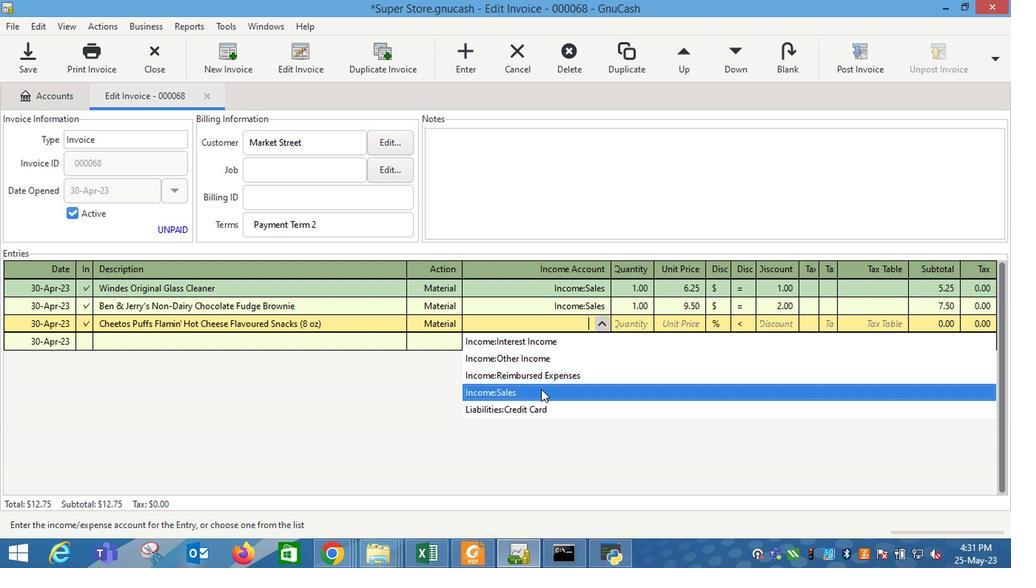 
Action: Mouse pressed left at (538, 394)
Screenshot: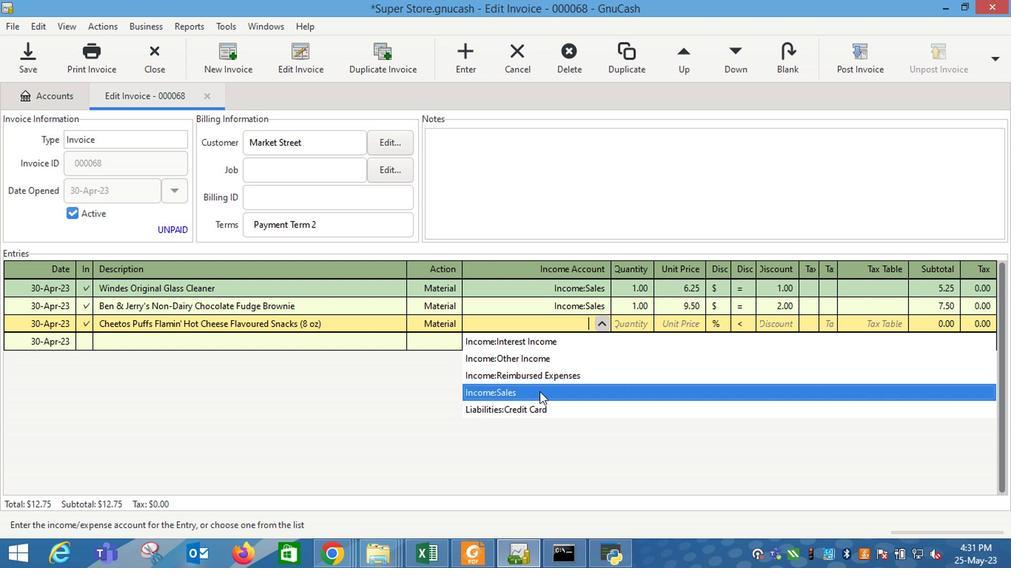 
Action: Key pressed <Key.tab>2<Key.tab>105.
Screenshot: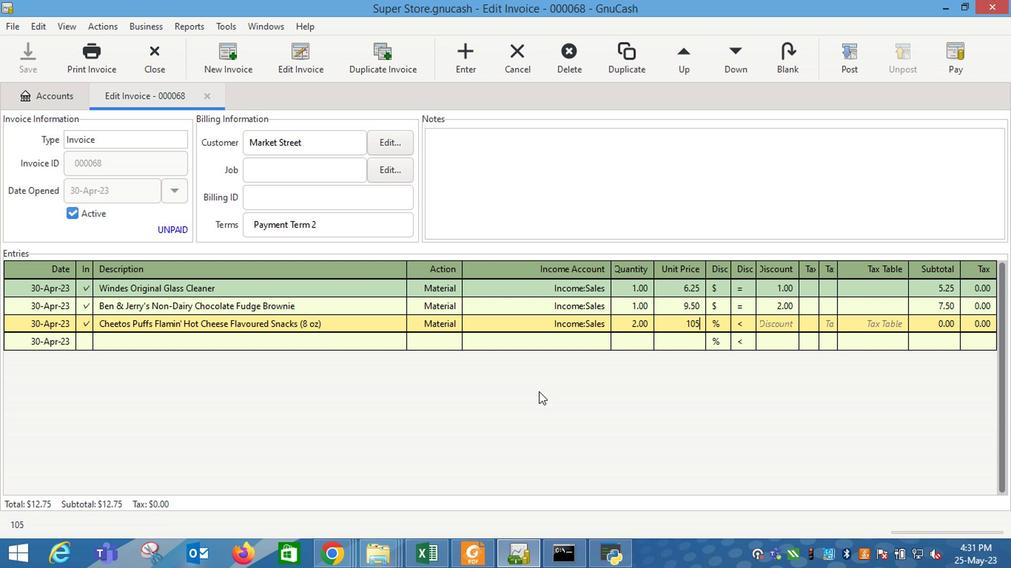 
Action: Mouse moved to (744, 333)
Screenshot: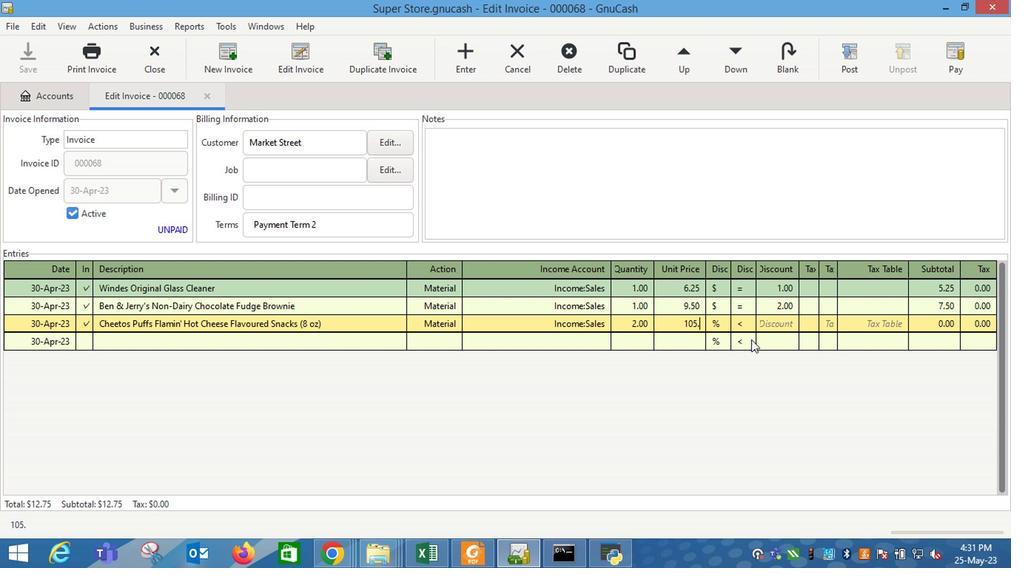 
Action: Key pressed <Key.backspace><Key.backspace>.5<Key.tab>
Screenshot: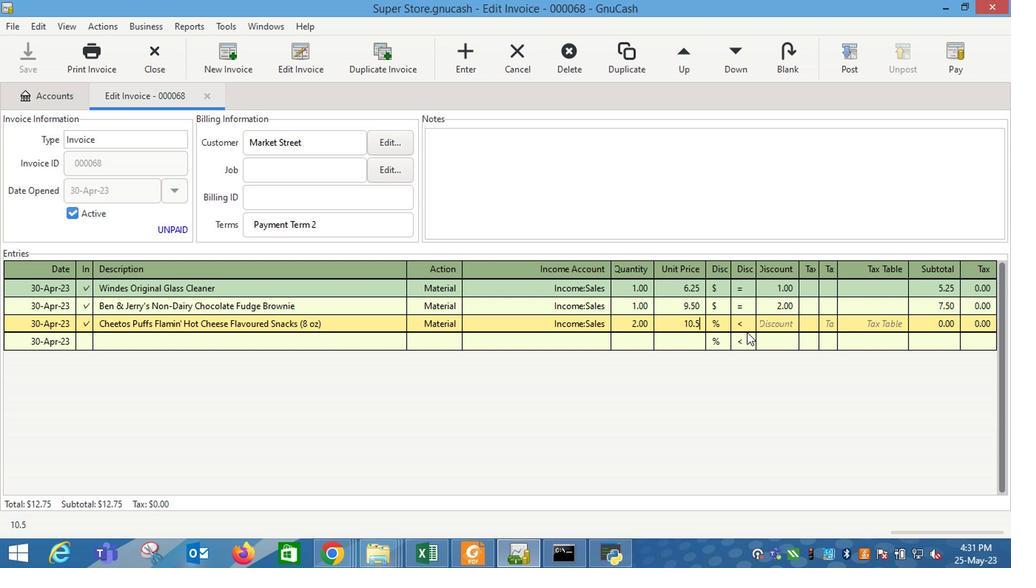 
Action: Mouse moved to (722, 330)
Screenshot: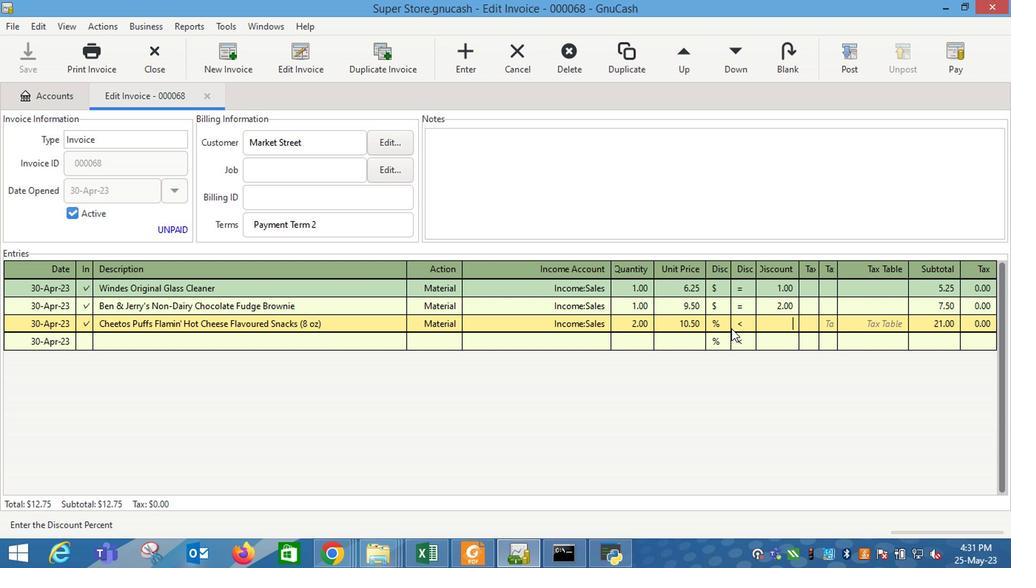 
Action: Mouse pressed left at (722, 330)
Screenshot: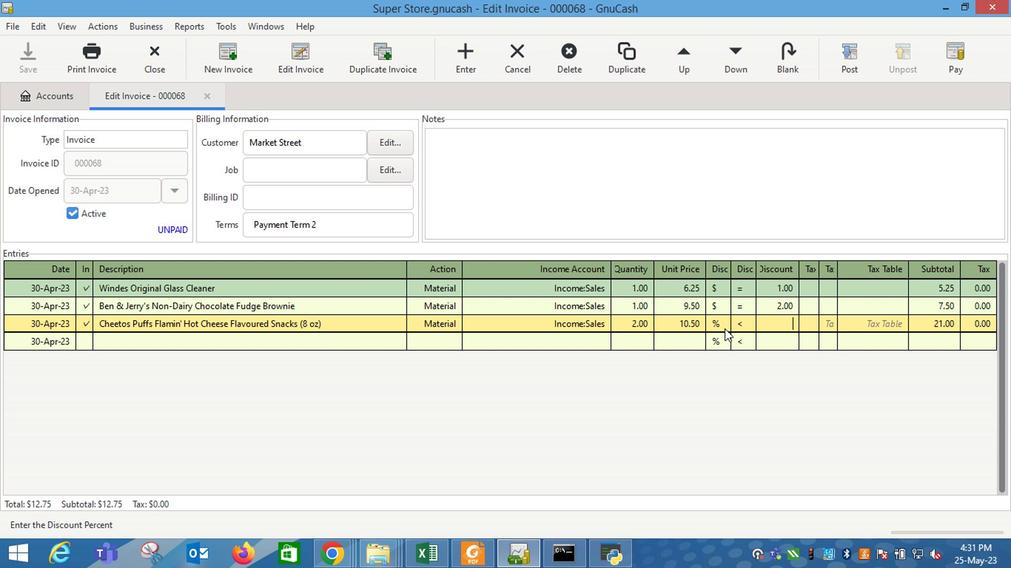 
Action: Mouse moved to (742, 322)
Screenshot: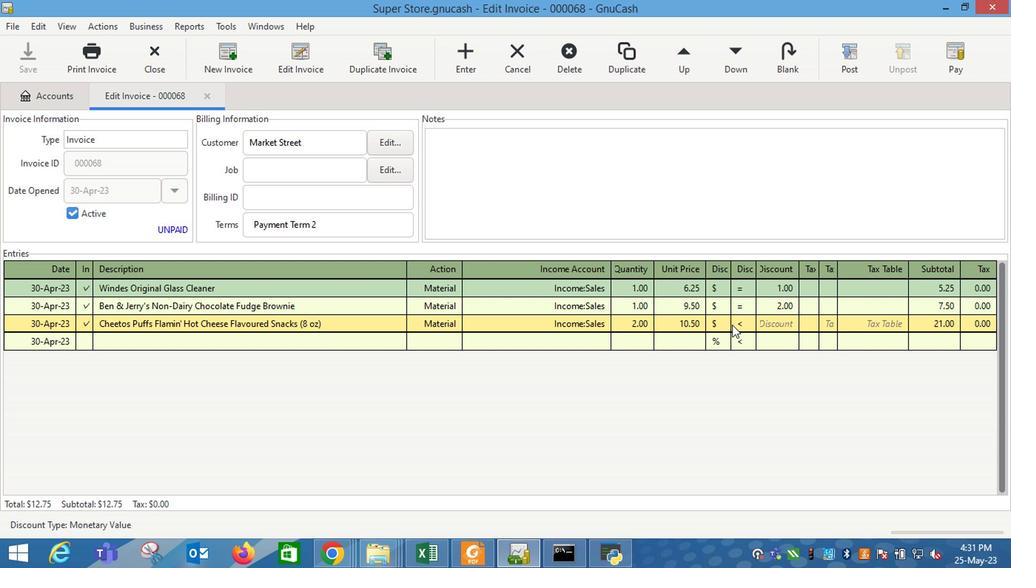 
Action: Mouse pressed left at (742, 322)
Screenshot: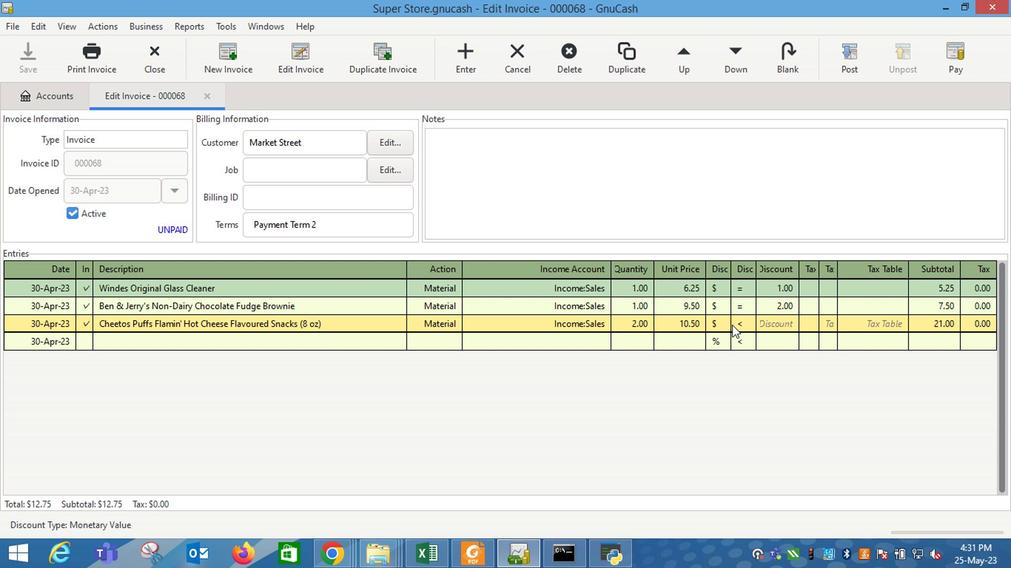 
Action: Mouse moved to (785, 321)
Screenshot: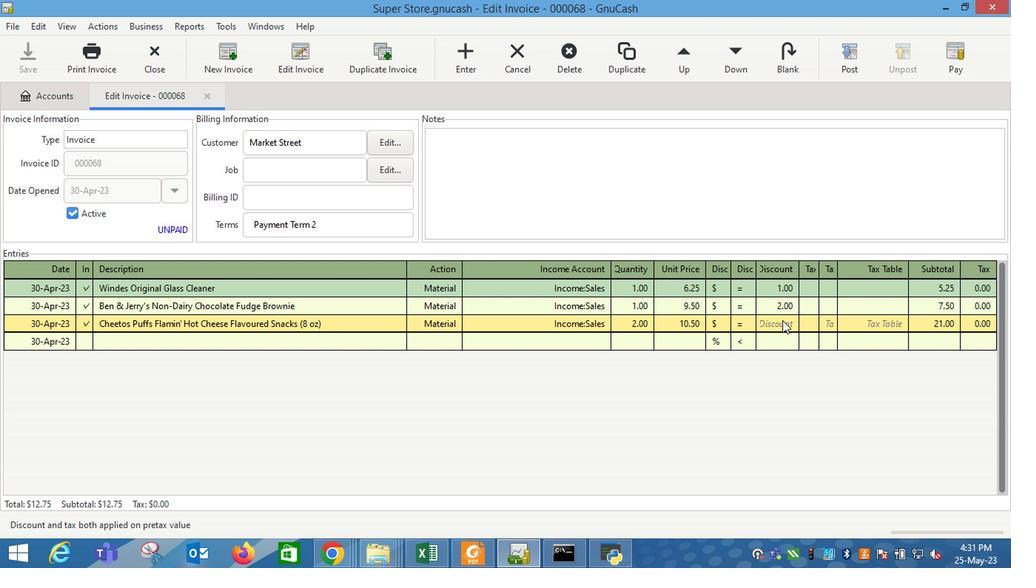 
Action: Mouse pressed left at (785, 321)
Screenshot: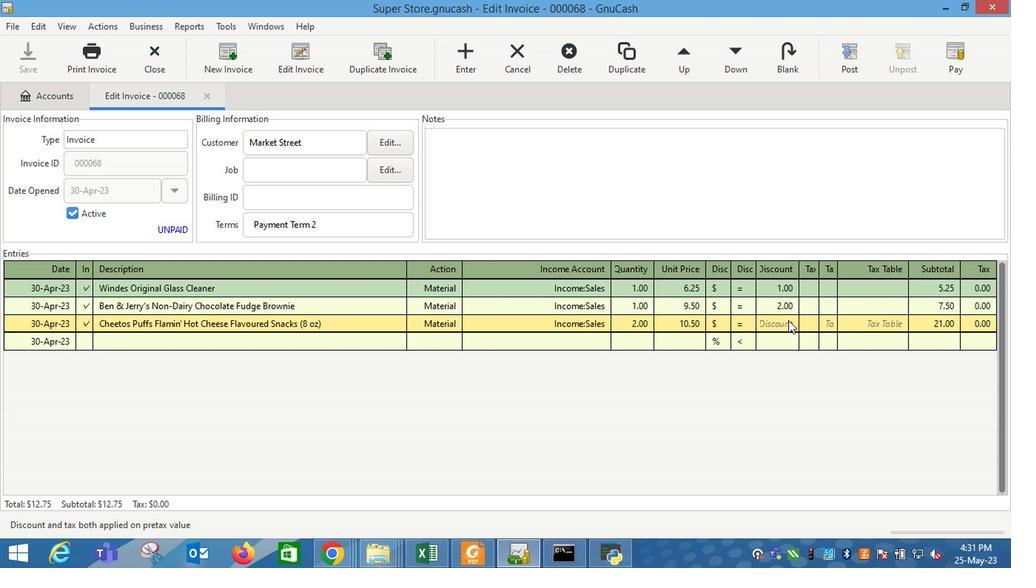 
Action: Key pressed 2.5<Key.enter>
Screenshot: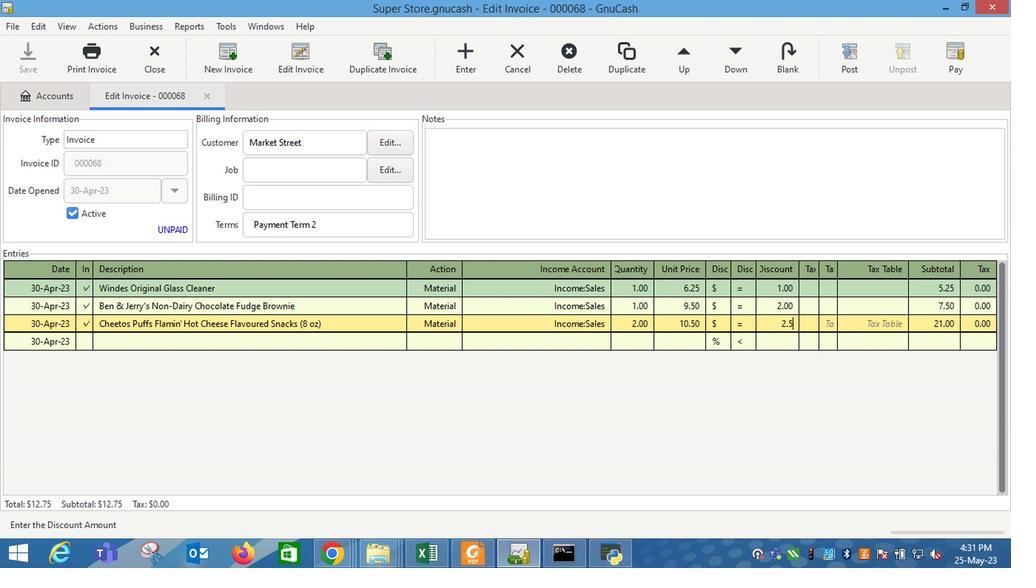
Action: Mouse moved to (796, 220)
Screenshot: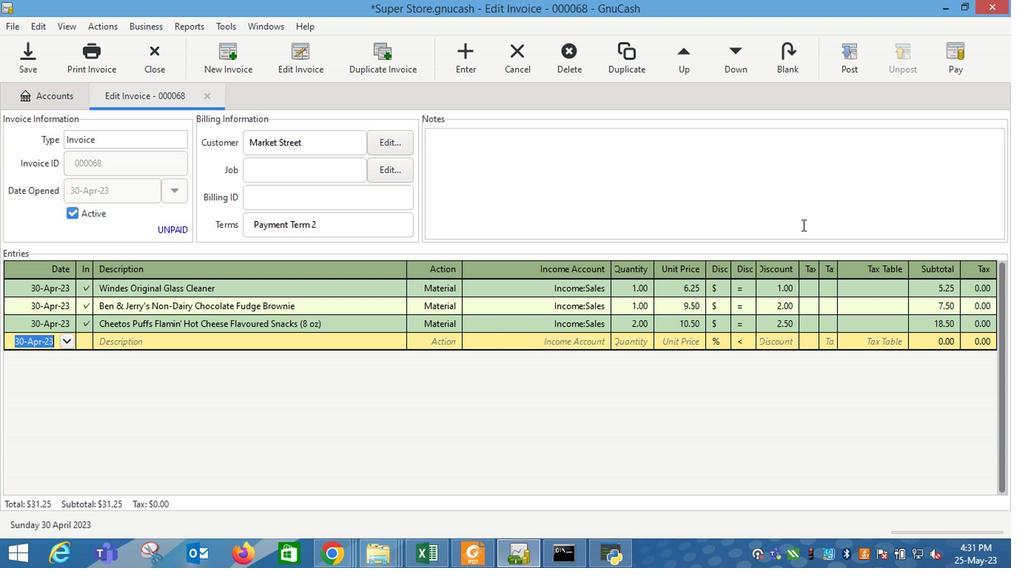 
Action: Mouse pressed left at (796, 220)
Screenshot: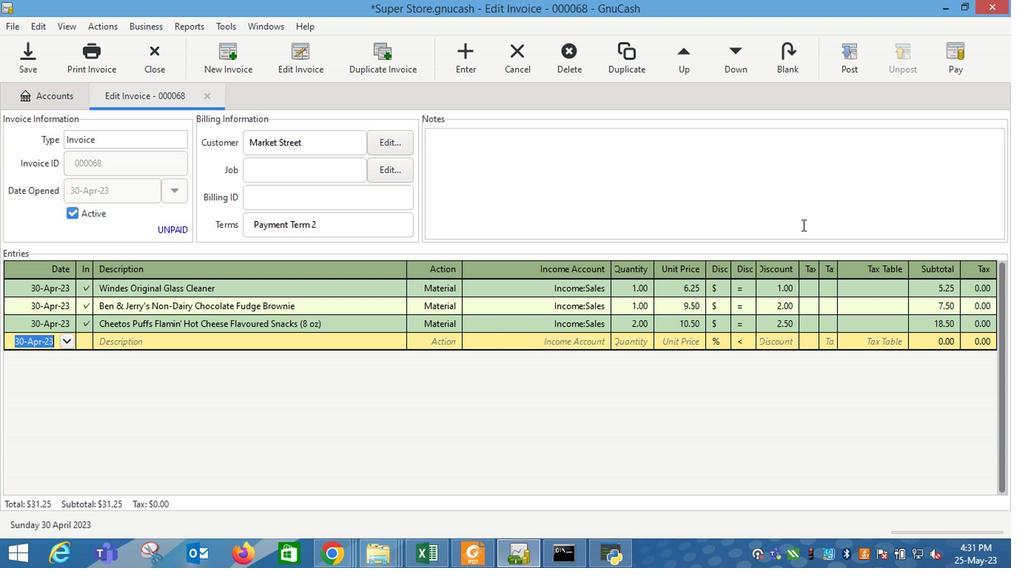 
Action: Mouse moved to (790, 220)
Screenshot: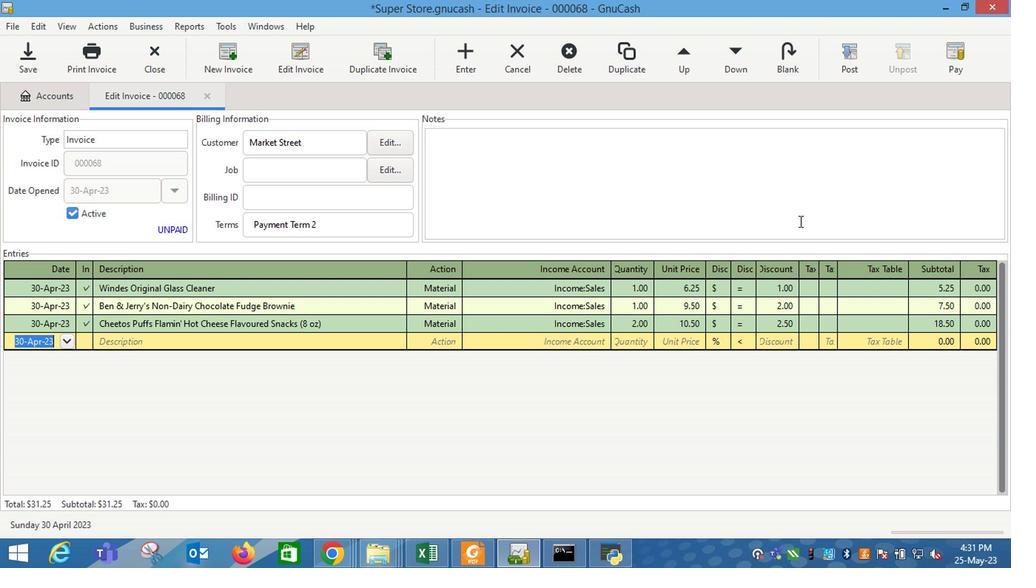 
Action: Key pressed <Key.shift_r>Looking<Key.space>forward<Key.space>to<Key.space>serving<Key.space>you<Key.space>again.
Screenshot: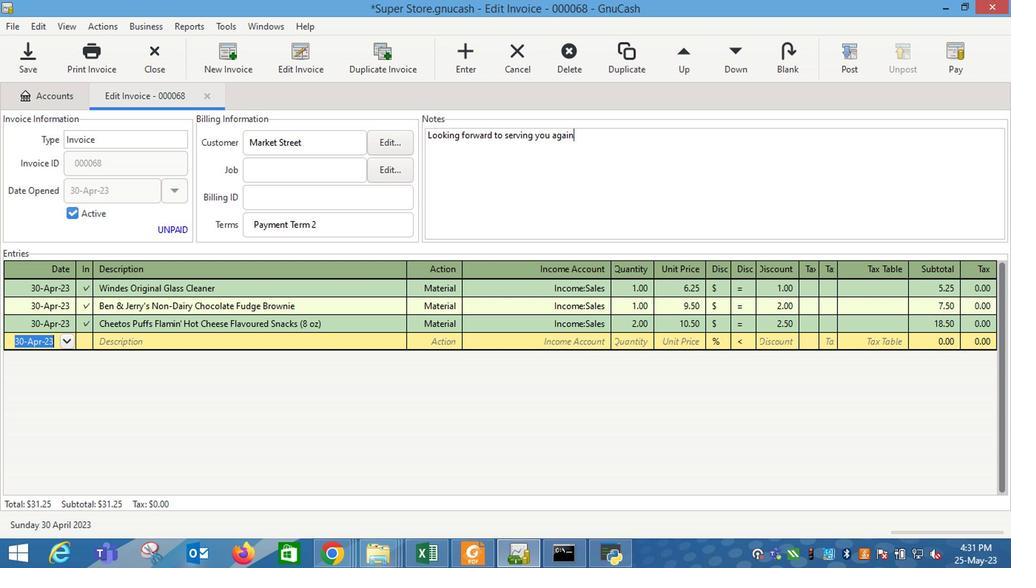
Action: Mouse moved to (848, 60)
Screenshot: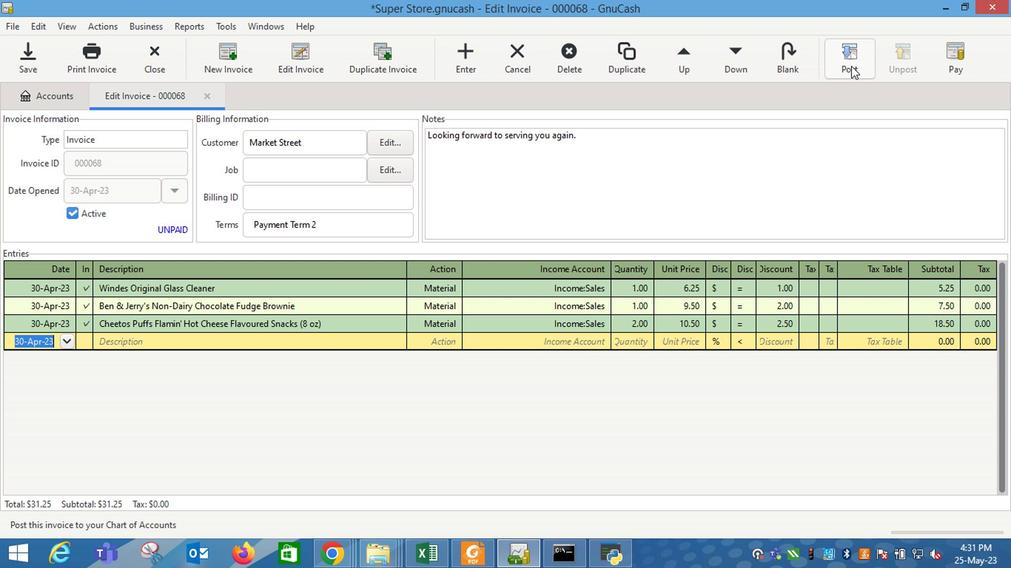 
Action: Mouse pressed left at (848, 60)
Screenshot: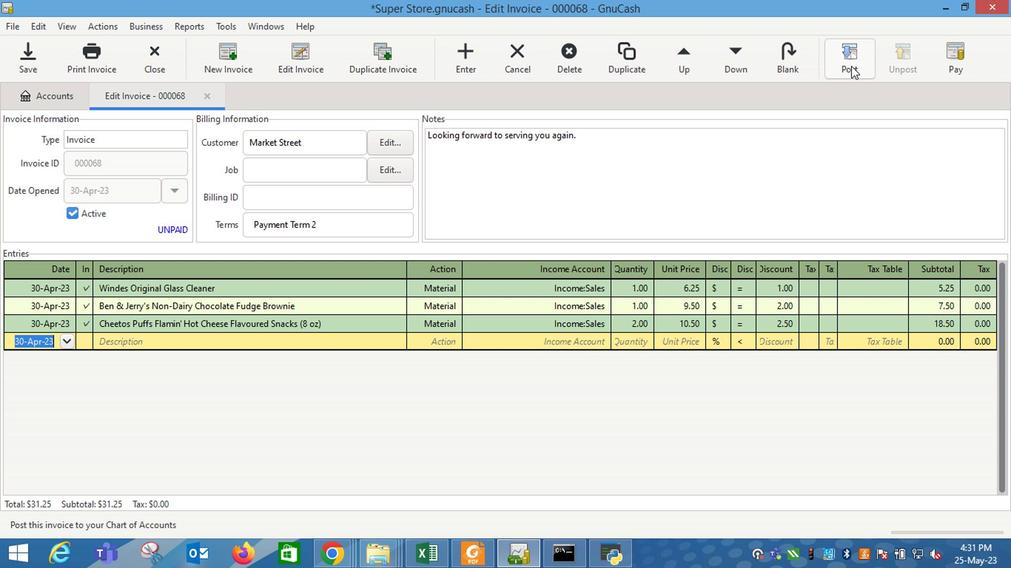 
Action: Mouse moved to (638, 240)
Screenshot: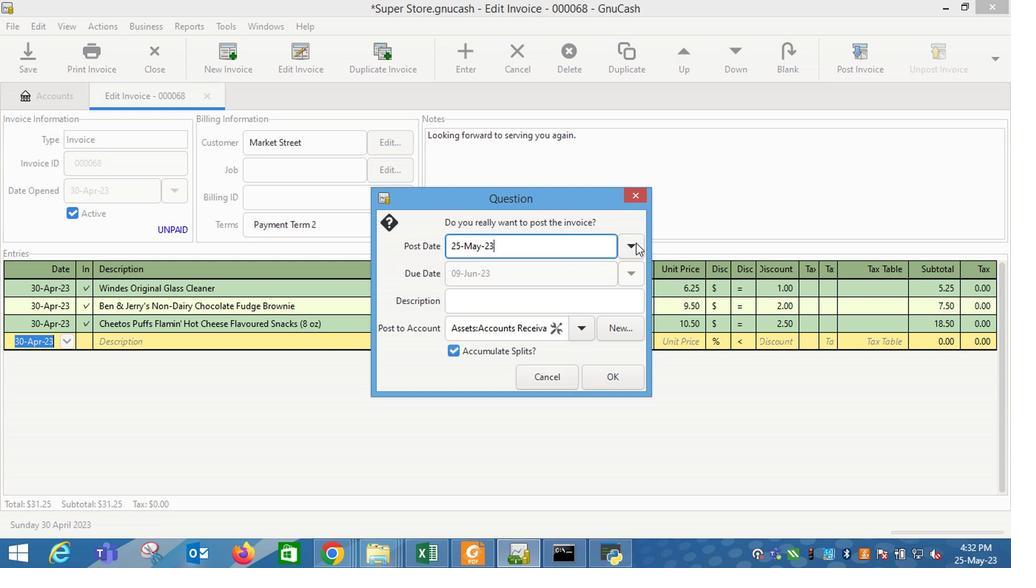 
Action: Mouse pressed left at (638, 240)
Screenshot: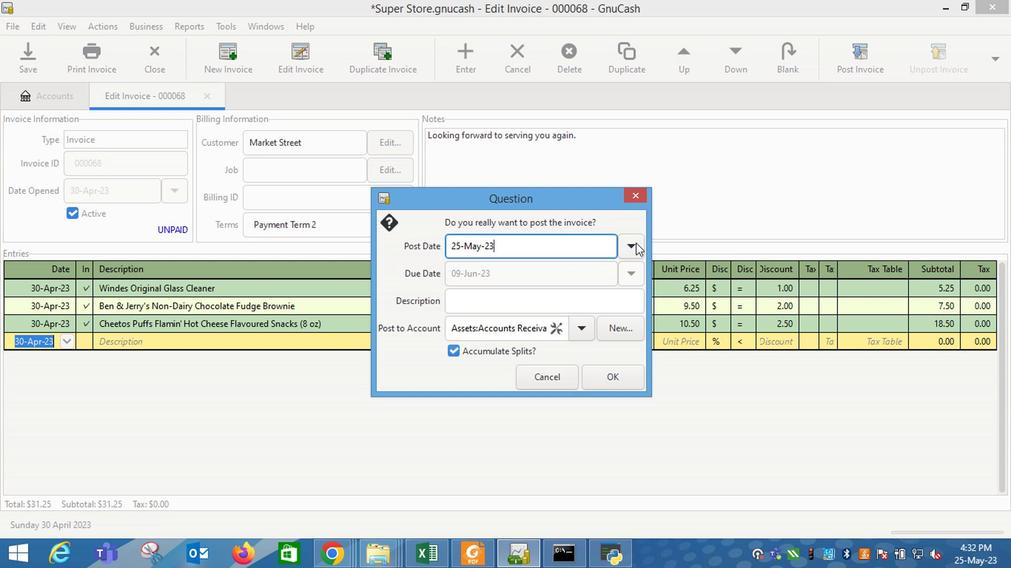 
Action: Mouse moved to (515, 268)
Screenshot: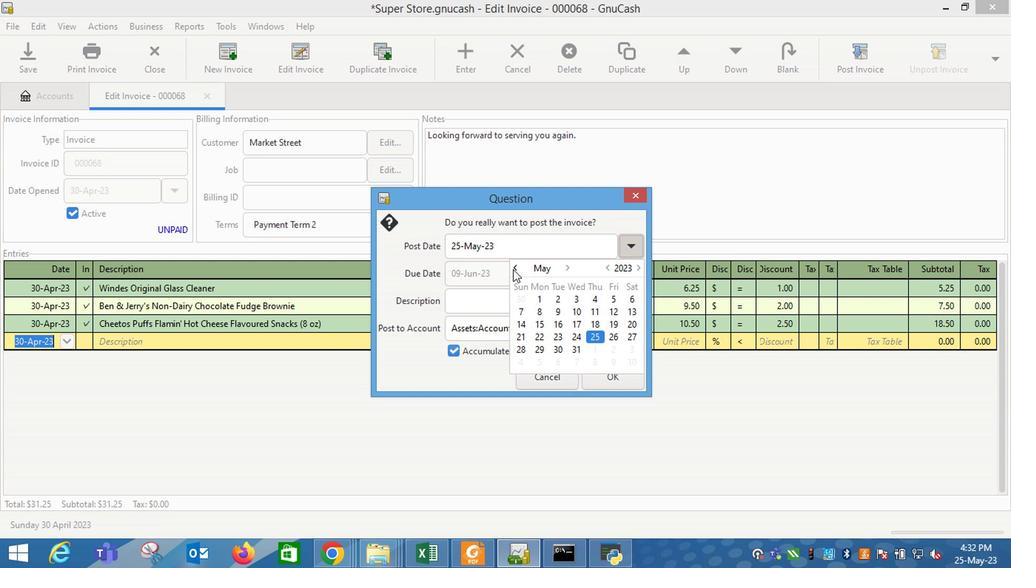 
Action: Mouse pressed left at (515, 268)
Screenshot: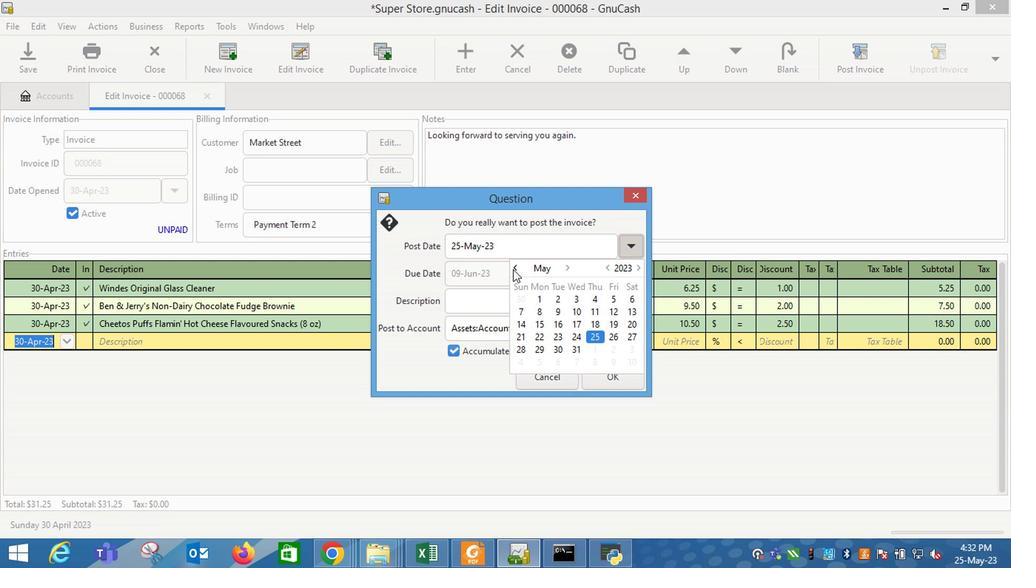 
Action: Mouse moved to (524, 368)
Screenshot: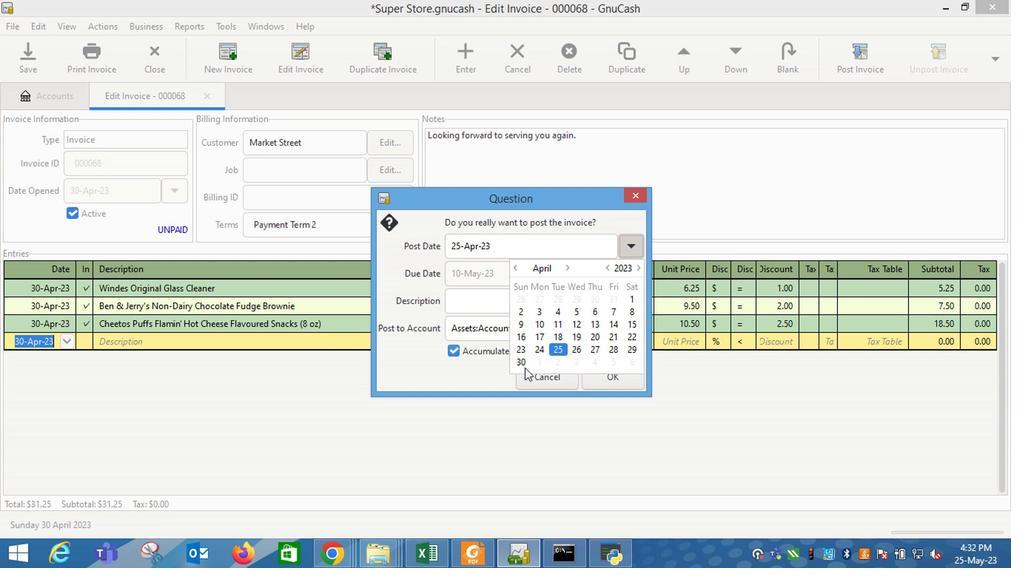 
Action: Mouse pressed left at (524, 368)
Screenshot: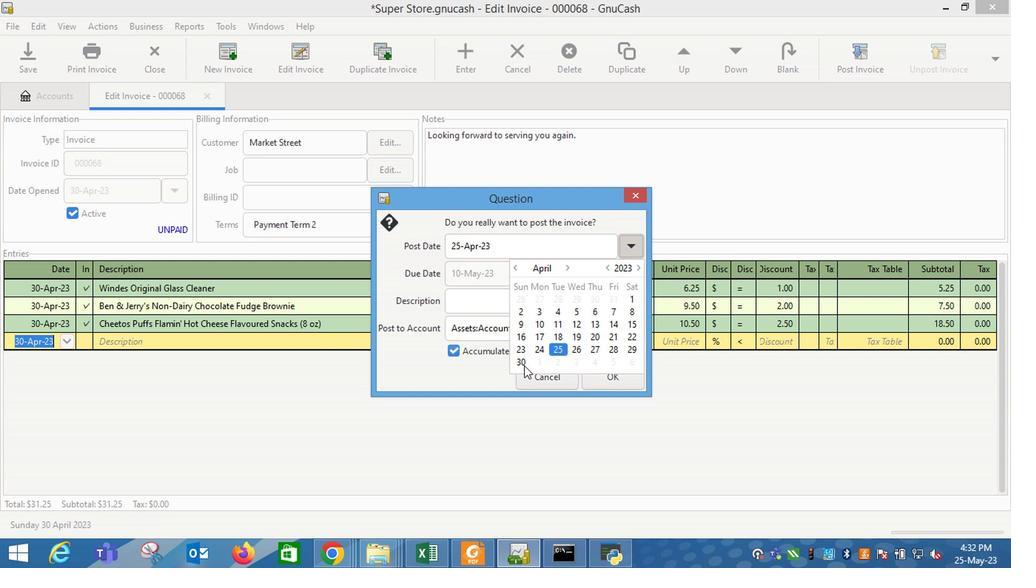 
Action: Mouse moved to (481, 365)
Screenshot: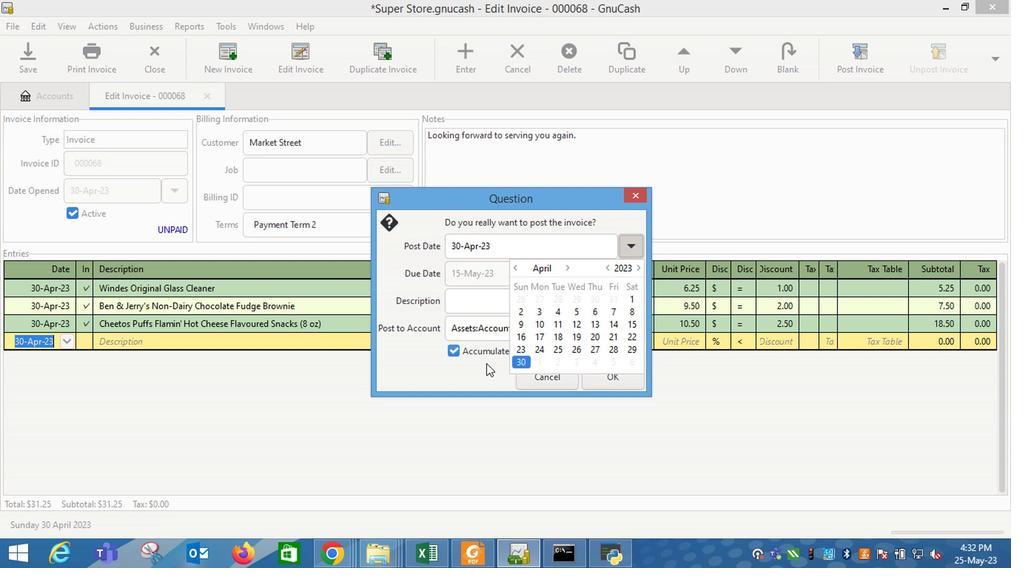 
Action: Mouse pressed left at (481, 365)
Screenshot: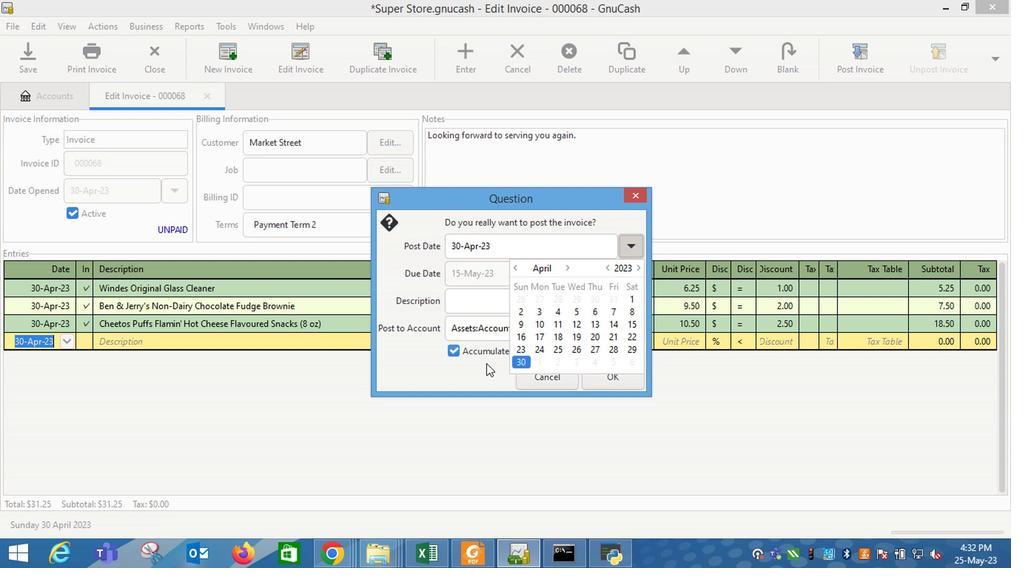 
Action: Mouse moved to (603, 386)
Screenshot: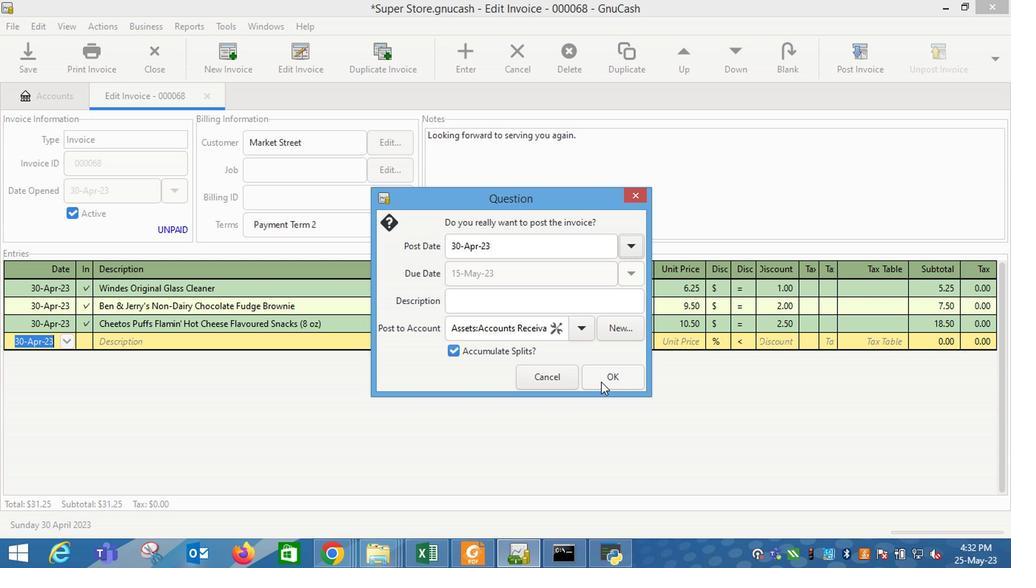 
Action: Mouse pressed left at (603, 386)
Screenshot: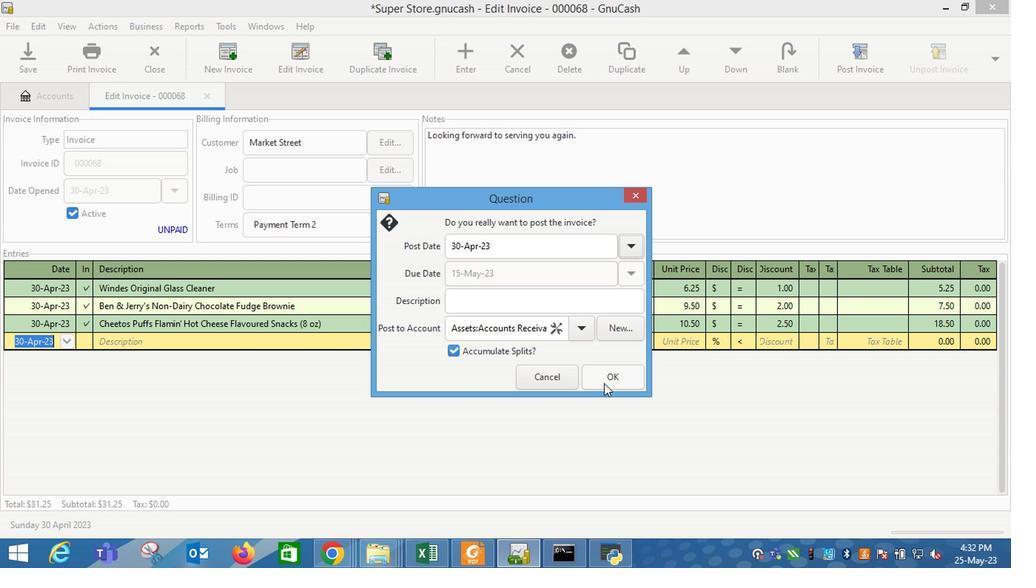 
Action: Mouse moved to (956, 58)
Screenshot: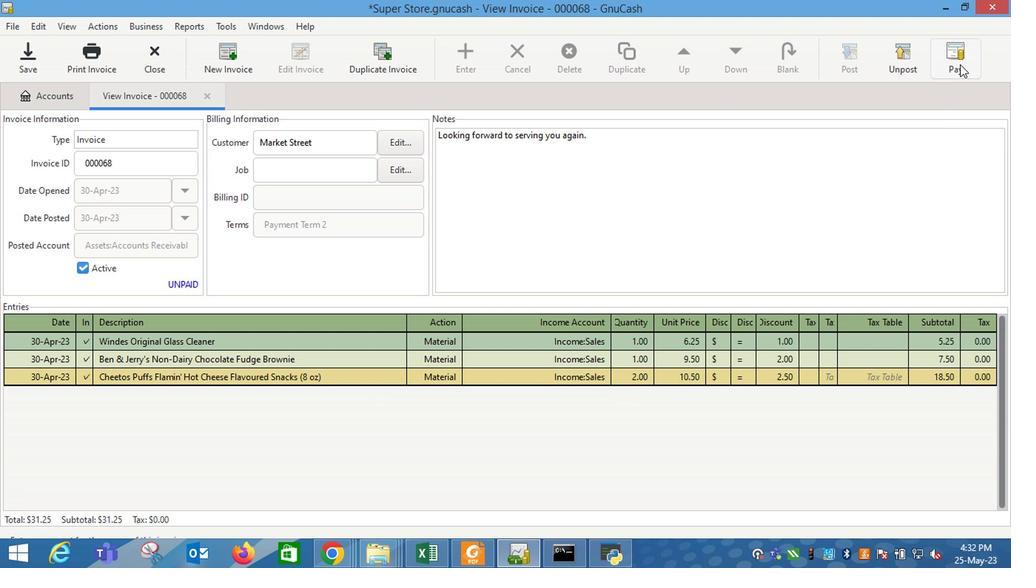 
Action: Mouse pressed left at (956, 58)
Screenshot: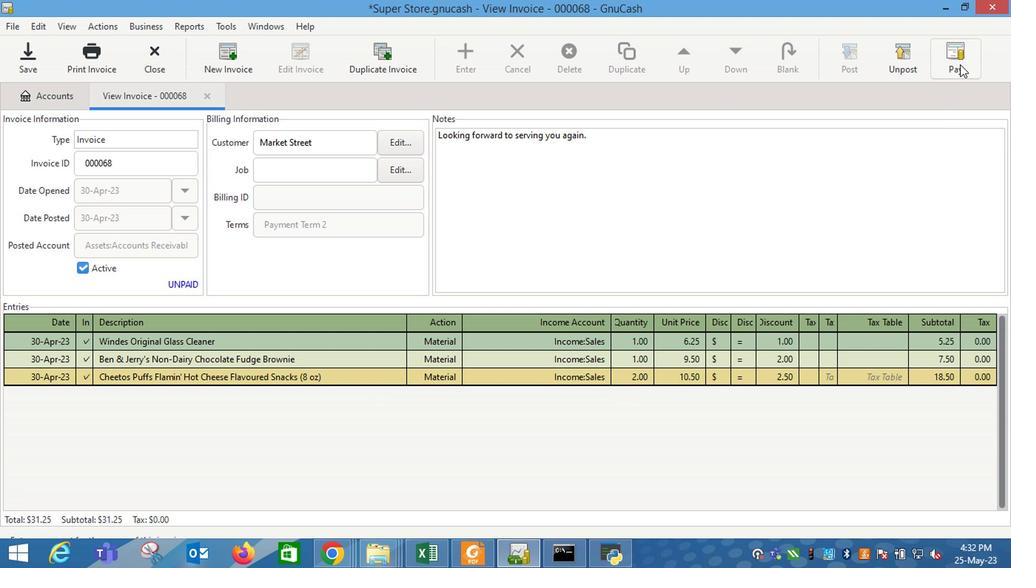 
Action: Mouse moved to (452, 293)
Screenshot: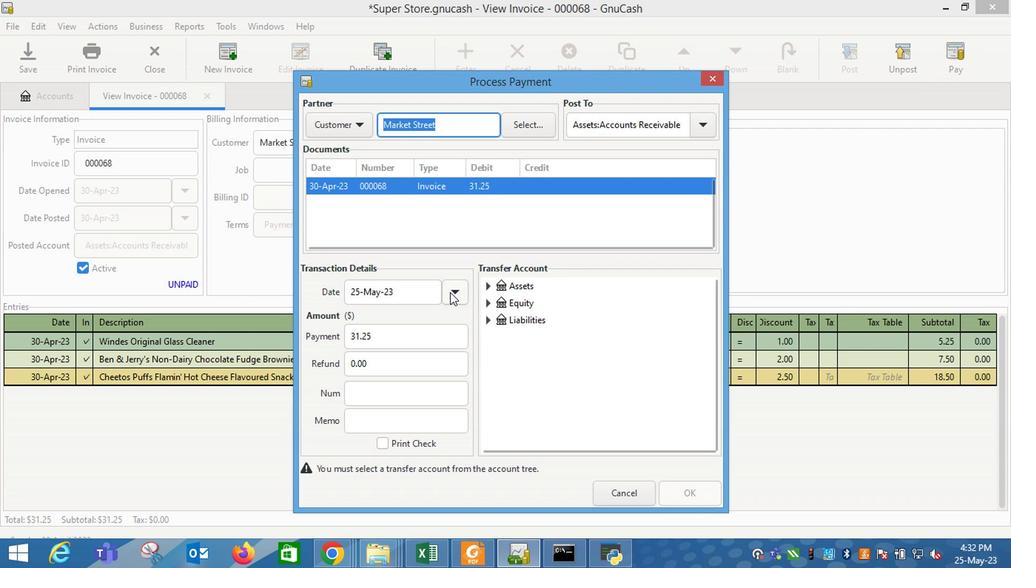 
Action: Mouse pressed left at (452, 293)
Screenshot: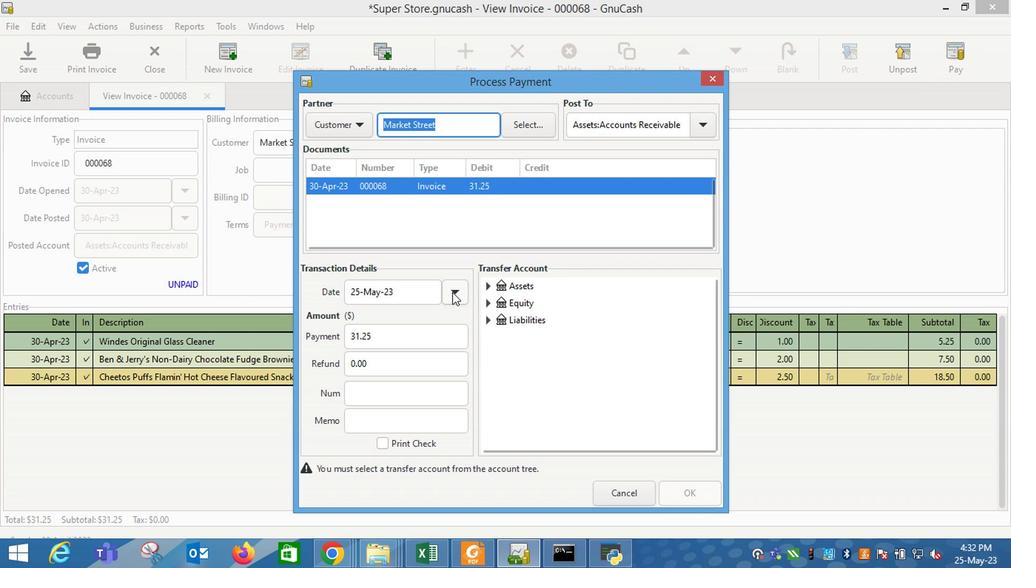 
Action: Mouse moved to (369, 377)
Screenshot: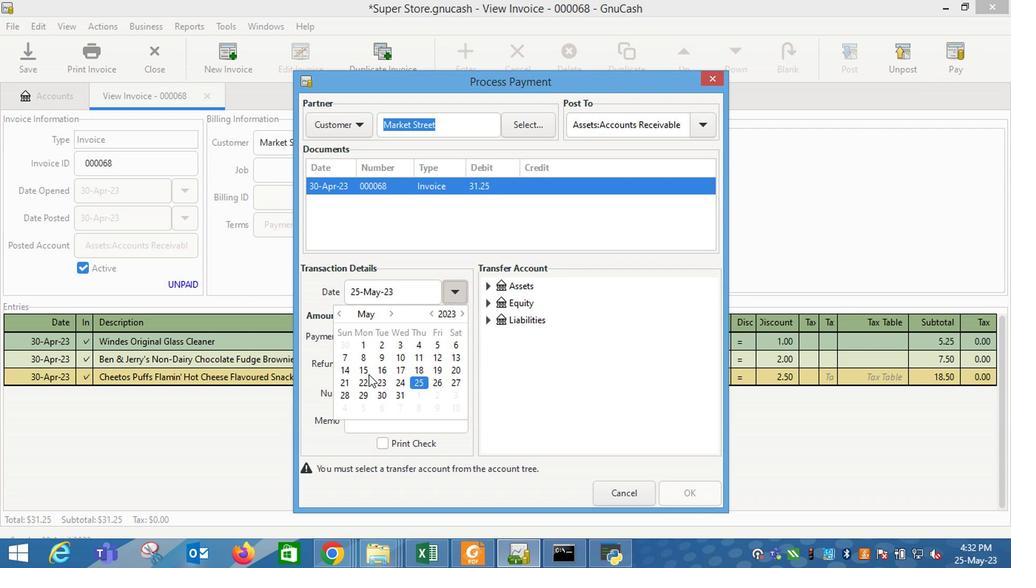 
Action: Mouse pressed left at (369, 377)
Screenshot: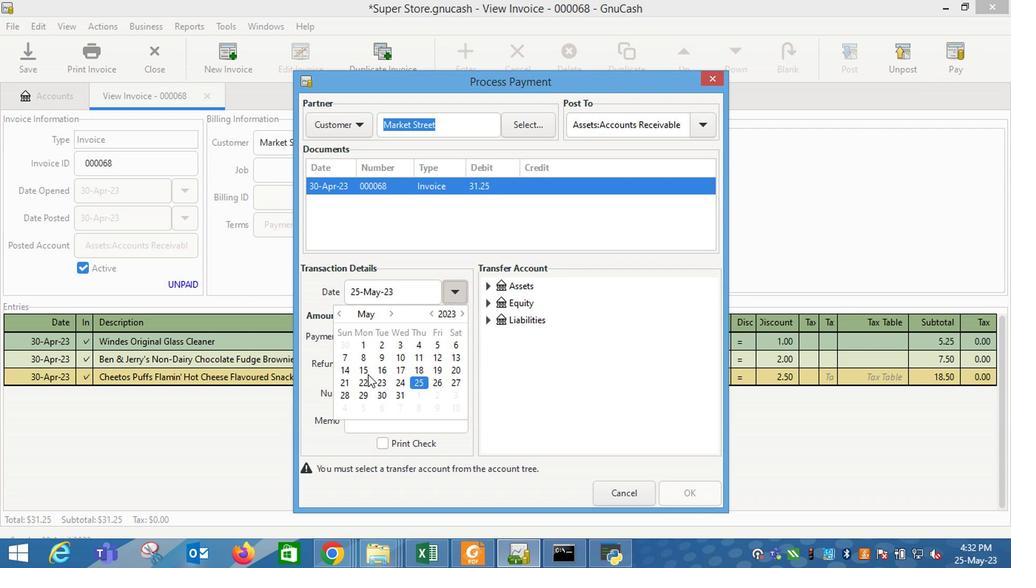 
Action: Mouse moved to (508, 365)
Screenshot: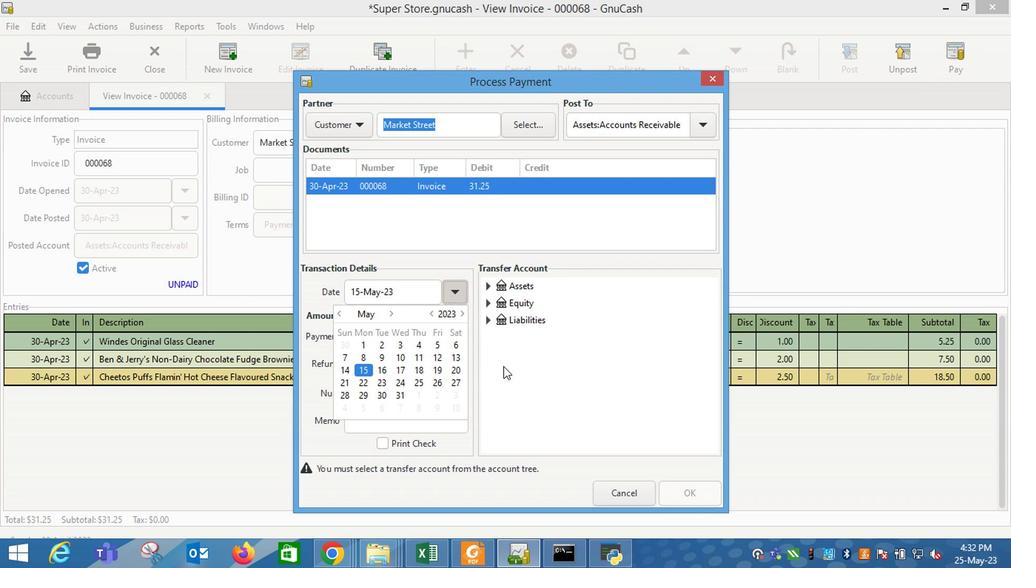 
Action: Mouse pressed left at (508, 365)
Screenshot: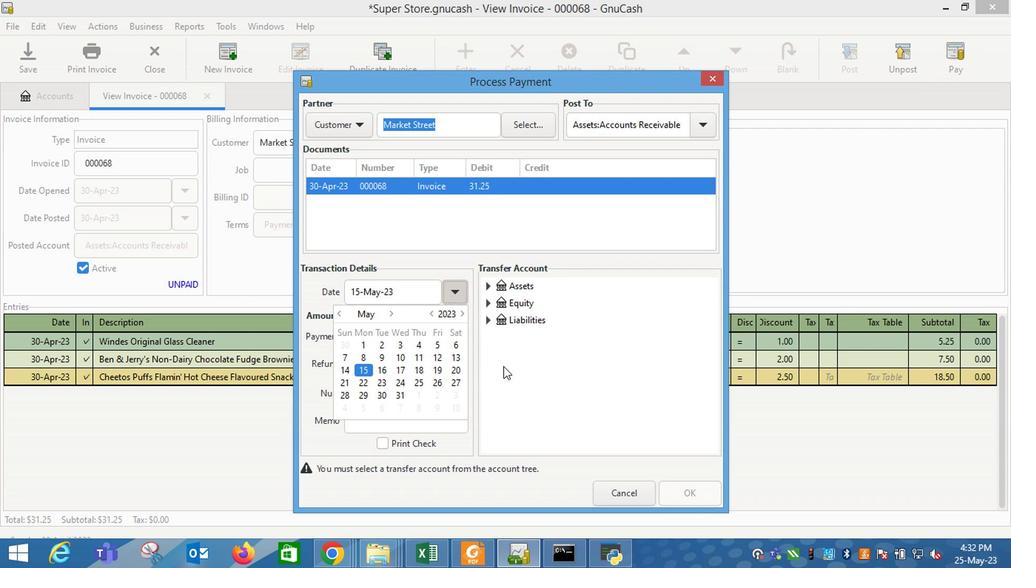 
Action: Mouse moved to (490, 289)
Screenshot: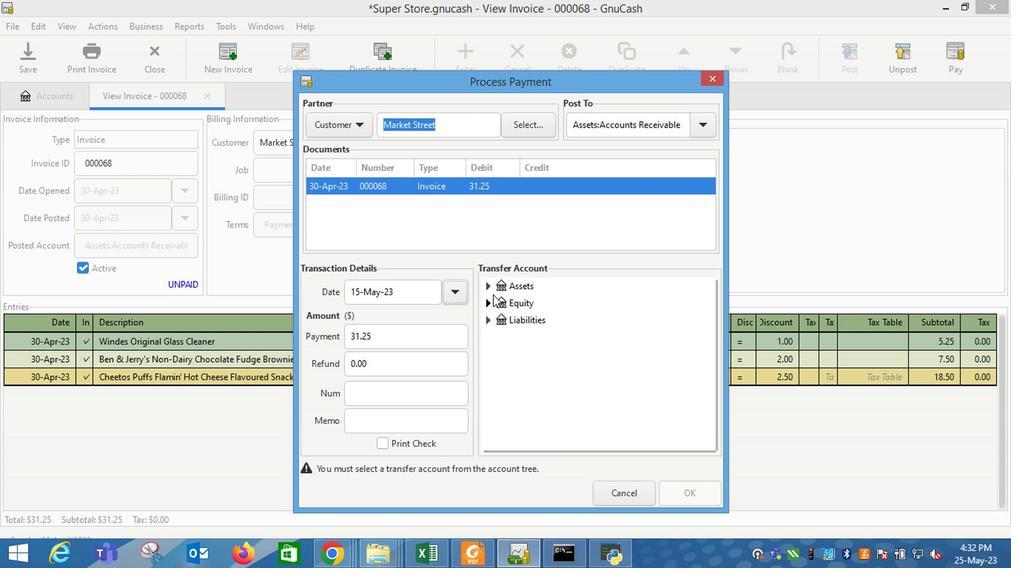 
Action: Mouse pressed left at (490, 289)
Screenshot: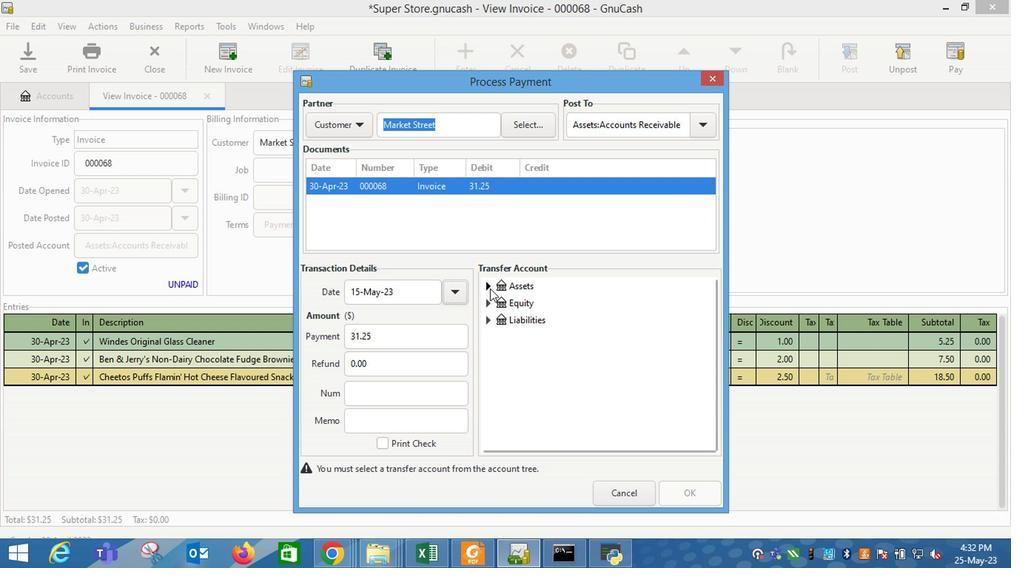 
Action: Mouse moved to (500, 309)
Screenshot: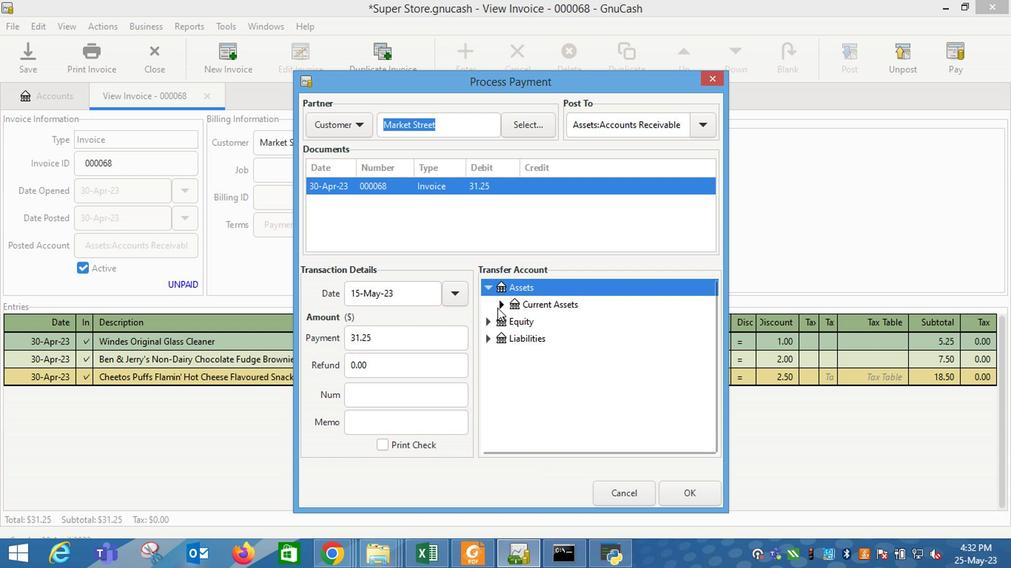 
Action: Mouse pressed left at (500, 309)
Screenshot: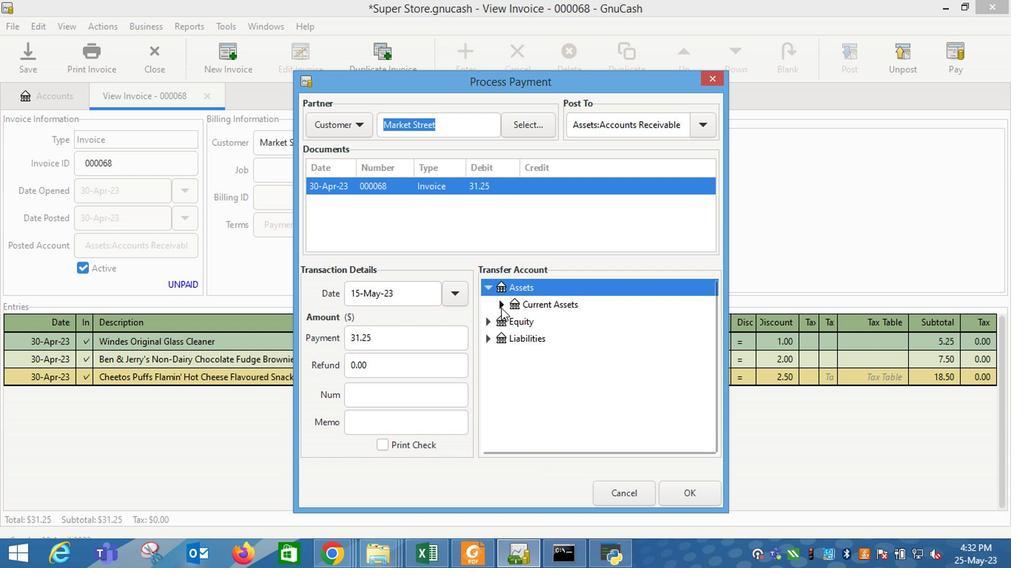 
Action: Mouse moved to (537, 324)
Screenshot: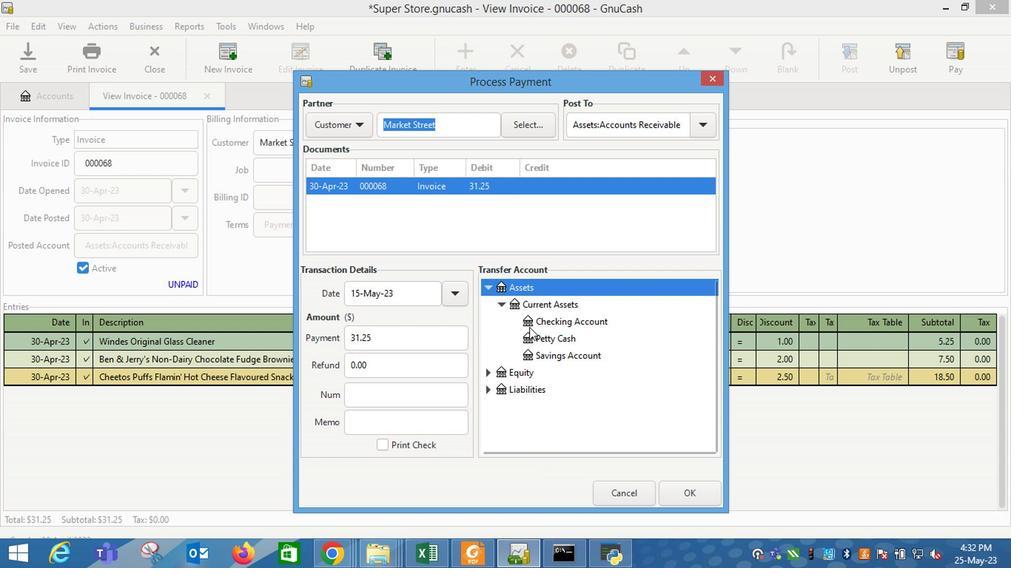 
Action: Mouse pressed left at (537, 324)
Screenshot: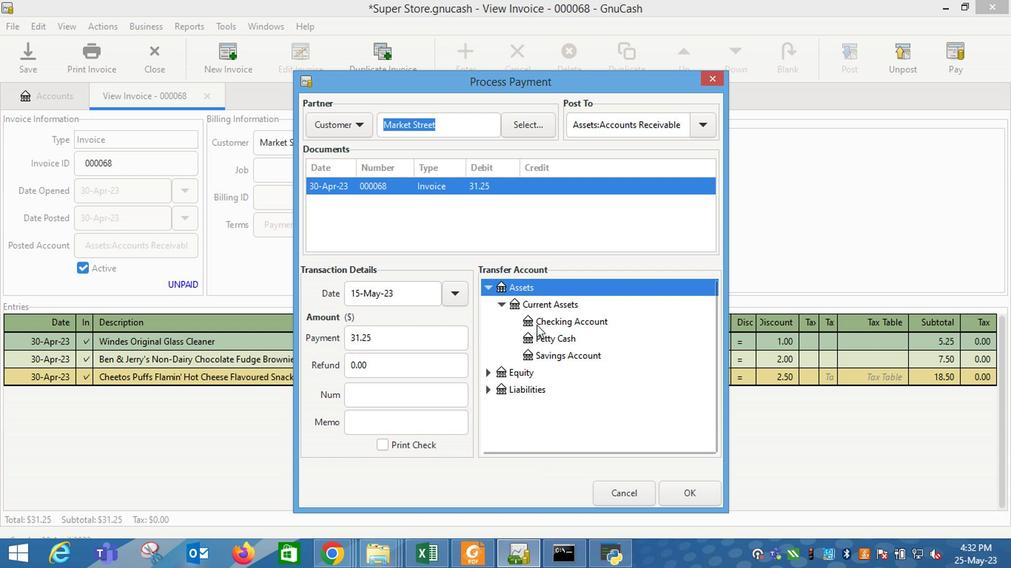 
Action: Mouse moved to (678, 493)
Screenshot: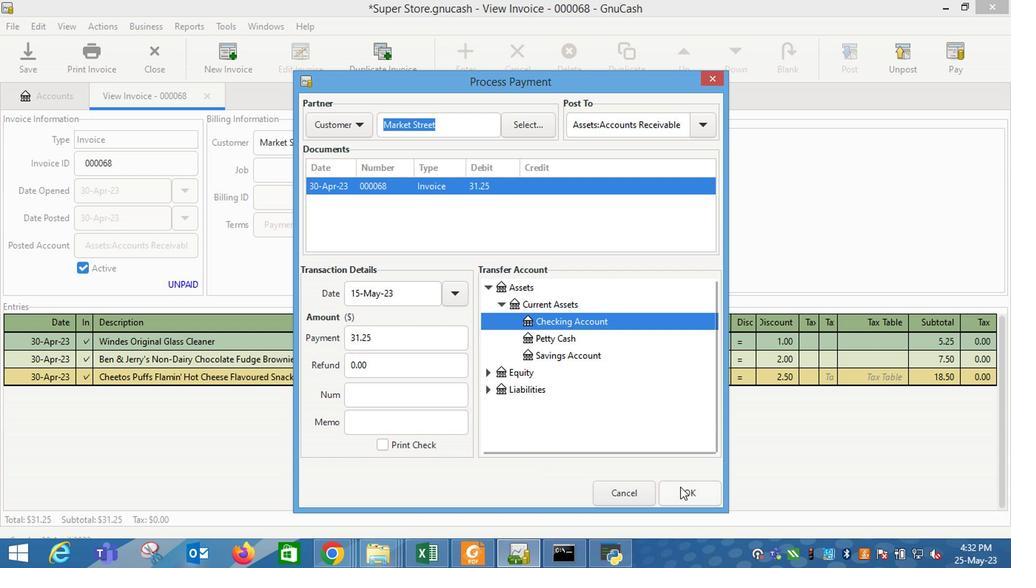 
Action: Mouse pressed left at (678, 493)
Screenshot: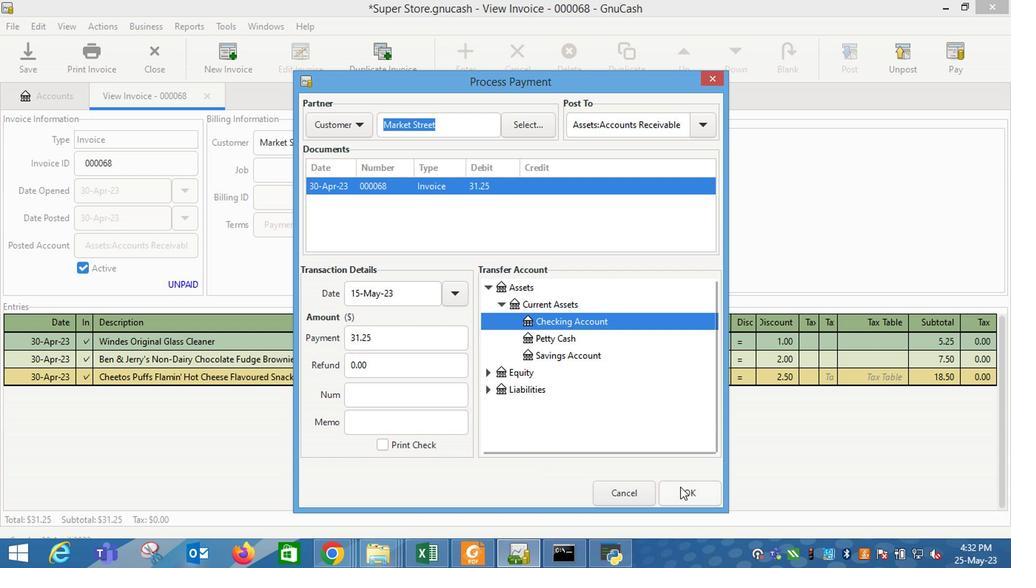 
Action: Mouse moved to (106, 52)
Screenshot: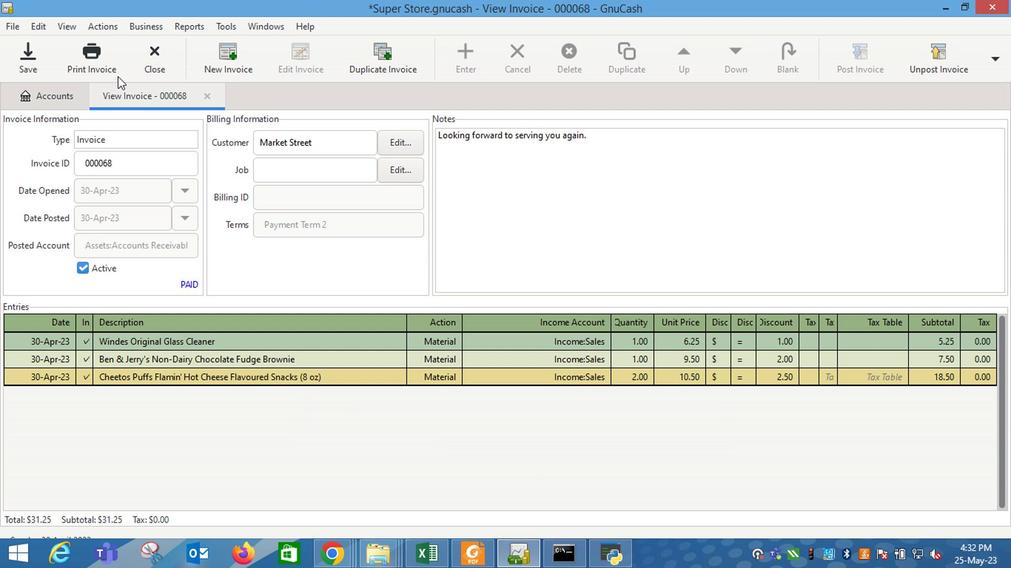 
Action: Mouse pressed left at (106, 52)
Screenshot: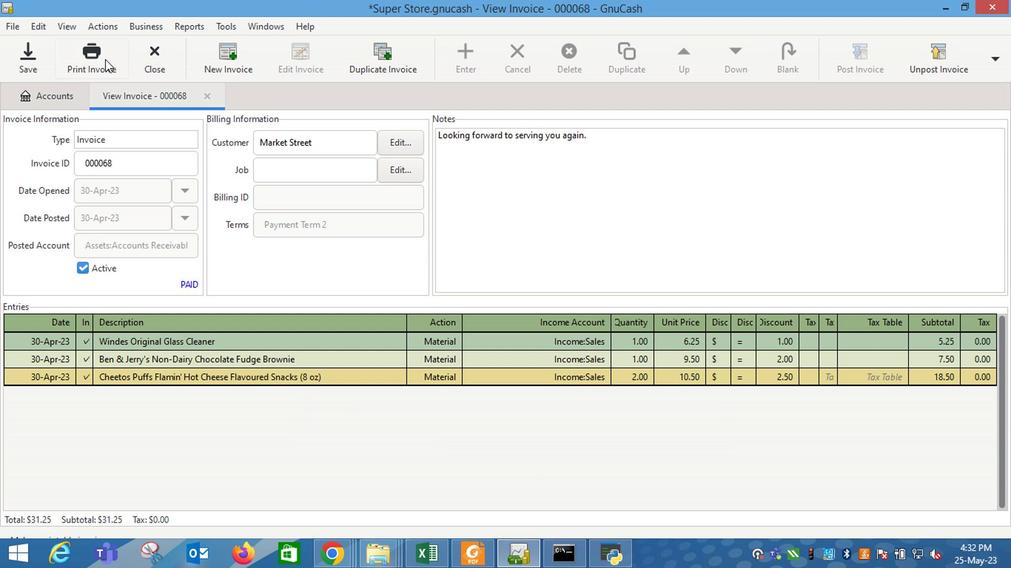 
Action: Mouse moved to (358, 50)
Screenshot: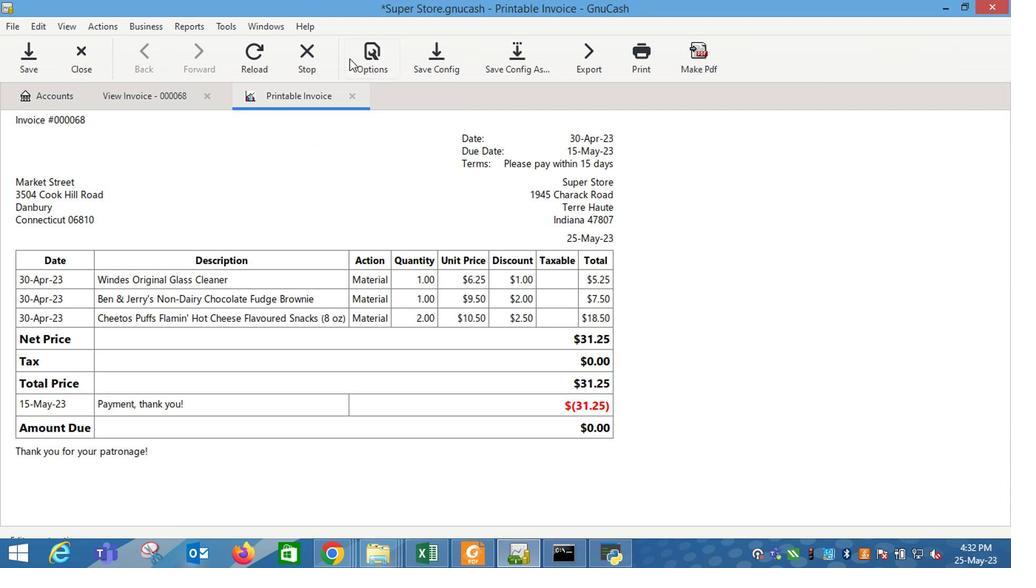
Action: Mouse pressed left at (358, 50)
Screenshot: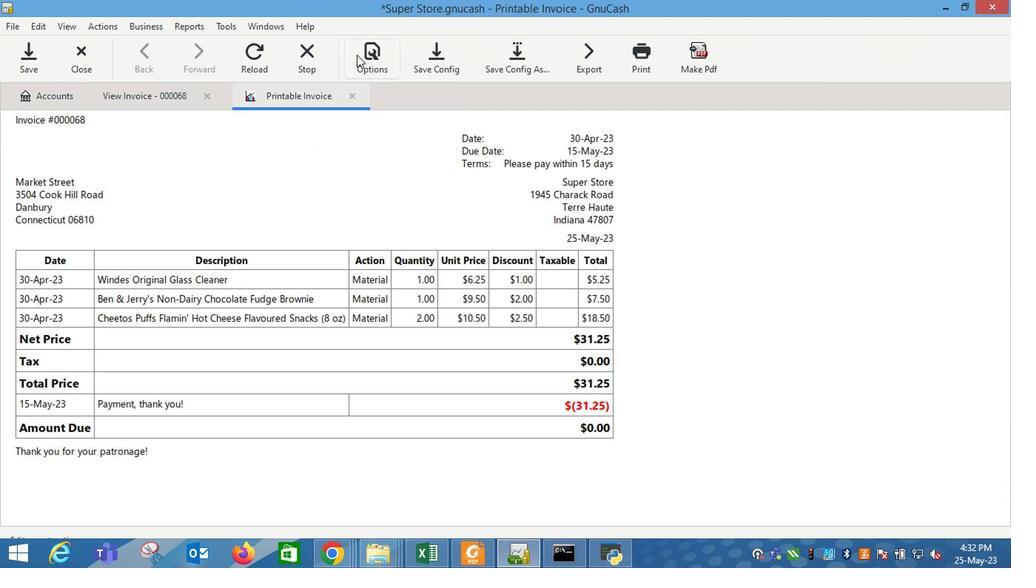 
Action: Mouse moved to (286, 143)
Screenshot: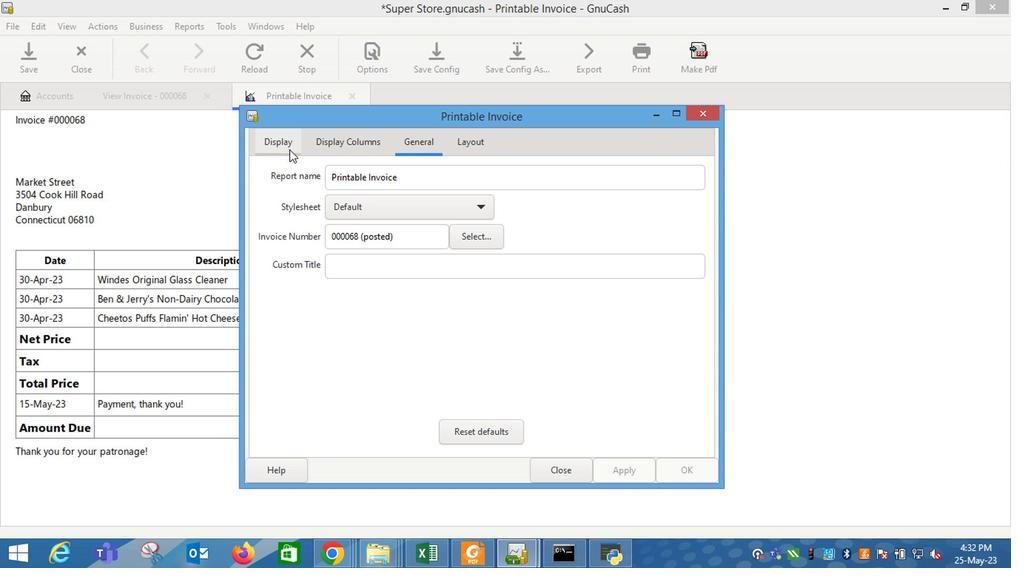 
Action: Mouse pressed left at (286, 143)
Screenshot: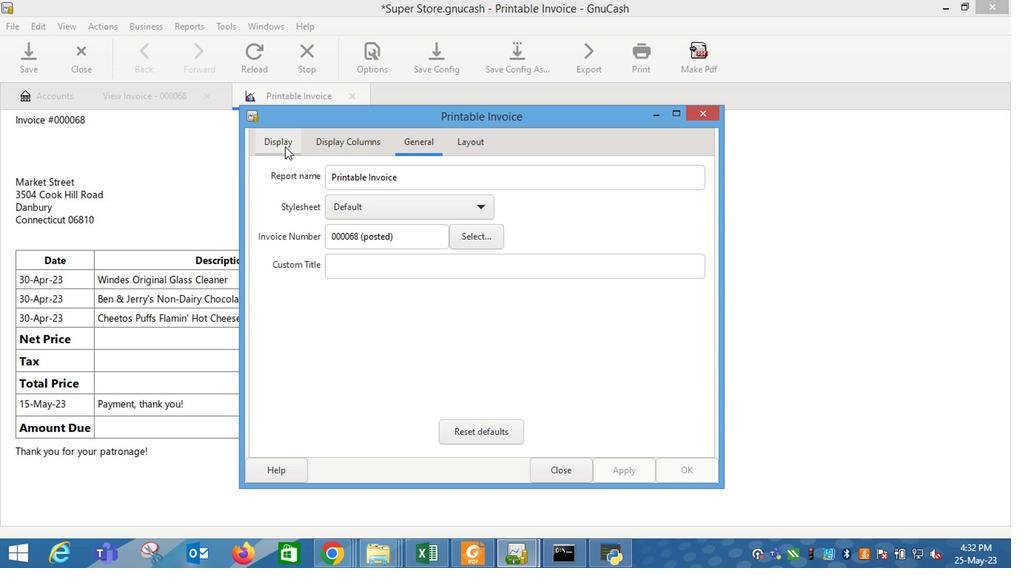 
Action: Mouse moved to (375, 316)
Screenshot: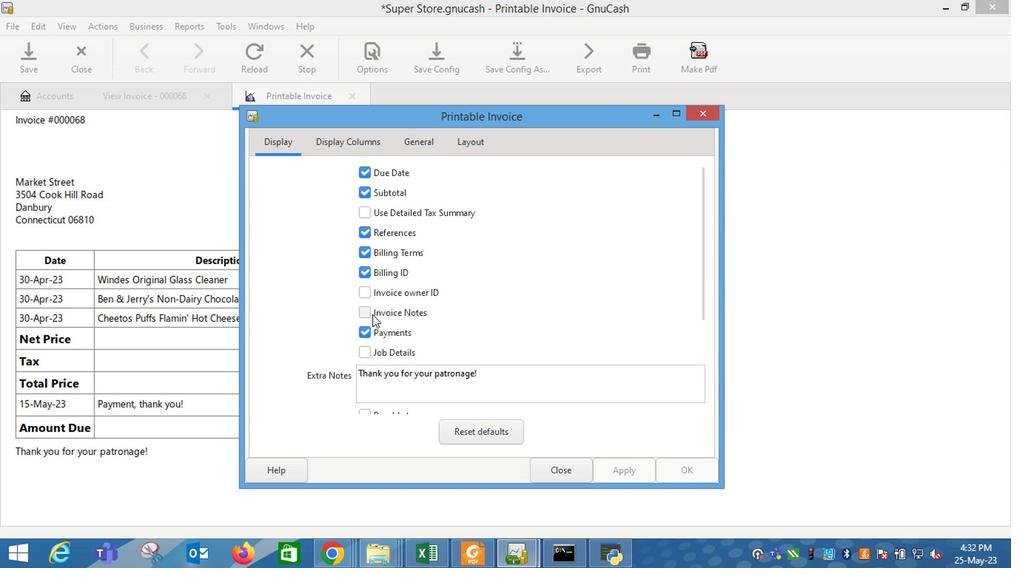 
Action: Mouse pressed left at (375, 316)
Screenshot: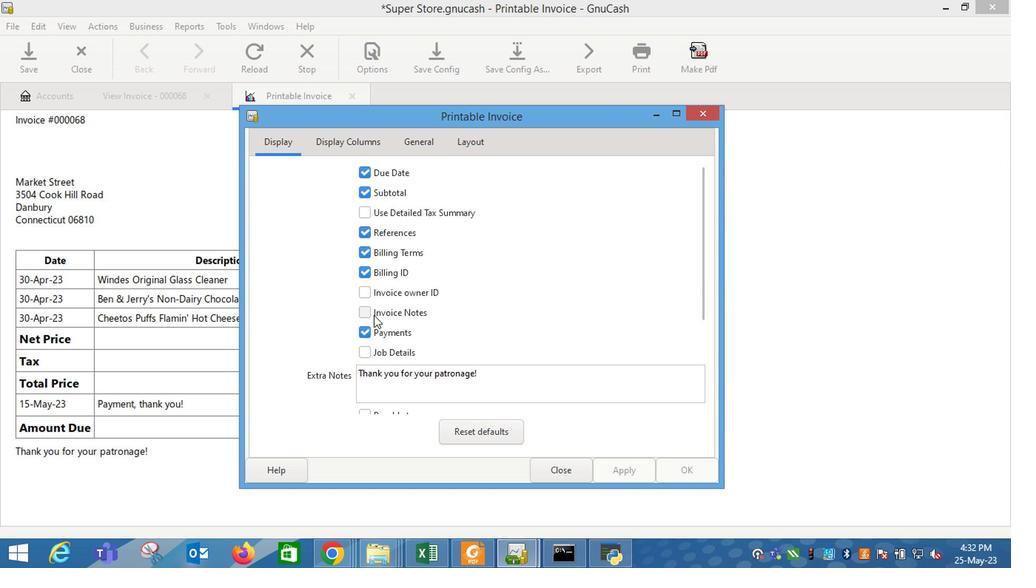 
Action: Mouse moved to (617, 475)
Screenshot: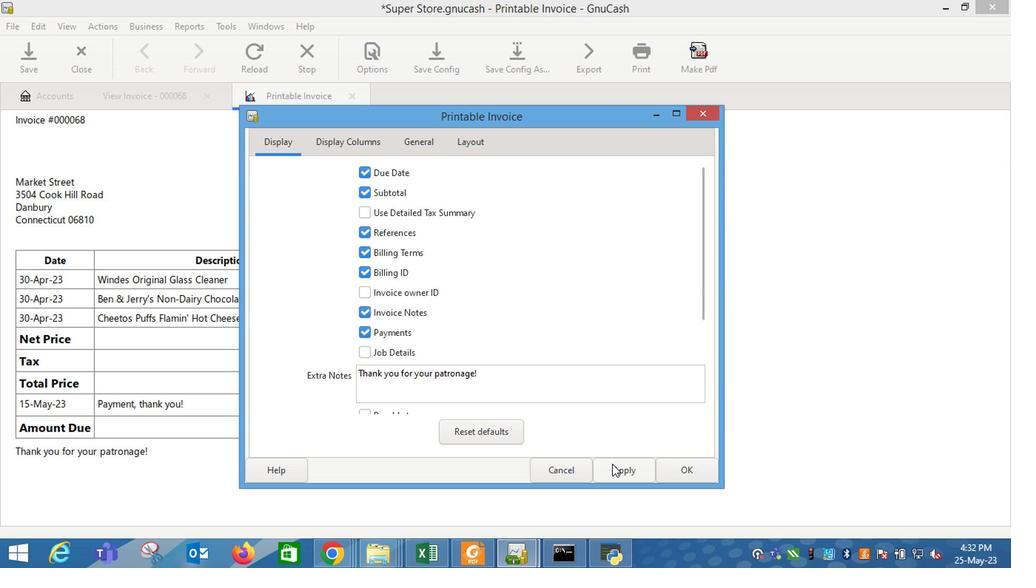 
Action: Mouse pressed left at (617, 475)
Screenshot: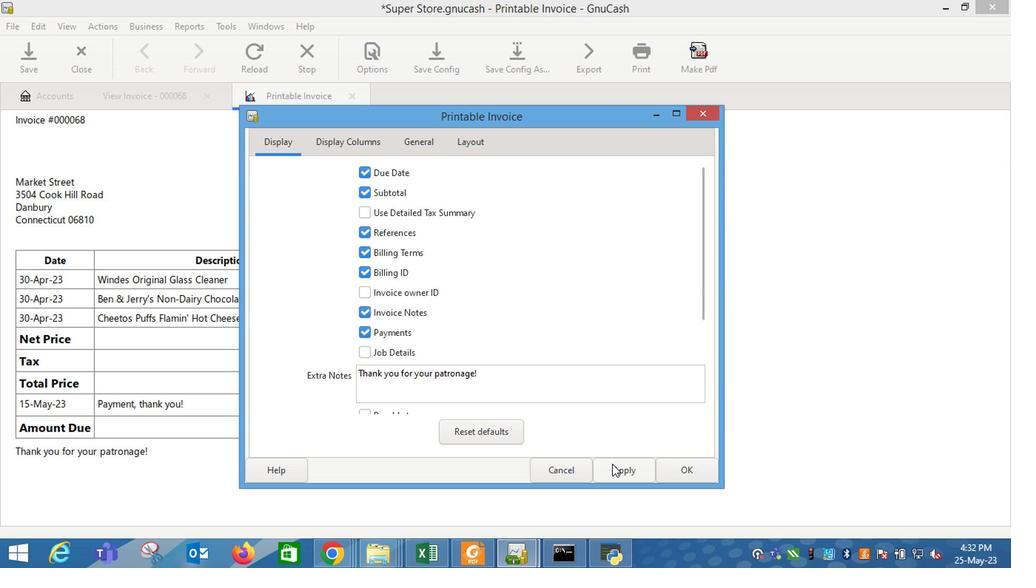 
Action: Mouse moved to (546, 474)
Screenshot: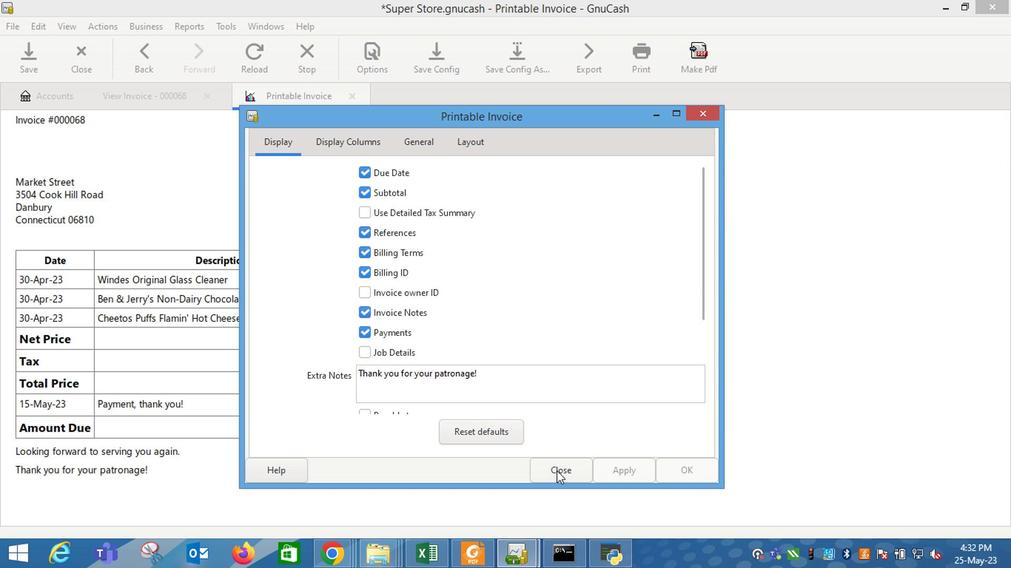 
Action: Mouse pressed left at (546, 474)
Screenshot: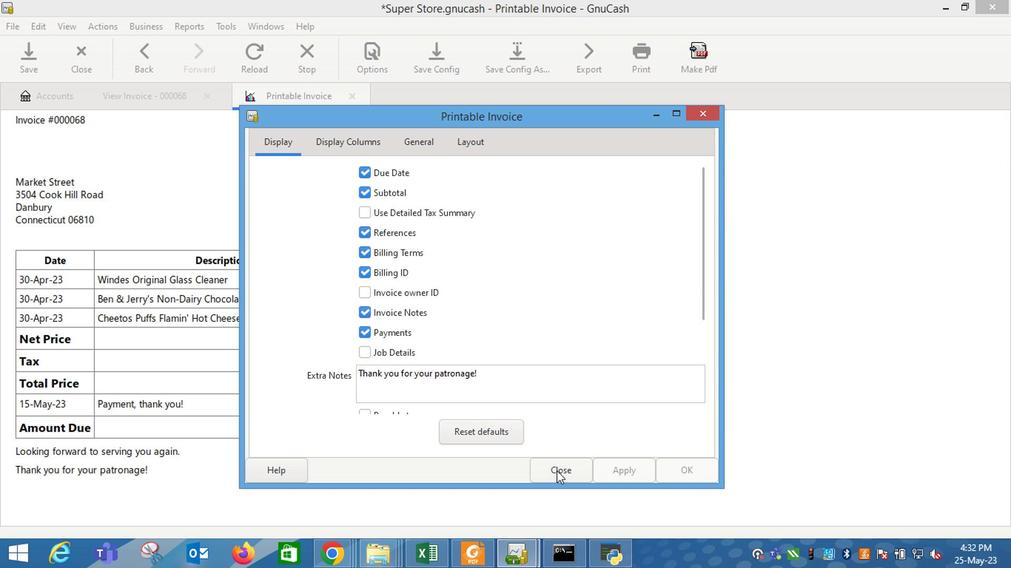 
Action: Mouse moved to (503, 465)
Screenshot: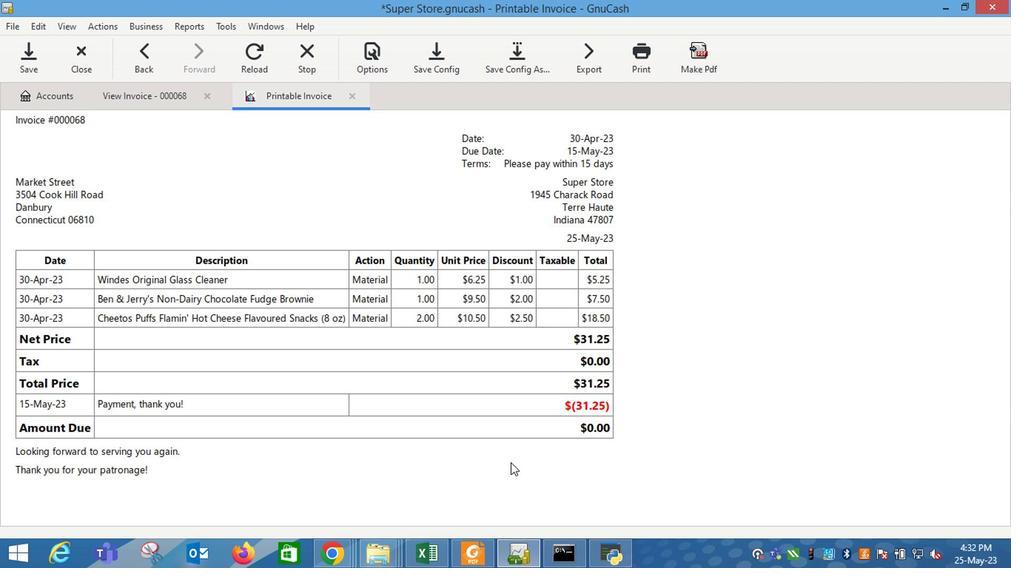 
